 Task: Look for space in Paraipaba, Brazil from 10th June, 2023 to 25th June, 2023 for 4 adults in price range Rs.10000 to Rs.15000. Place can be private room with 4 bedrooms having 4 beds and 4 bathrooms. Property type can be house, flat, guest house, hotel. Amenities needed are: wifi, TV, free parkinig on premises, gym, breakfast. Booking option can be shelf check-in. Required host language is English.
Action: Mouse pressed left at (585, 130)
Screenshot: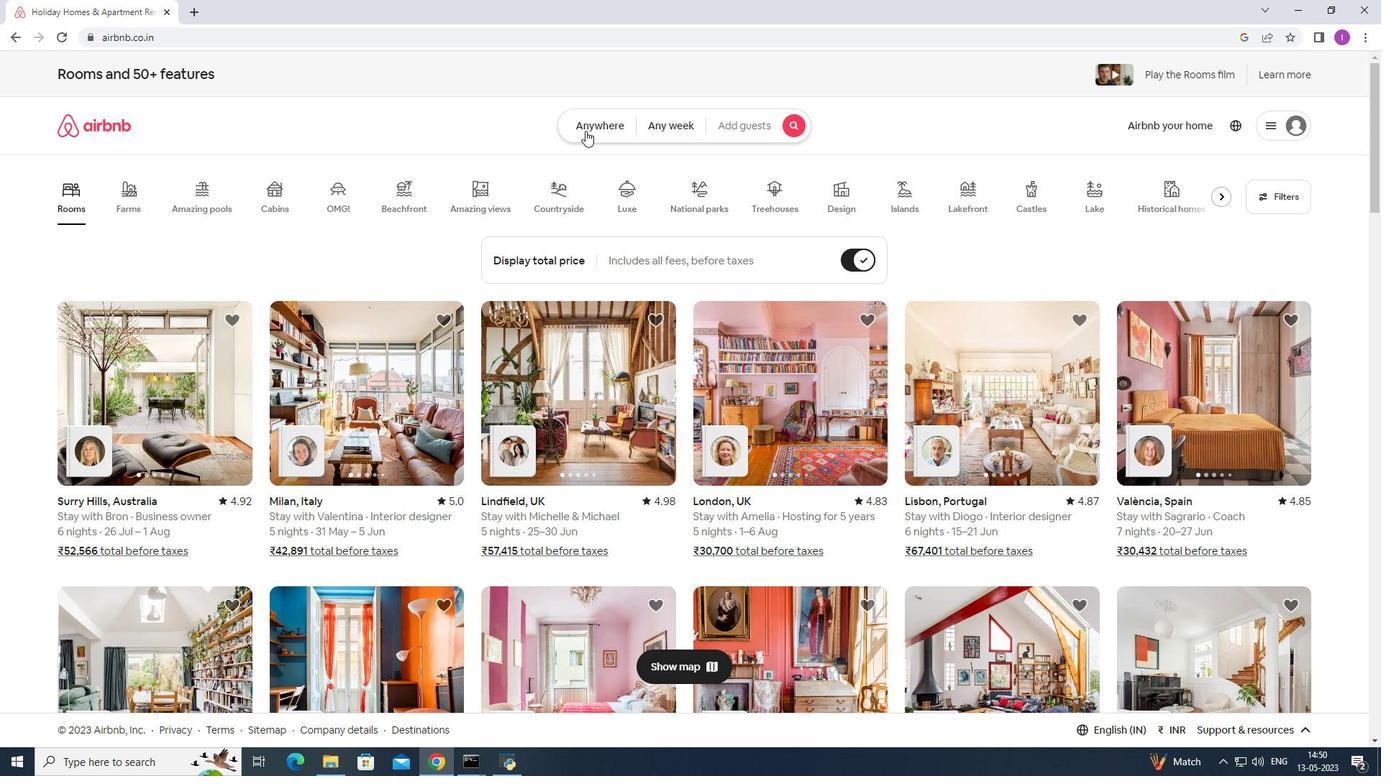 
Action: Mouse moved to (527, 167)
Screenshot: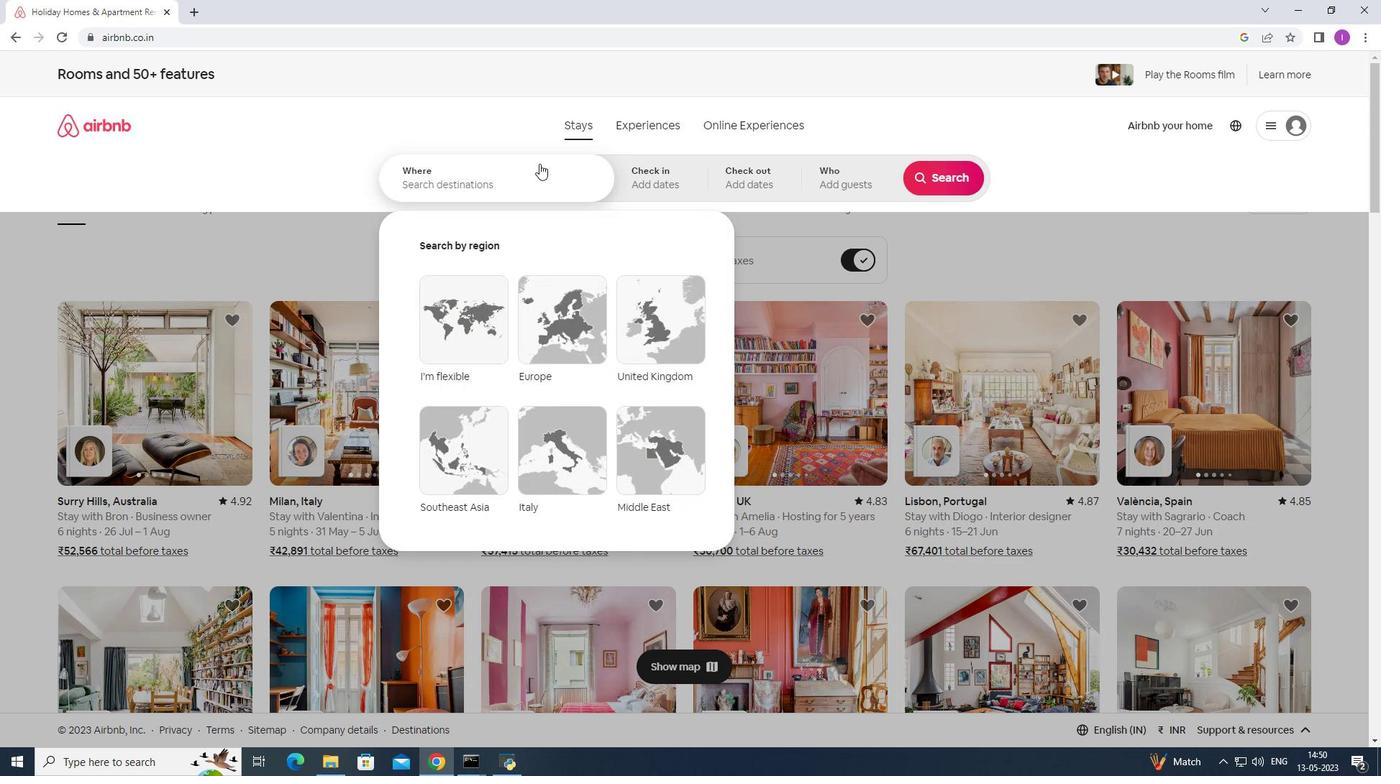 
Action: Mouse pressed left at (527, 167)
Screenshot: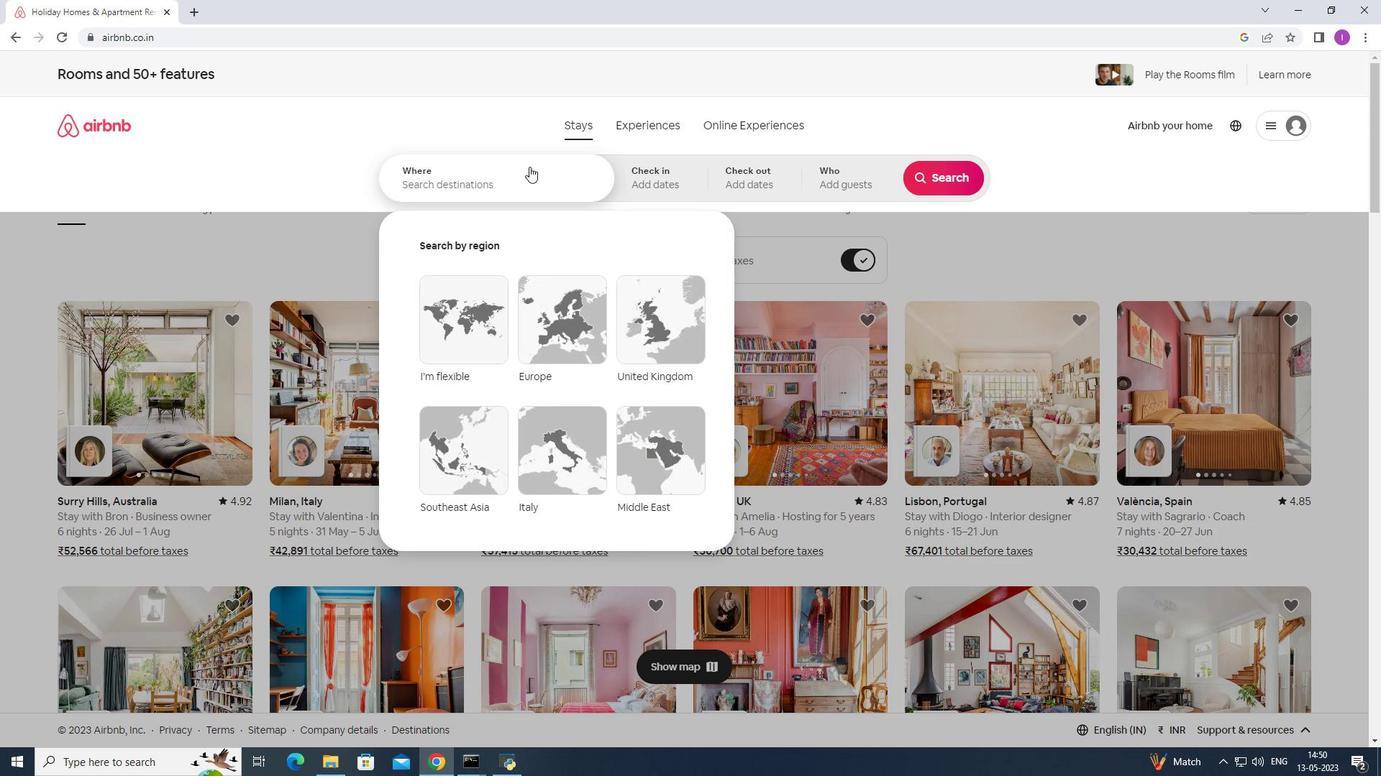 
Action: Key pressed <Key.shift>Parasipaba,<Key.shift><Key.shift><Key.shift><Key.shift><Key.shift>Brazil
Screenshot: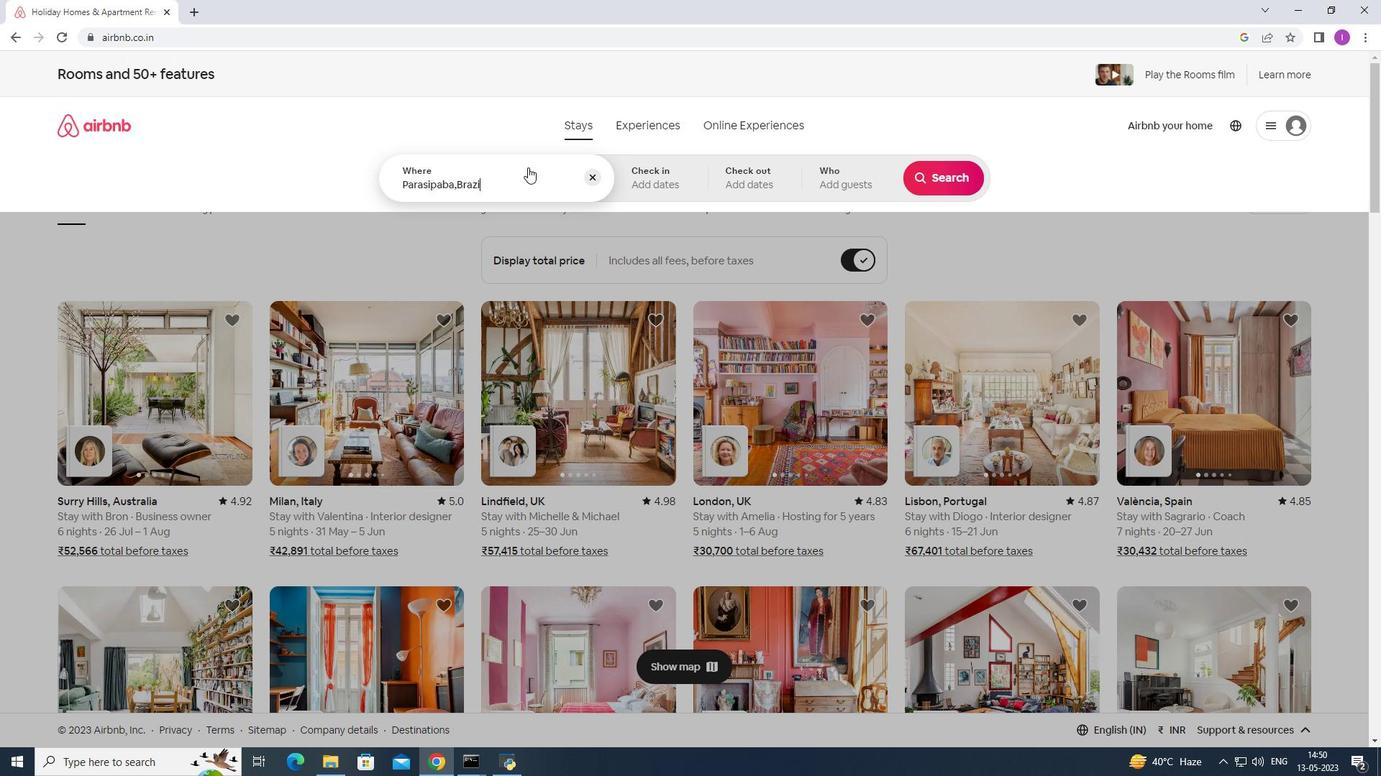 
Action: Mouse moved to (656, 189)
Screenshot: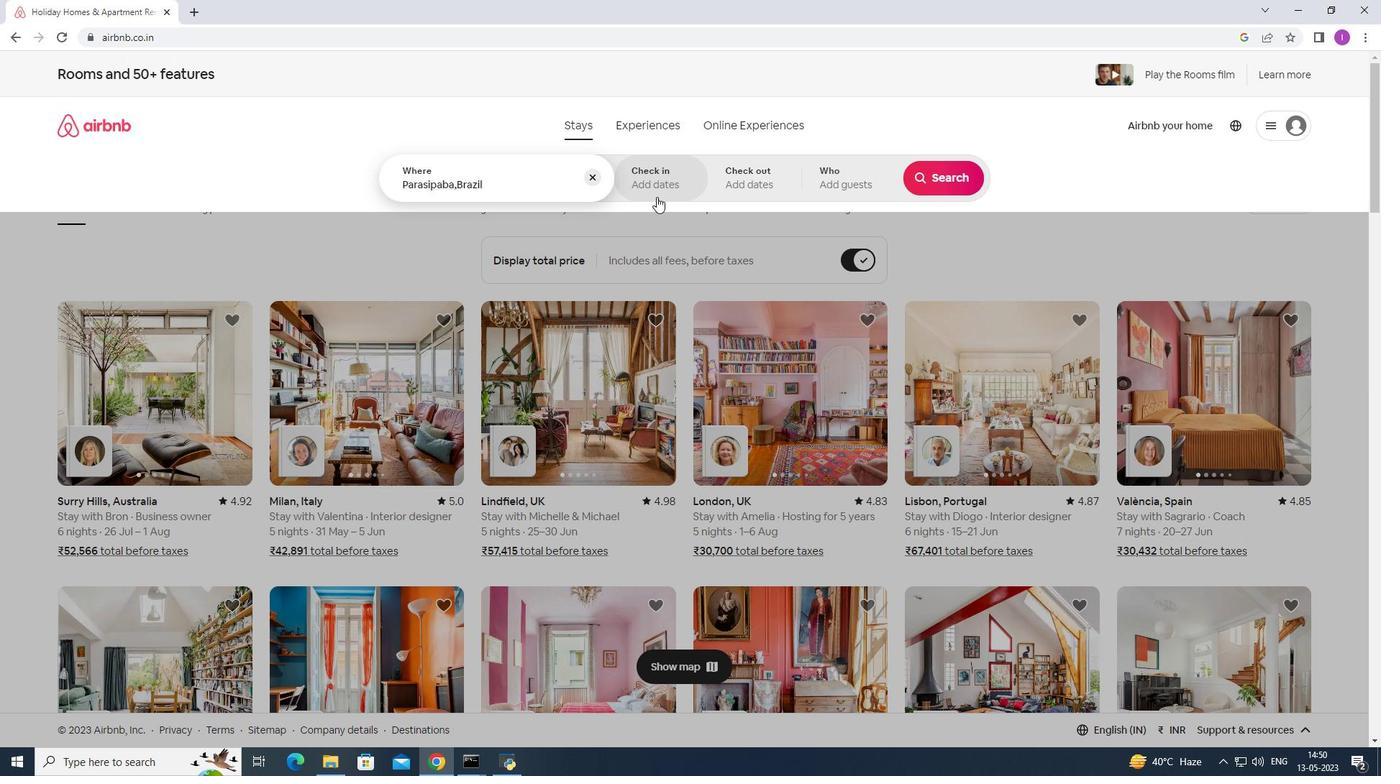 
Action: Mouse pressed left at (656, 189)
Screenshot: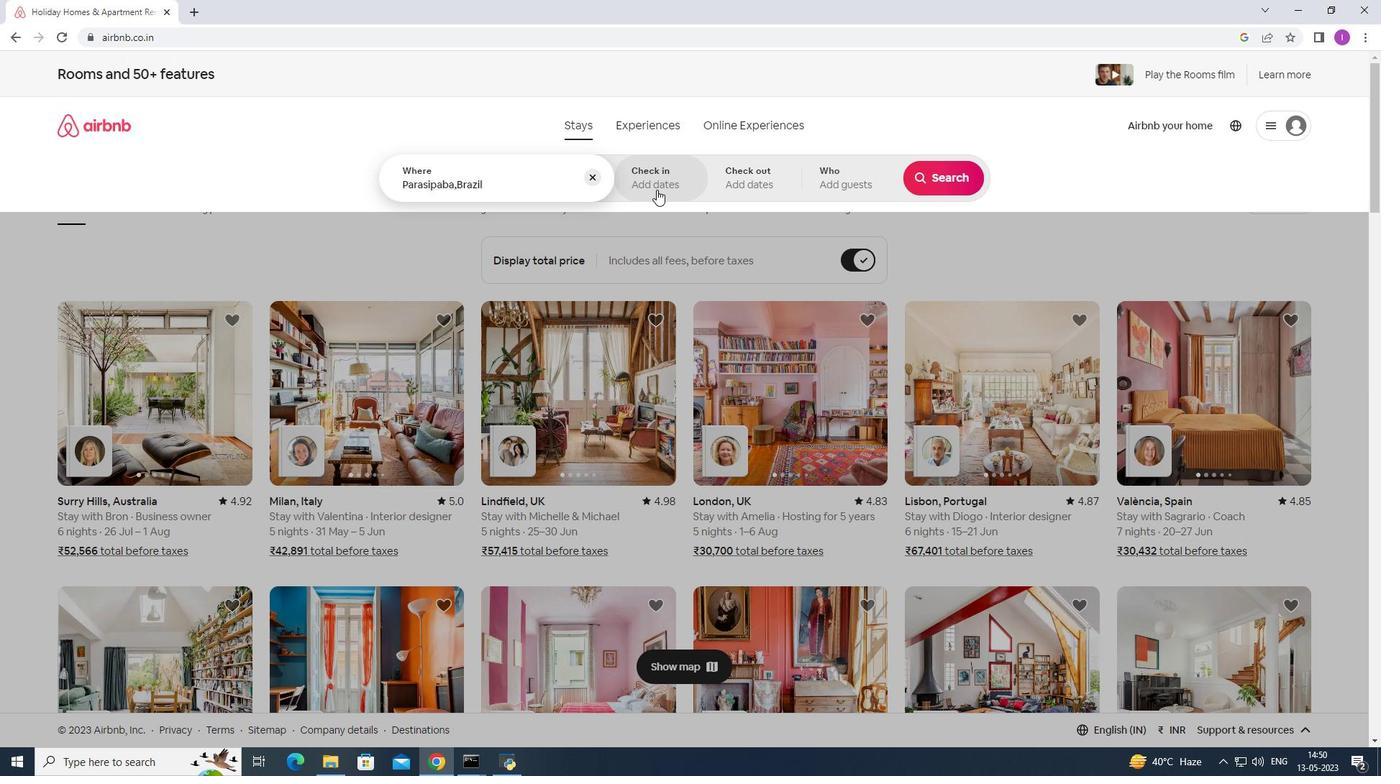 
Action: Mouse moved to (922, 381)
Screenshot: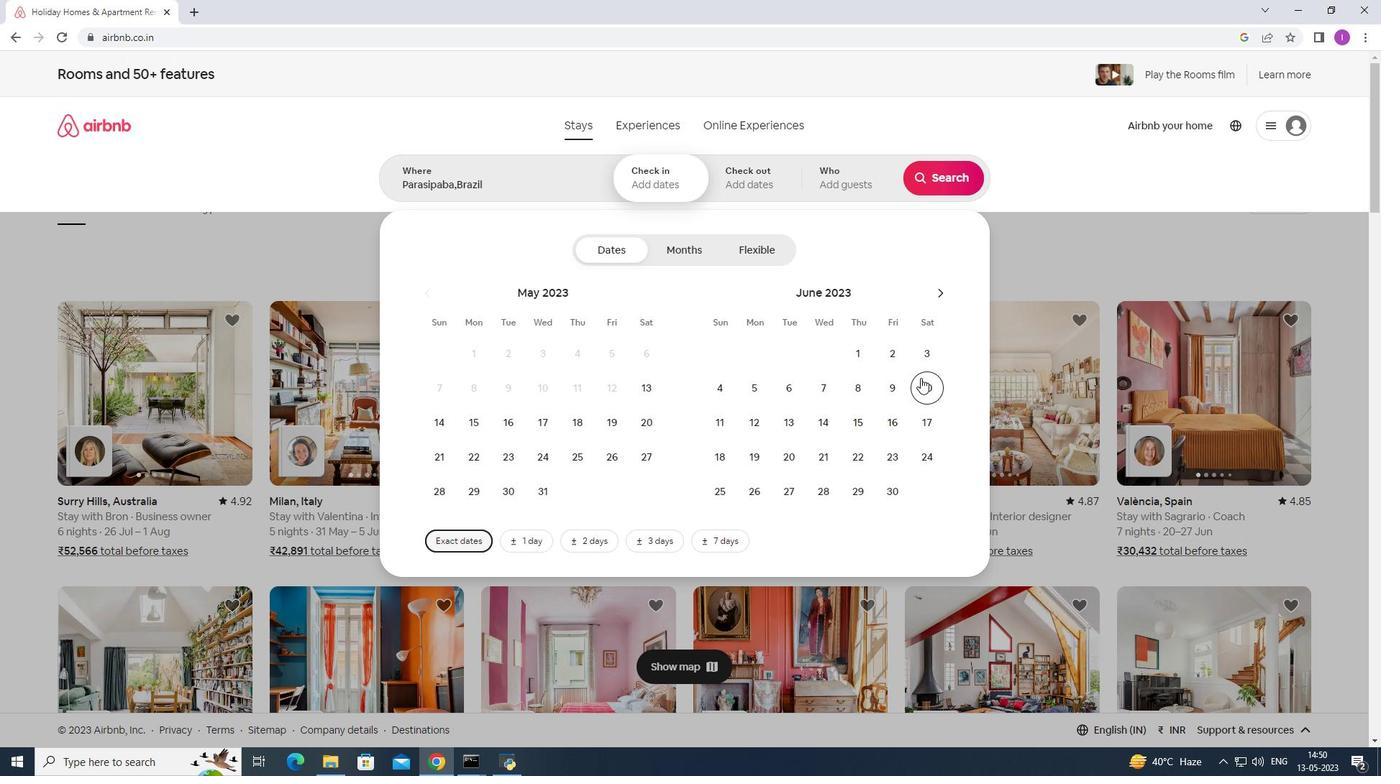 
Action: Mouse pressed left at (922, 381)
Screenshot: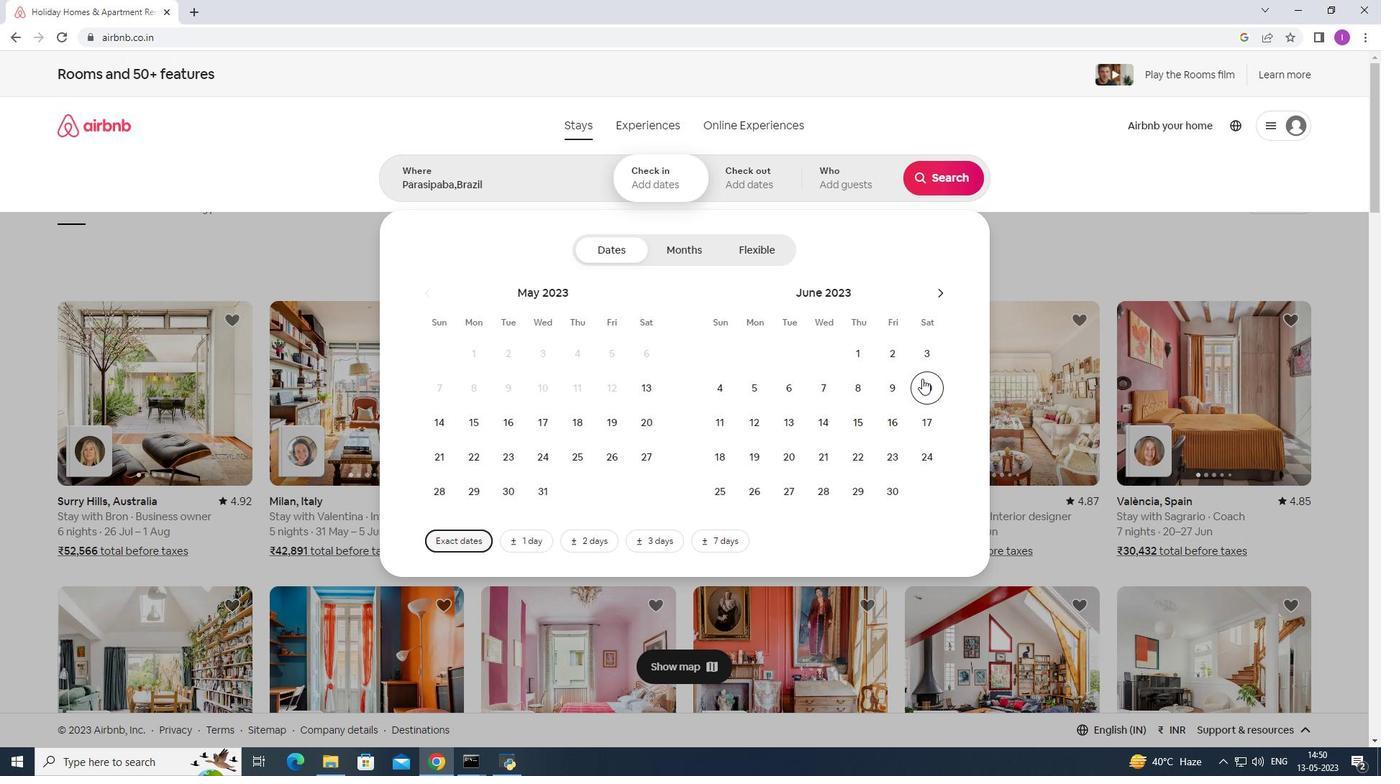 
Action: Mouse moved to (727, 495)
Screenshot: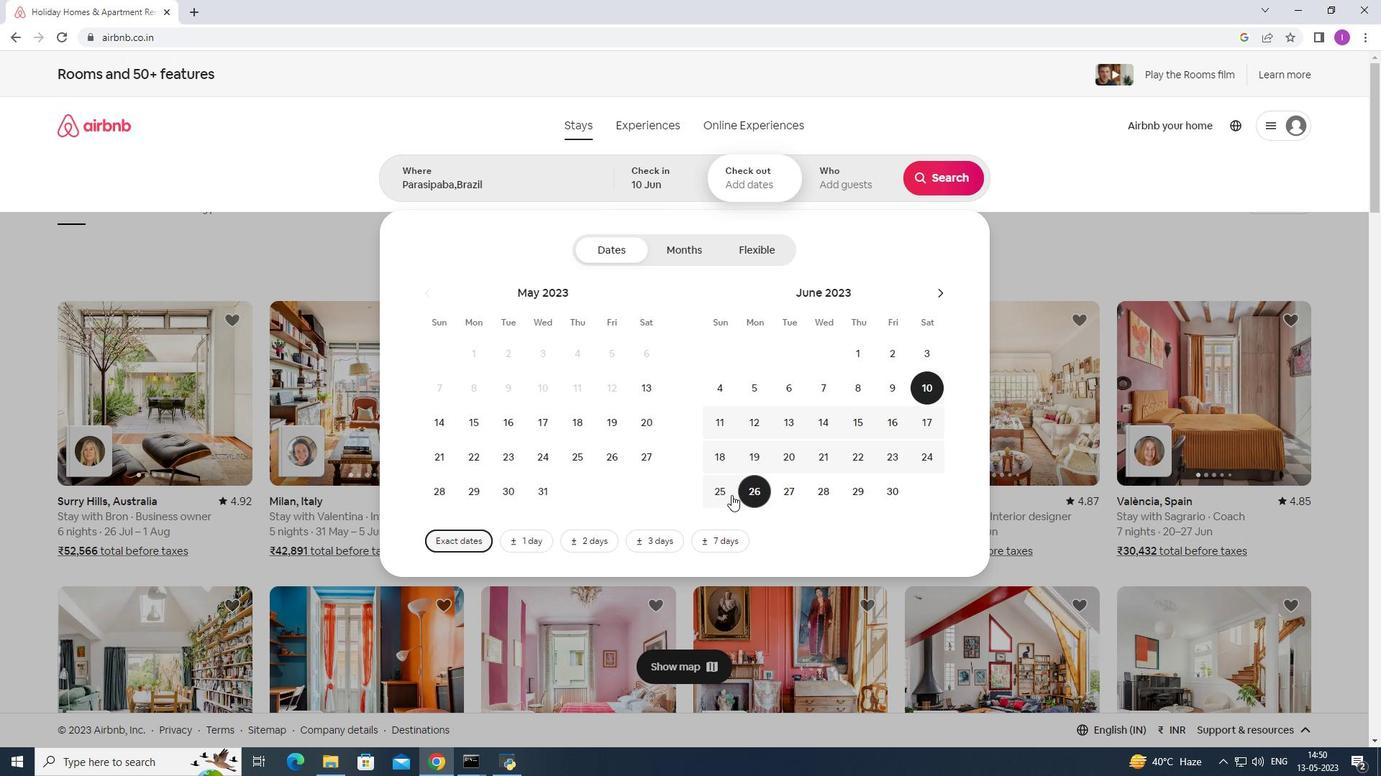 
Action: Mouse pressed left at (727, 495)
Screenshot: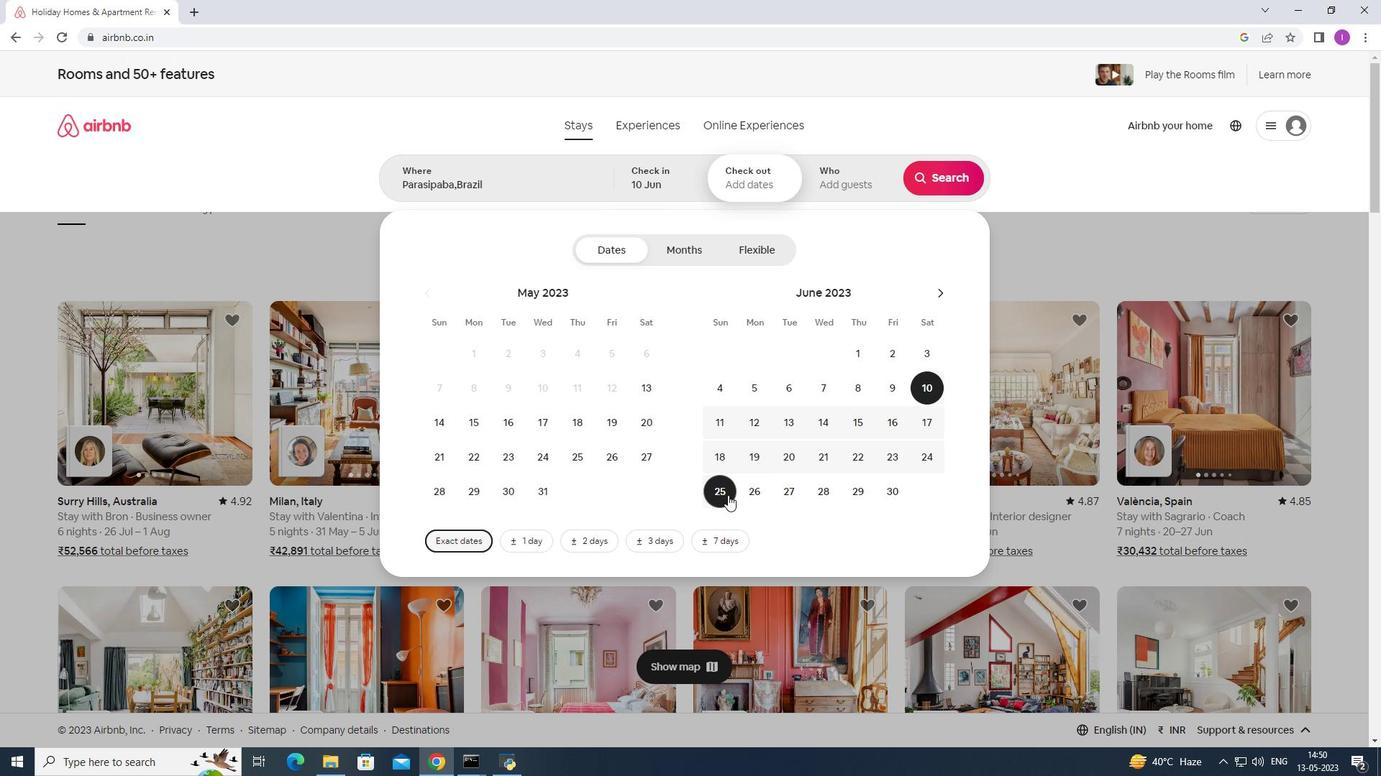 
Action: Mouse moved to (849, 189)
Screenshot: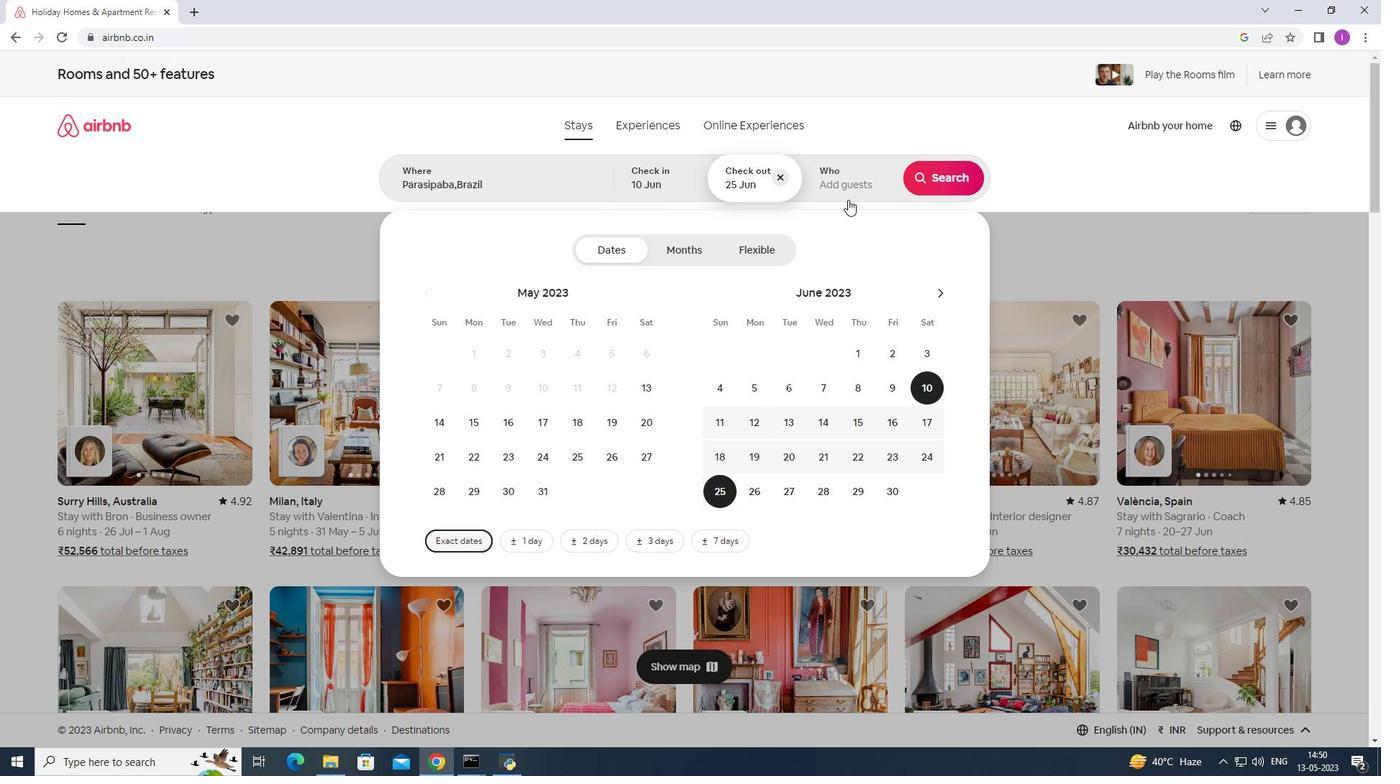 
Action: Mouse pressed left at (849, 189)
Screenshot: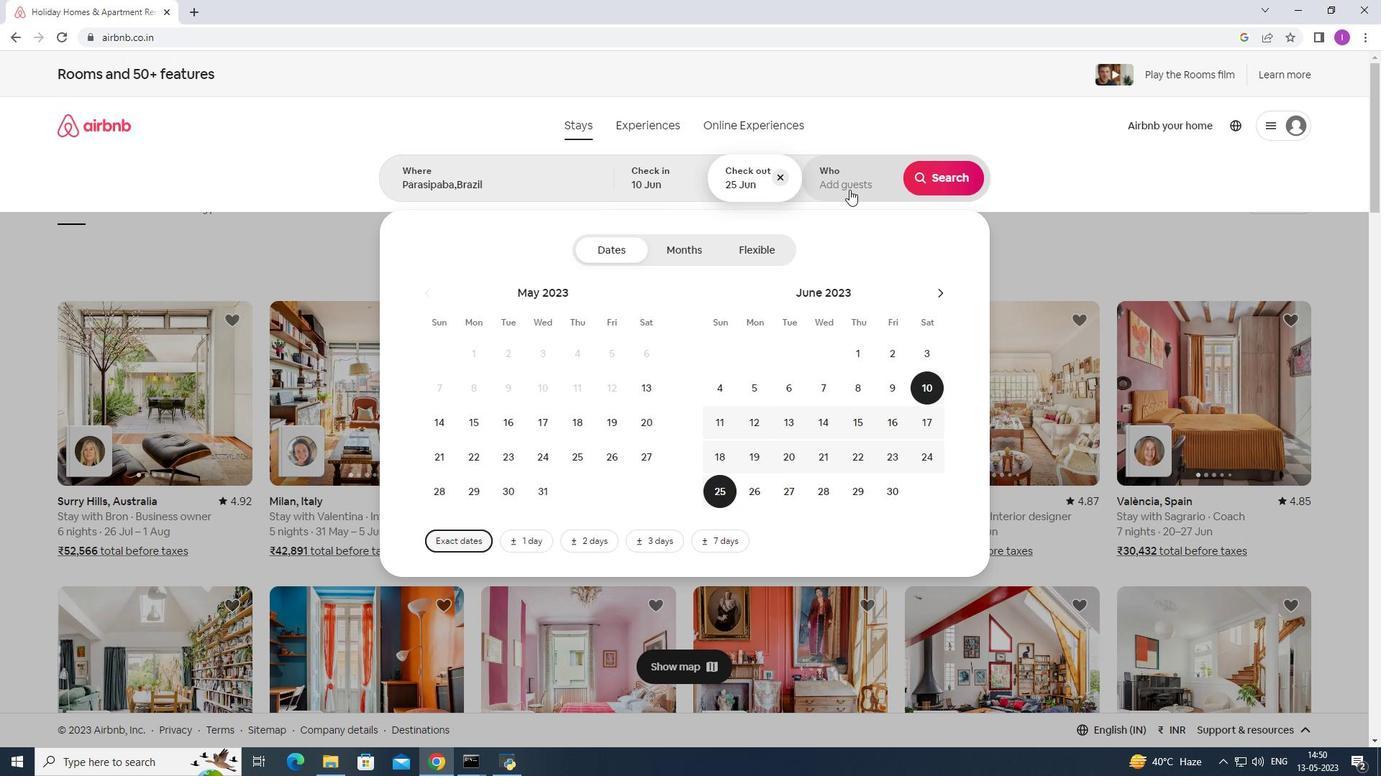 
Action: Mouse moved to (944, 254)
Screenshot: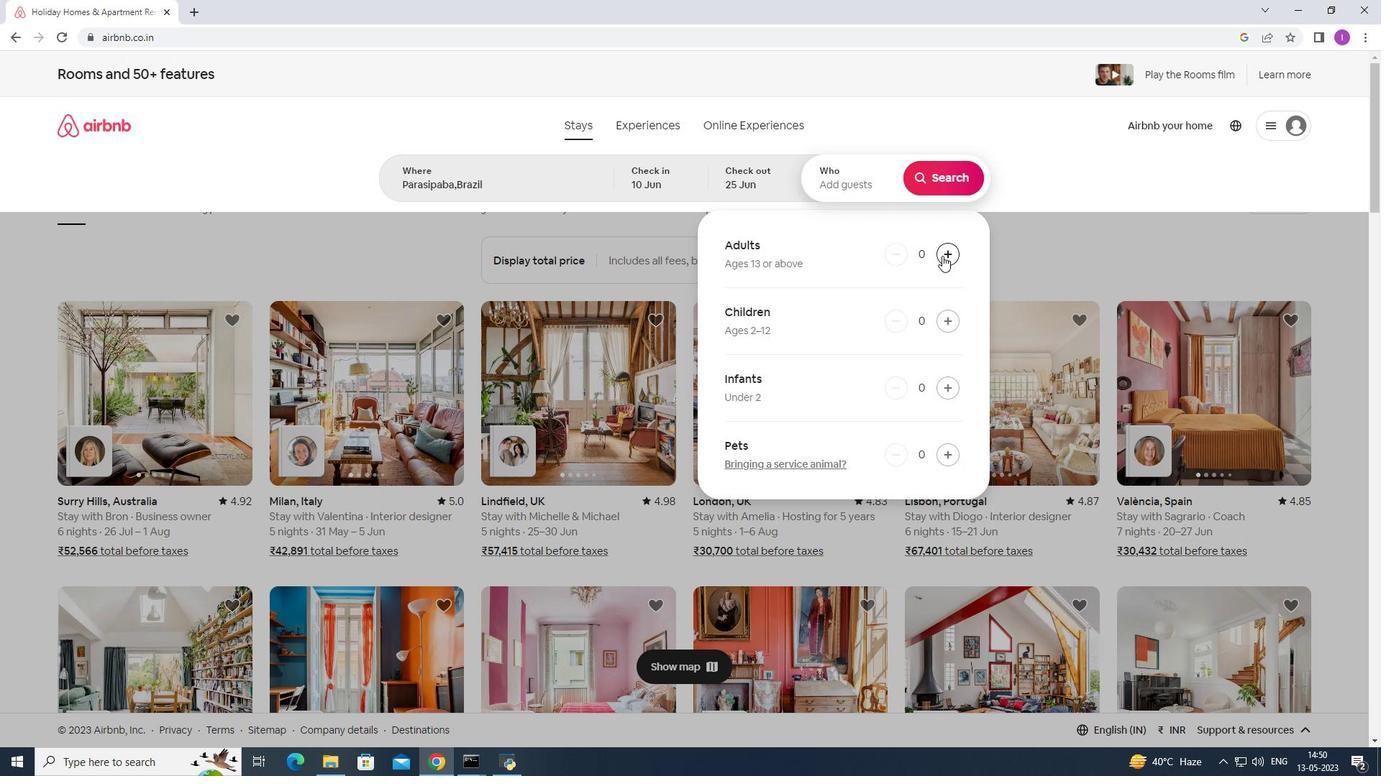 
Action: Mouse pressed left at (944, 254)
Screenshot: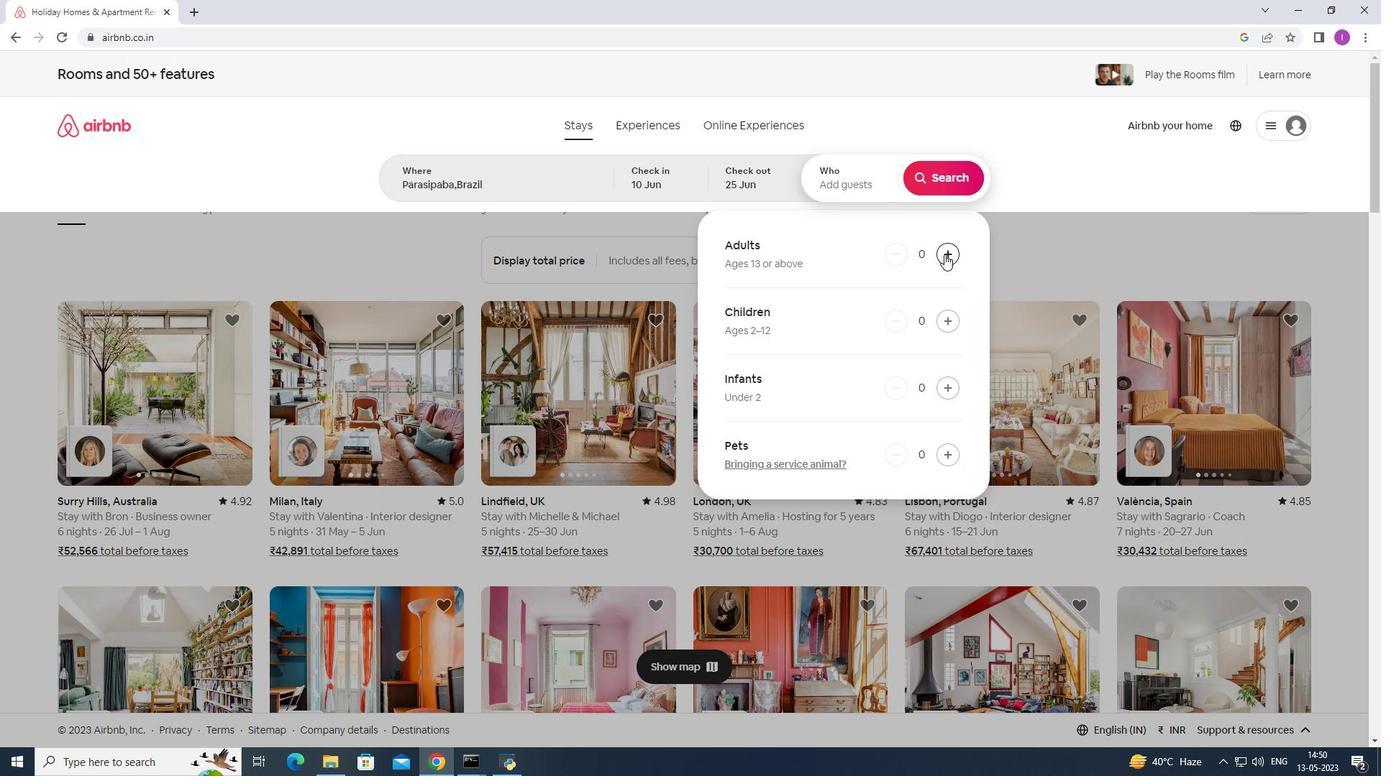 
Action: Mouse pressed left at (944, 254)
Screenshot: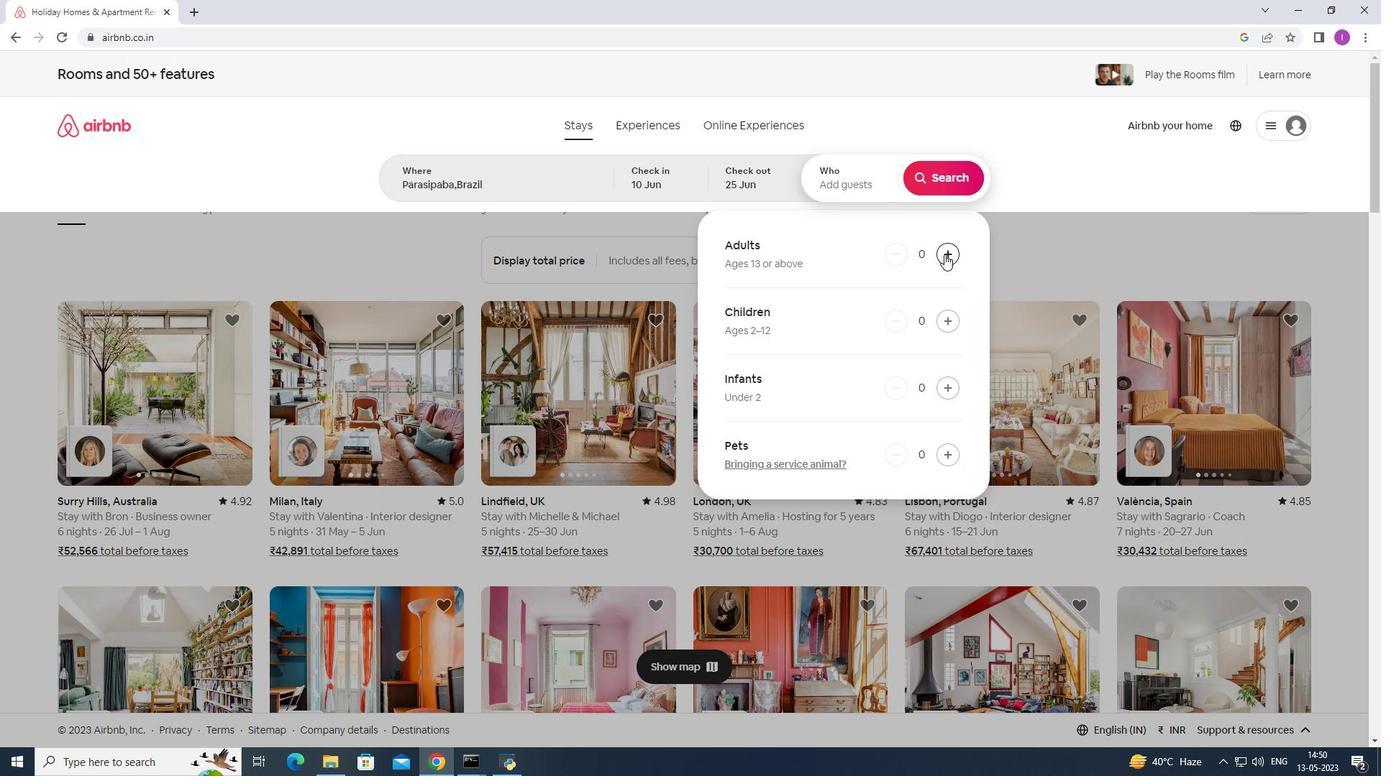
Action: Mouse pressed left at (944, 254)
Screenshot: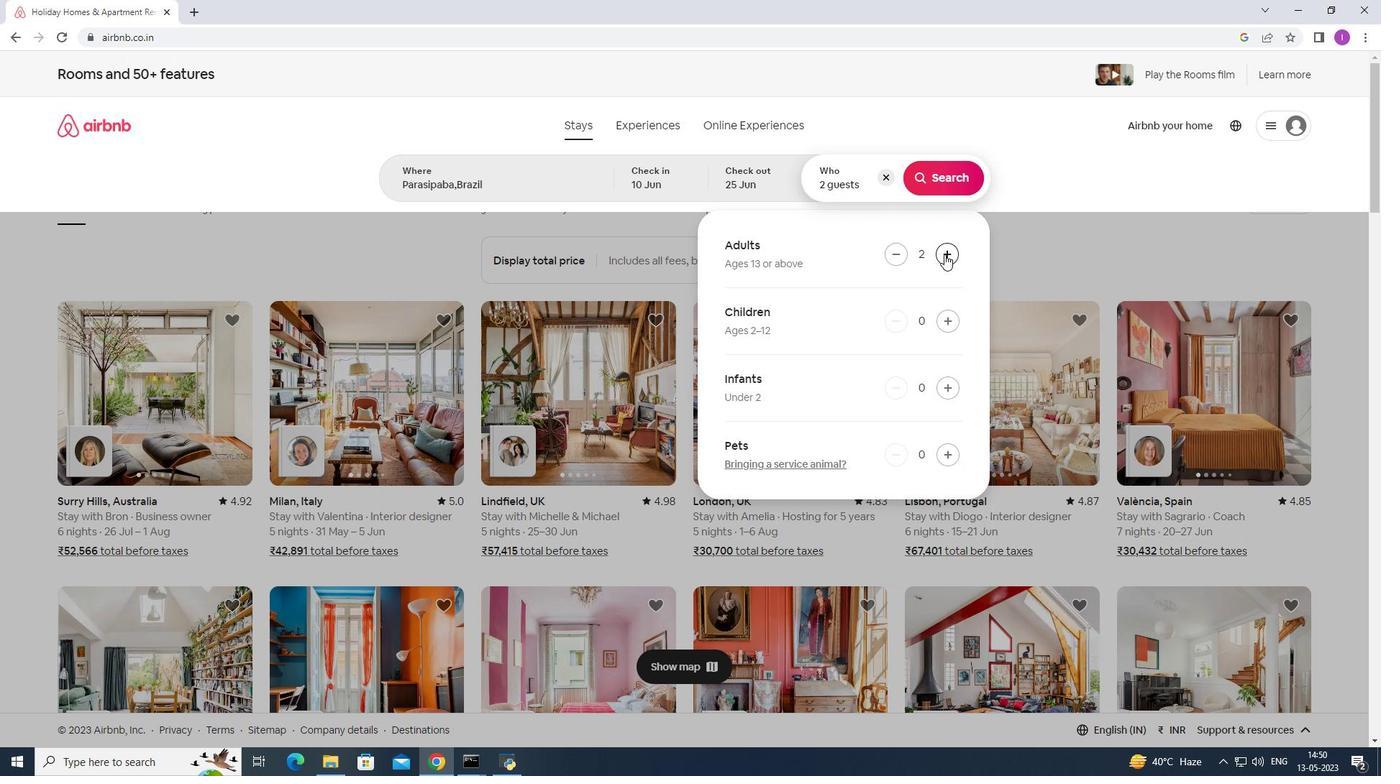 
Action: Mouse moved to (944, 254)
Screenshot: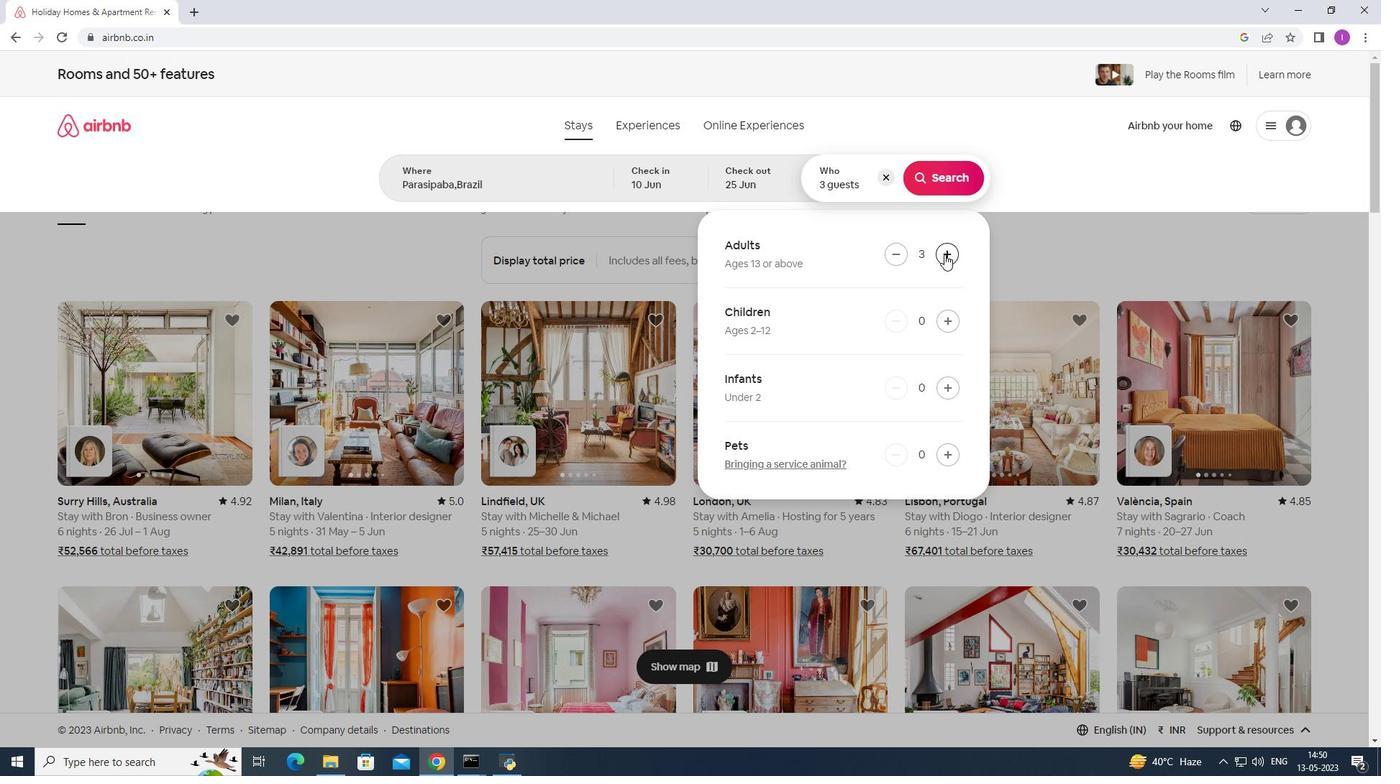 
Action: Mouse pressed left at (944, 254)
Screenshot: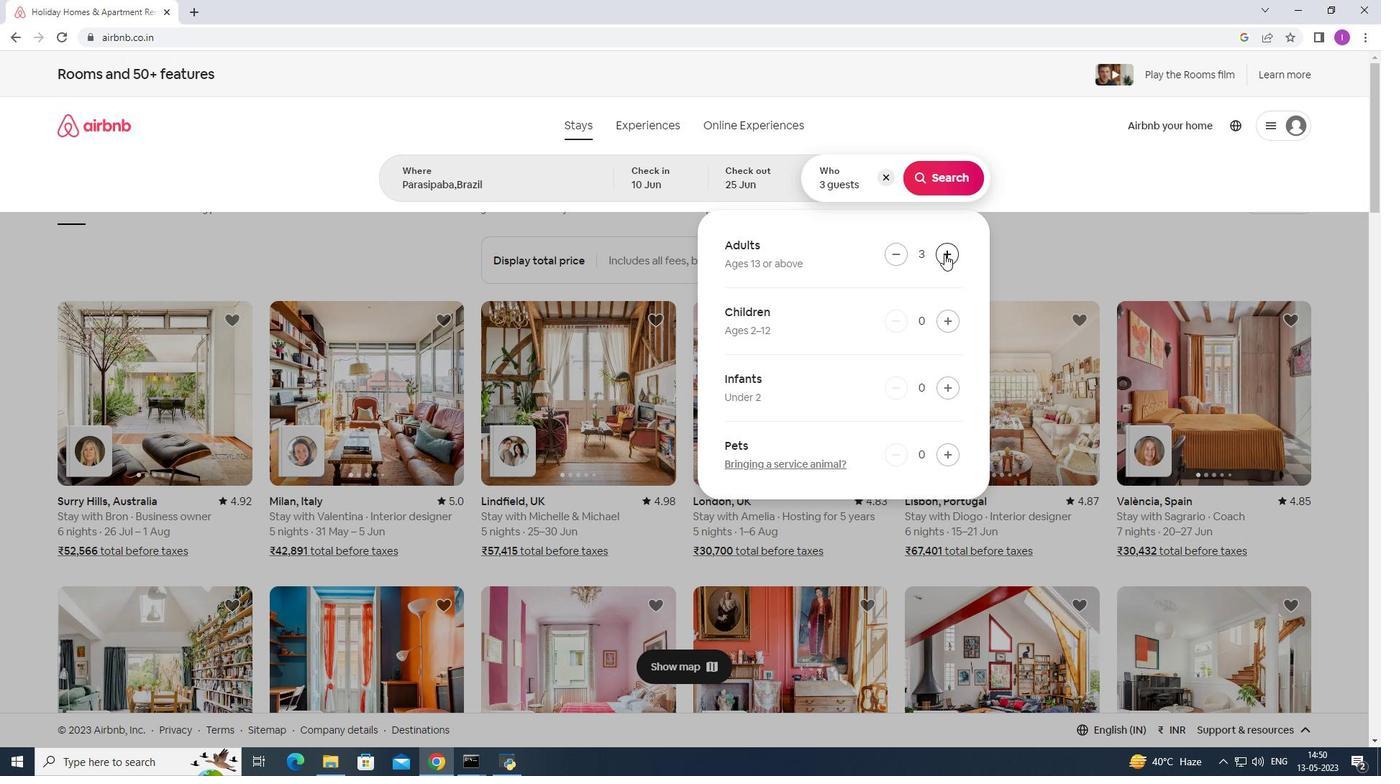 
Action: Mouse moved to (939, 183)
Screenshot: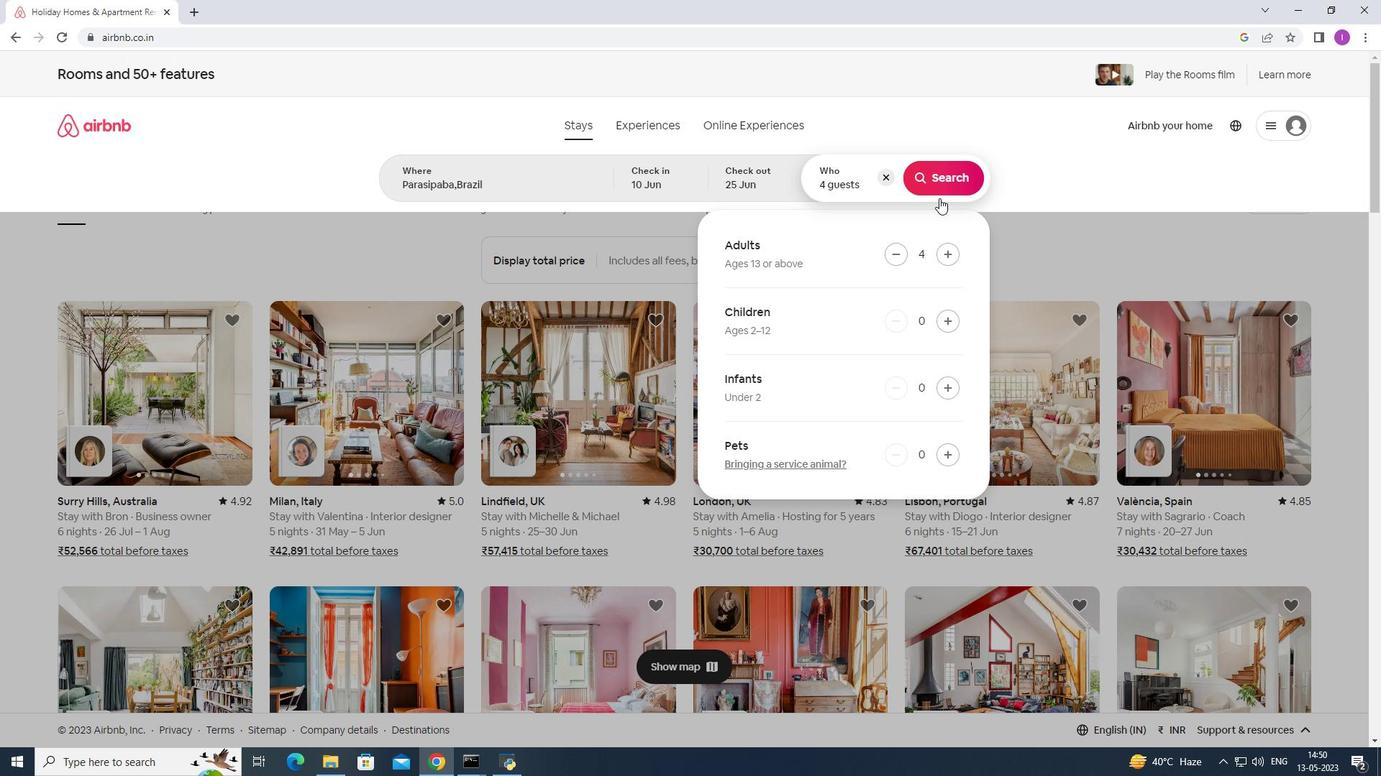 
Action: Mouse pressed left at (939, 183)
Screenshot: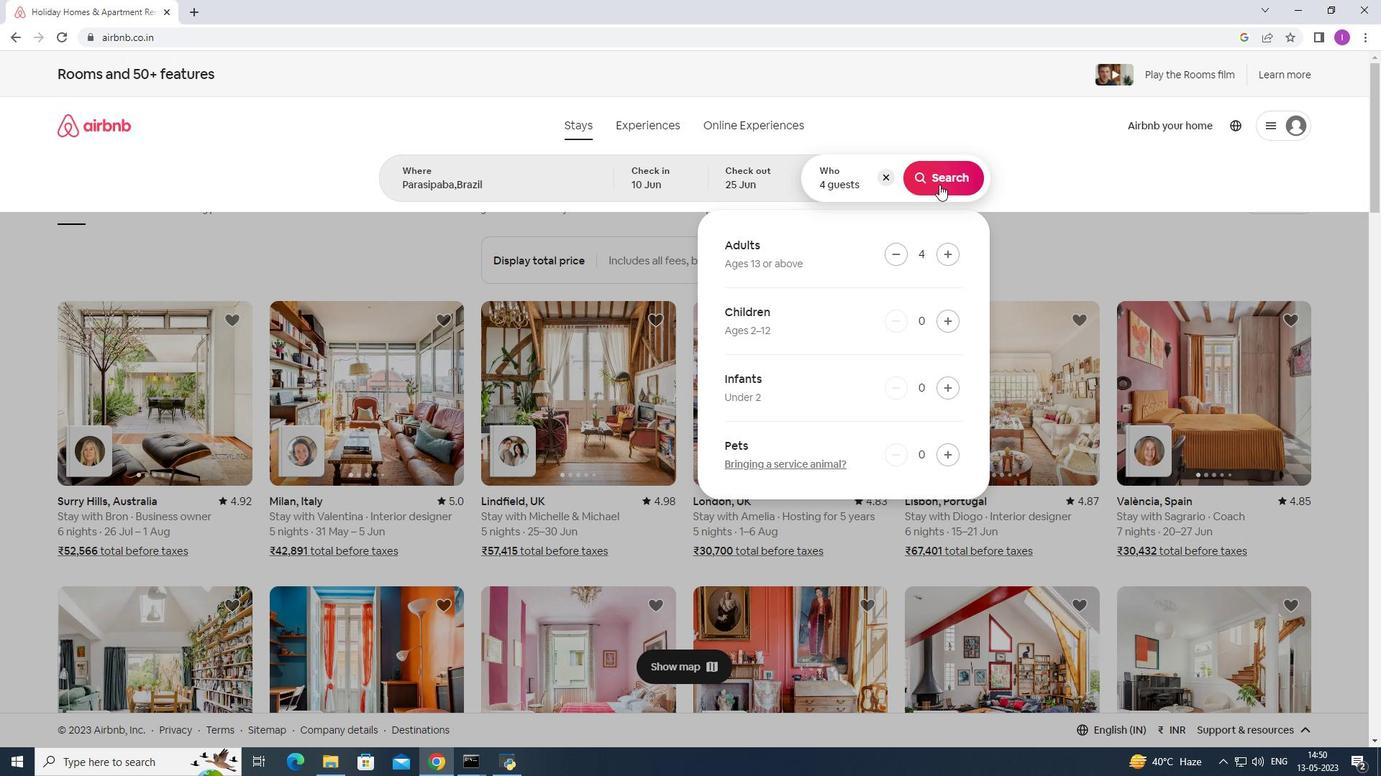 
Action: Mouse moved to (1315, 132)
Screenshot: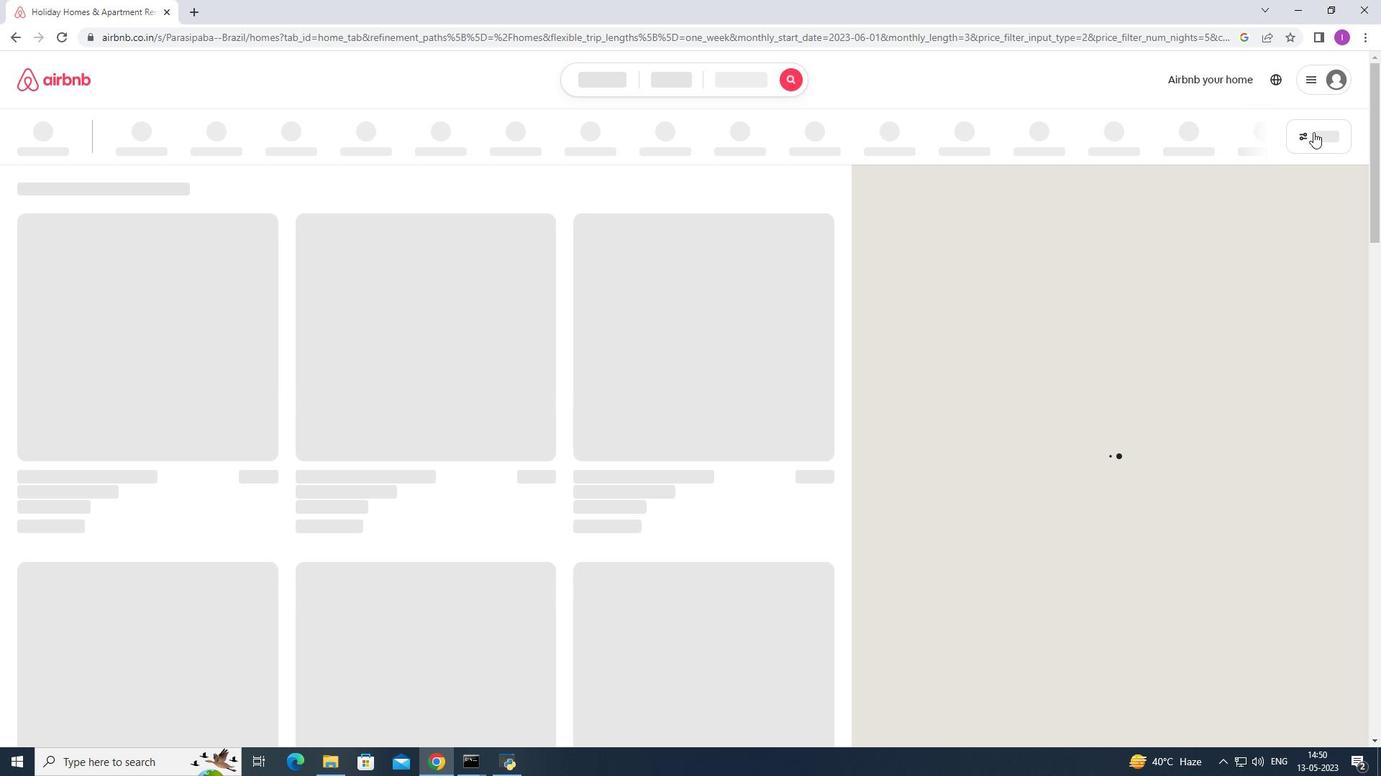 
Action: Mouse pressed left at (1315, 132)
Screenshot: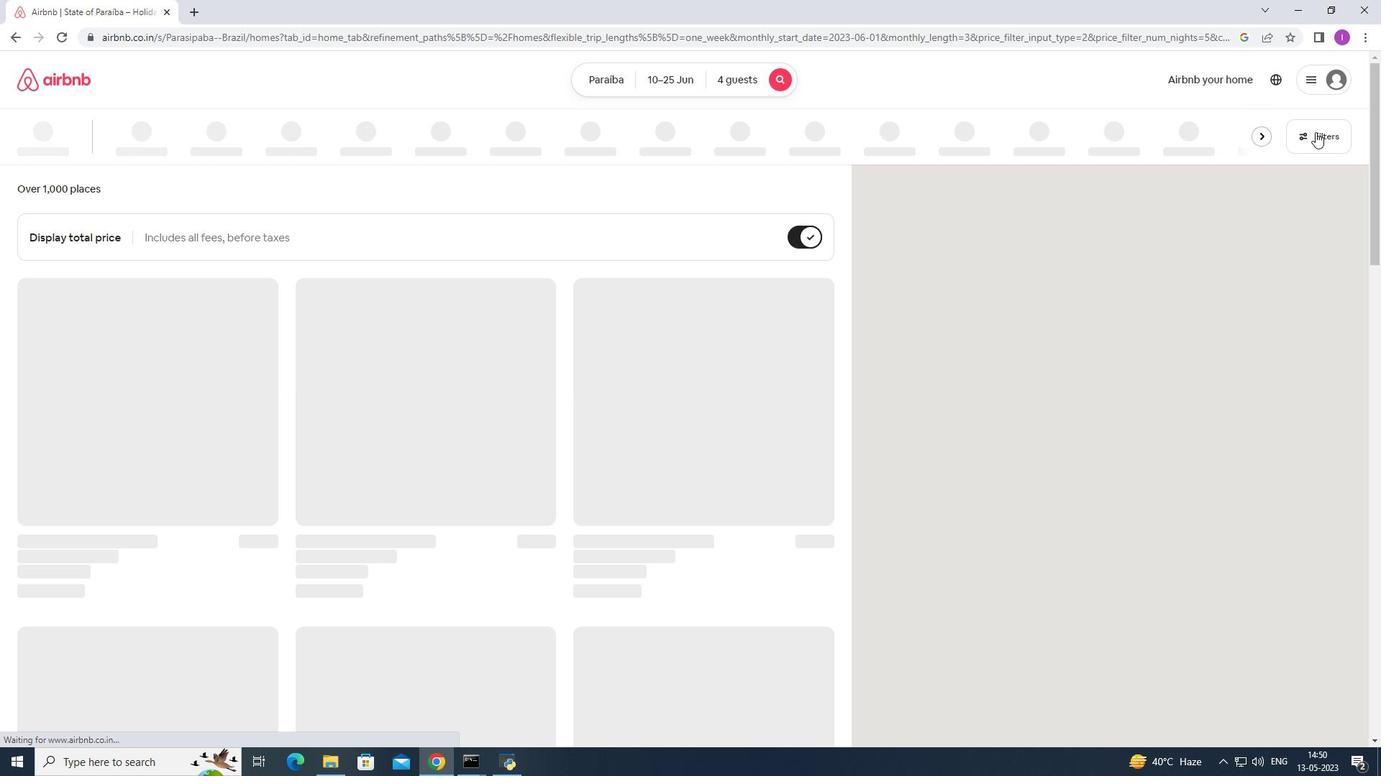 
Action: Mouse moved to (779, 492)
Screenshot: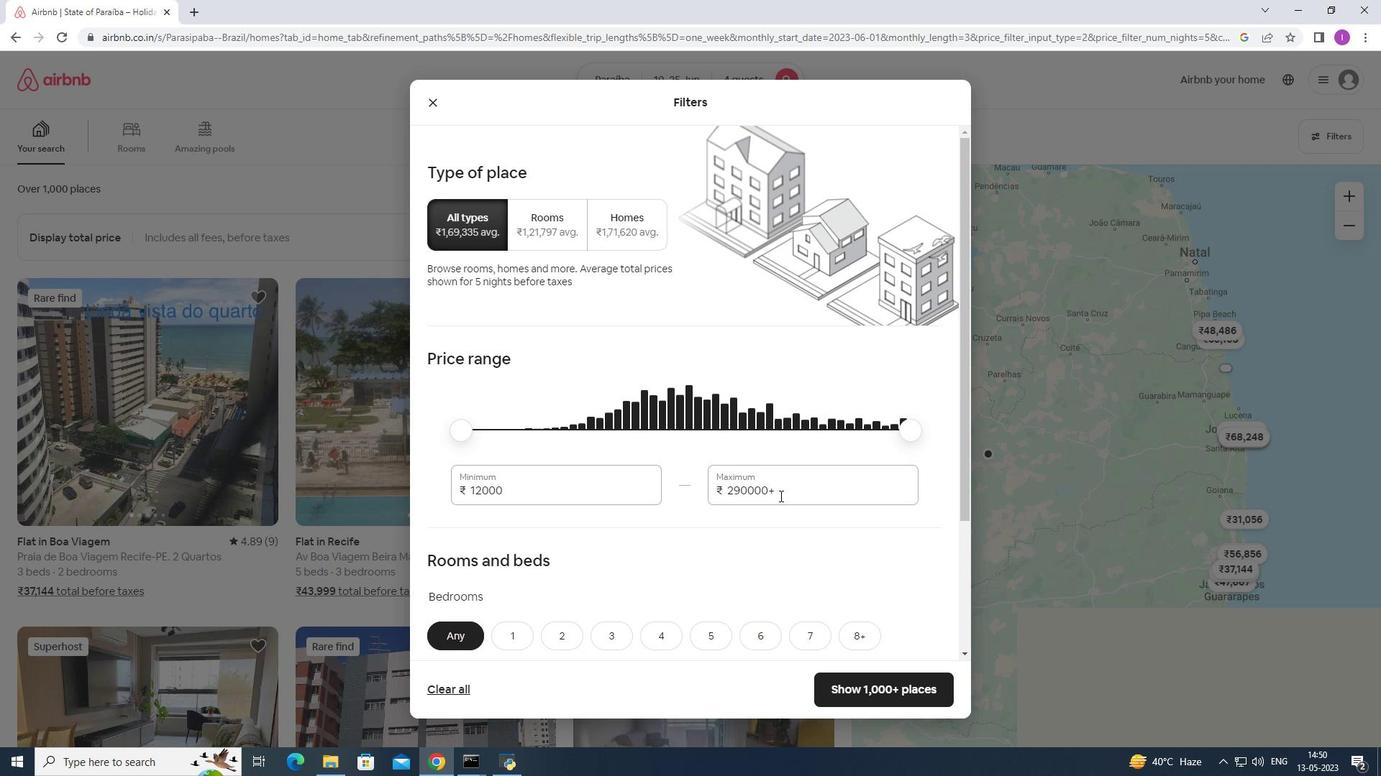 
Action: Mouse pressed left at (779, 492)
Screenshot: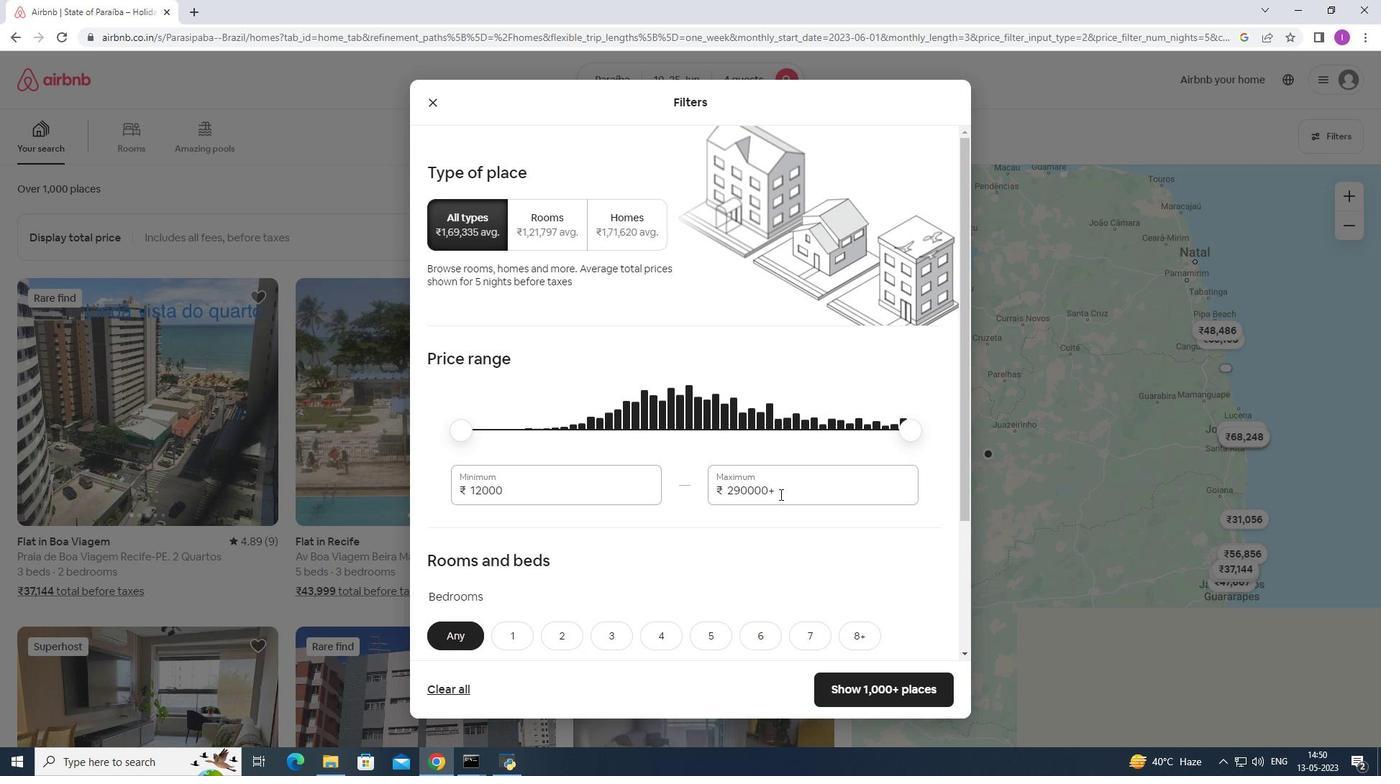 
Action: Mouse moved to (721, 501)
Screenshot: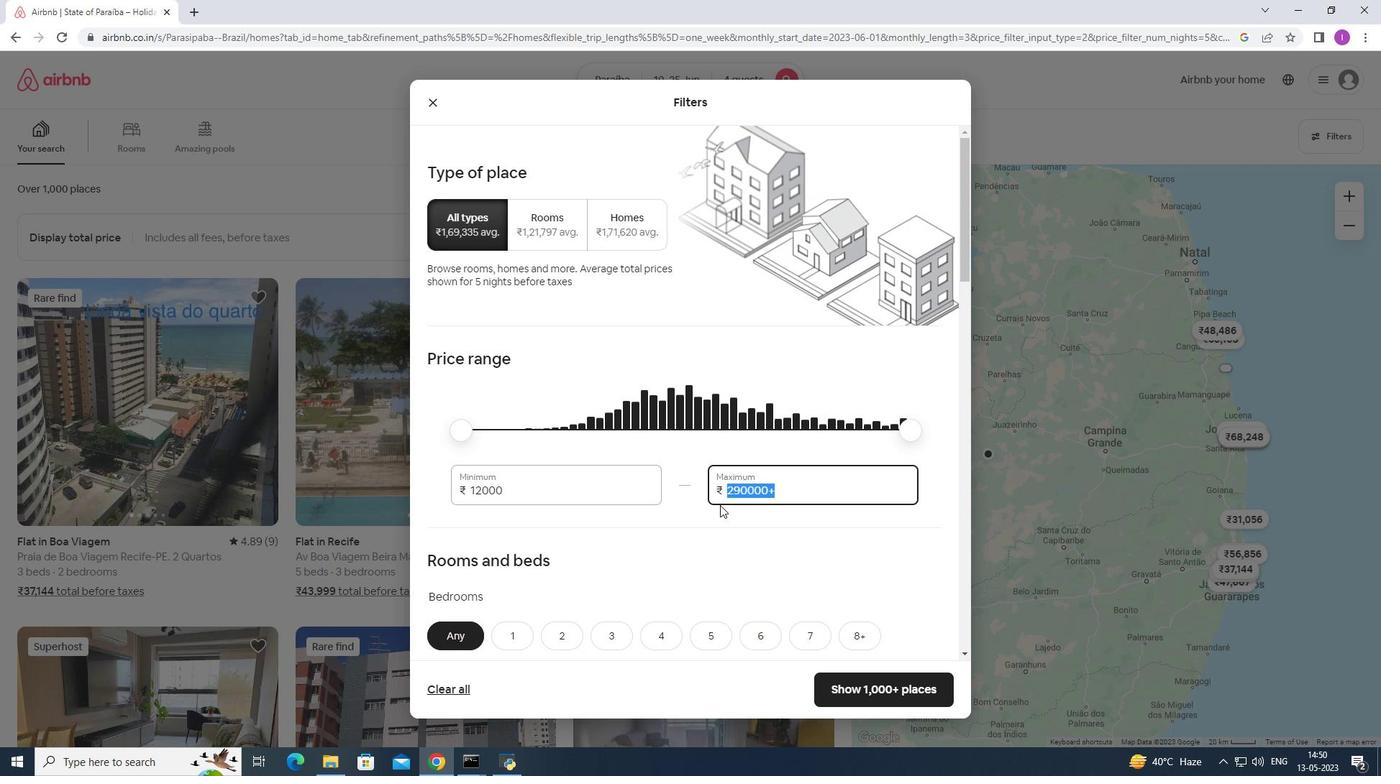 
Action: Key pressed 1
Screenshot: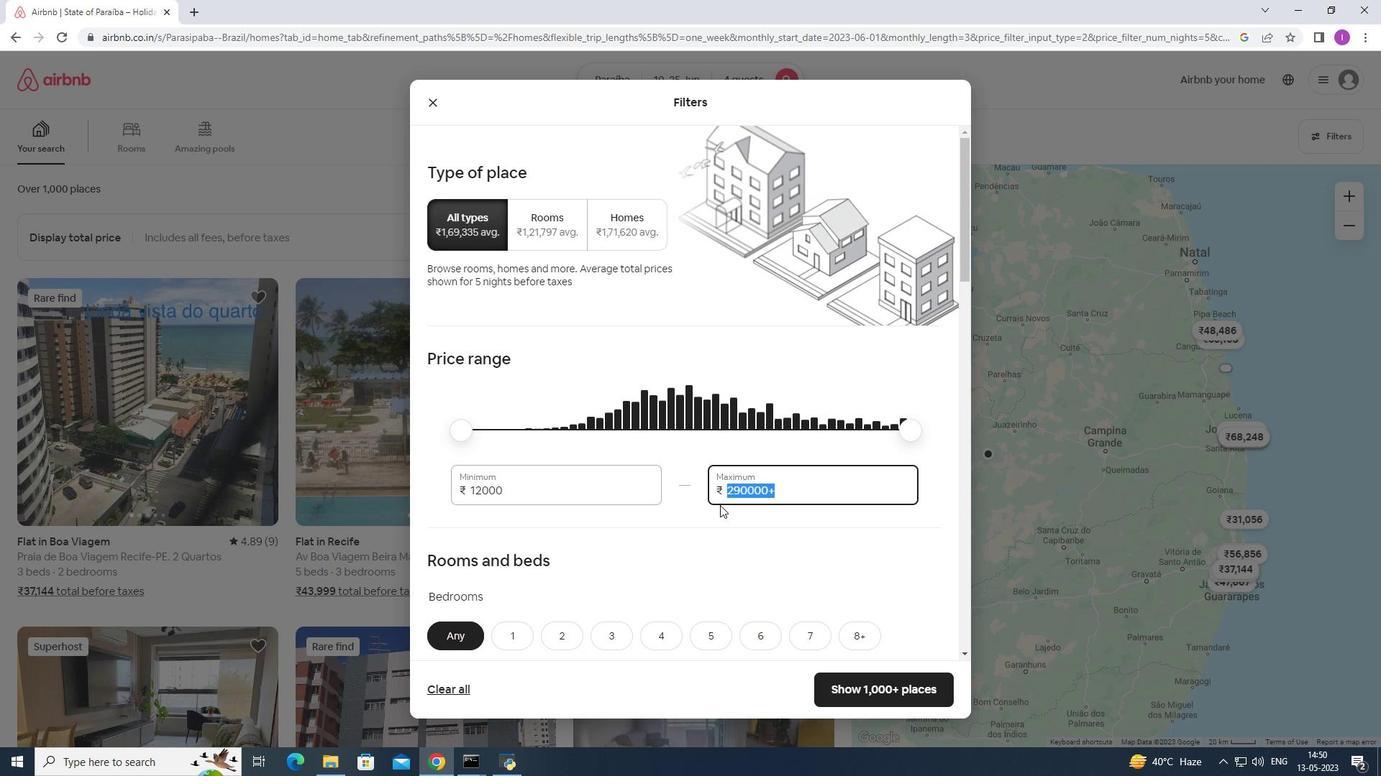 
Action: Mouse moved to (722, 499)
Screenshot: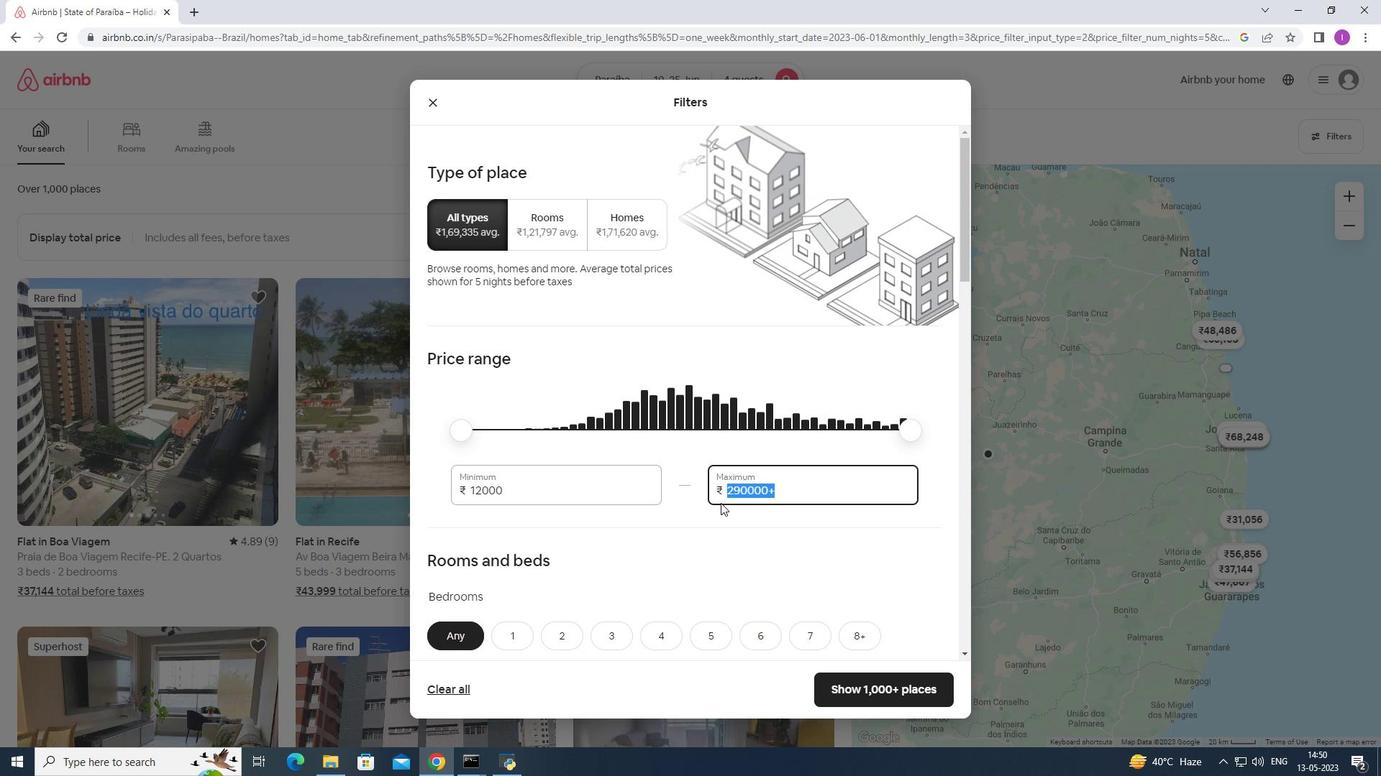 
Action: Key pressed 5000
Screenshot: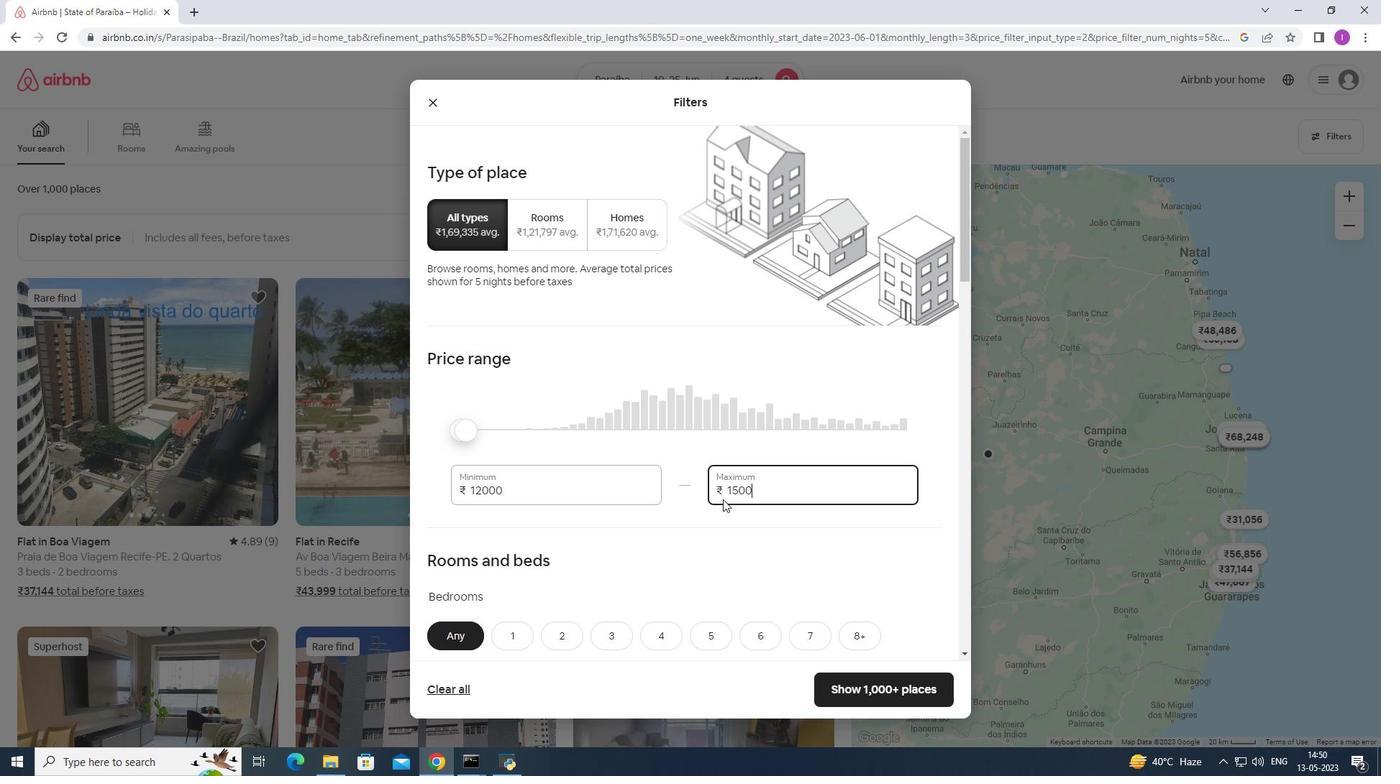 
Action: Mouse moved to (531, 491)
Screenshot: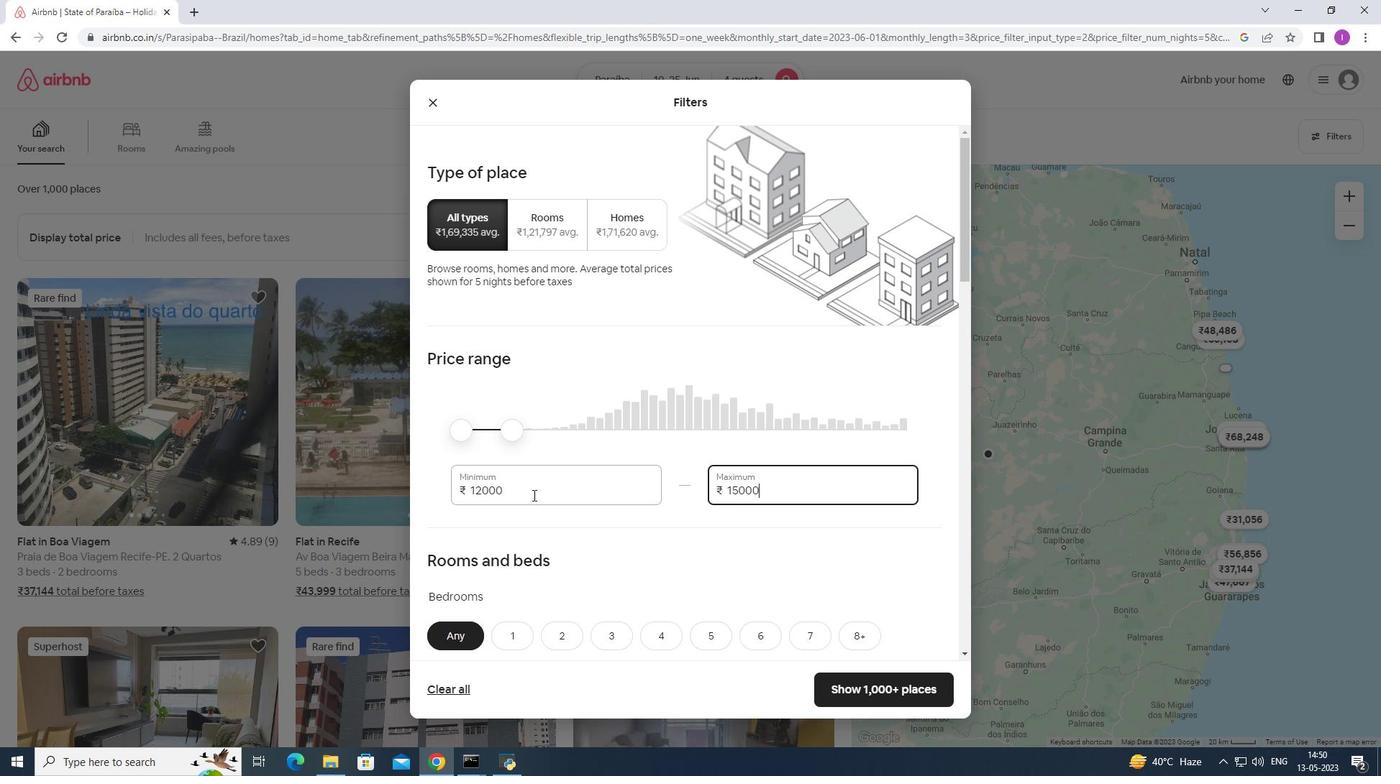 
Action: Mouse pressed left at (531, 491)
Screenshot: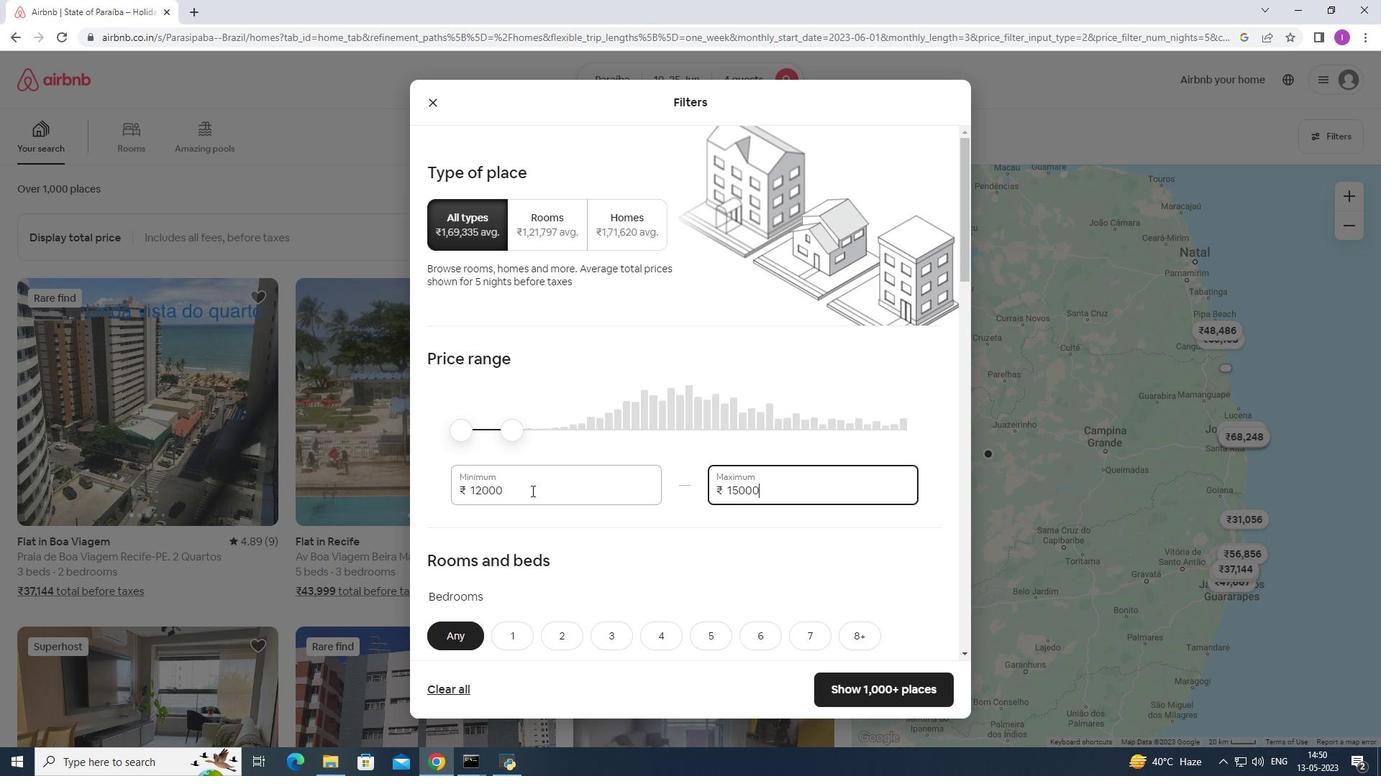 
Action: Mouse moved to (666, 512)
Screenshot: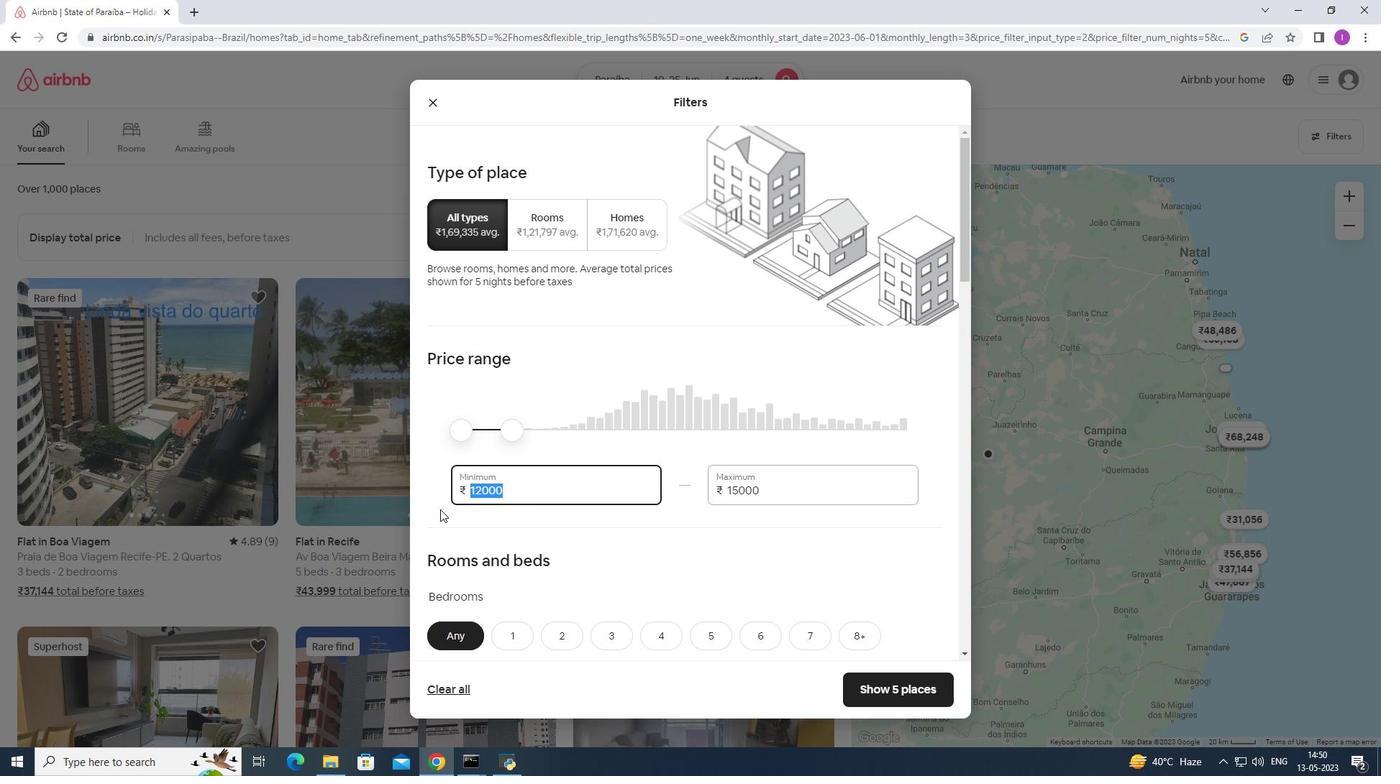 
Action: Key pressed 10000
Screenshot: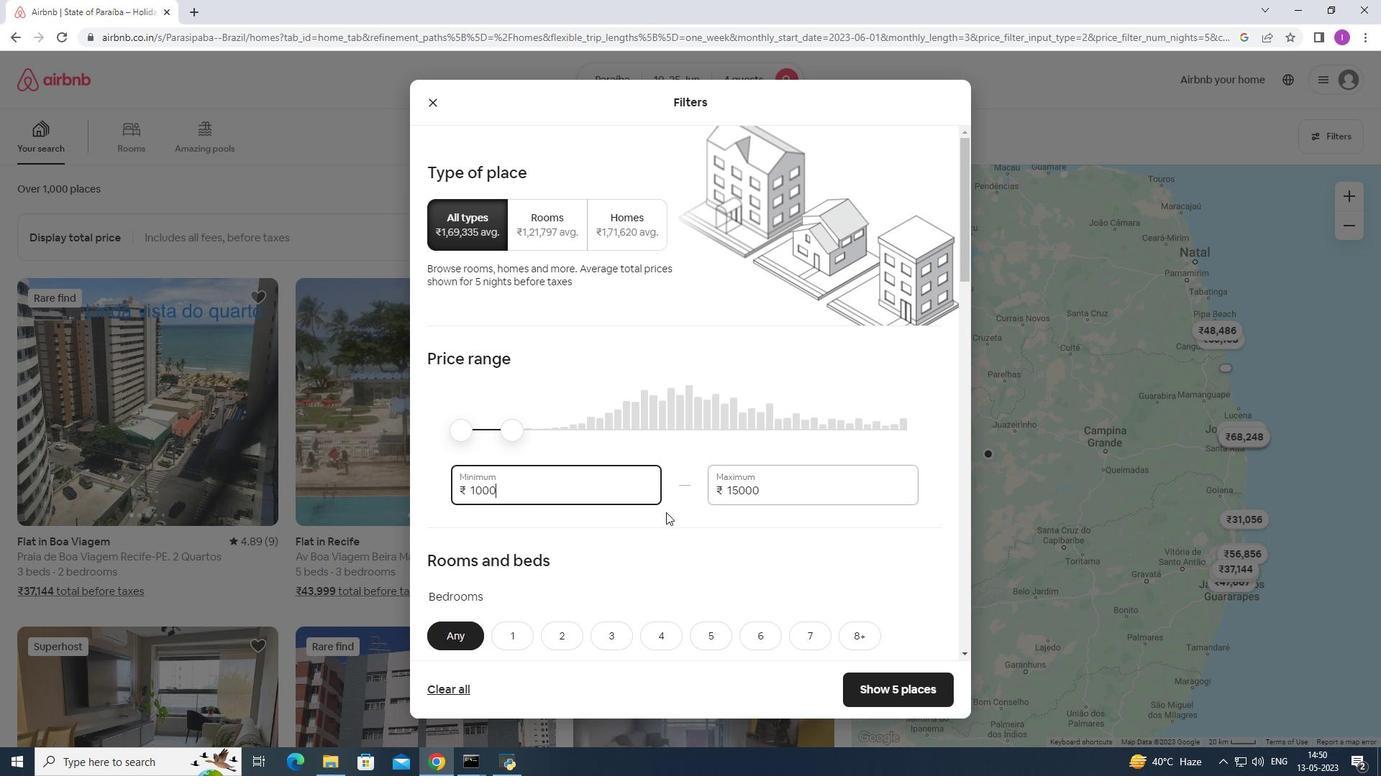 
Action: Mouse moved to (657, 545)
Screenshot: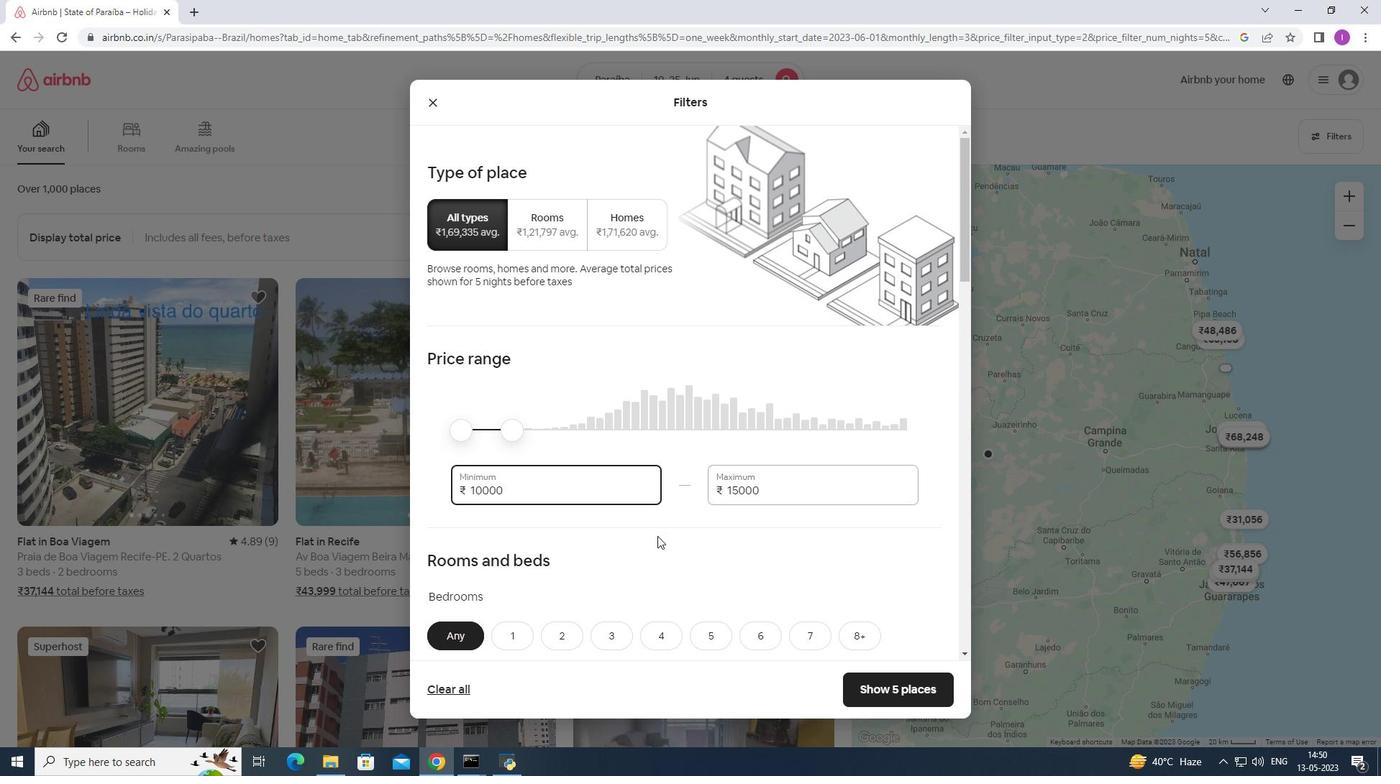 
Action: Mouse scrolled (657, 545) with delta (0, 0)
Screenshot: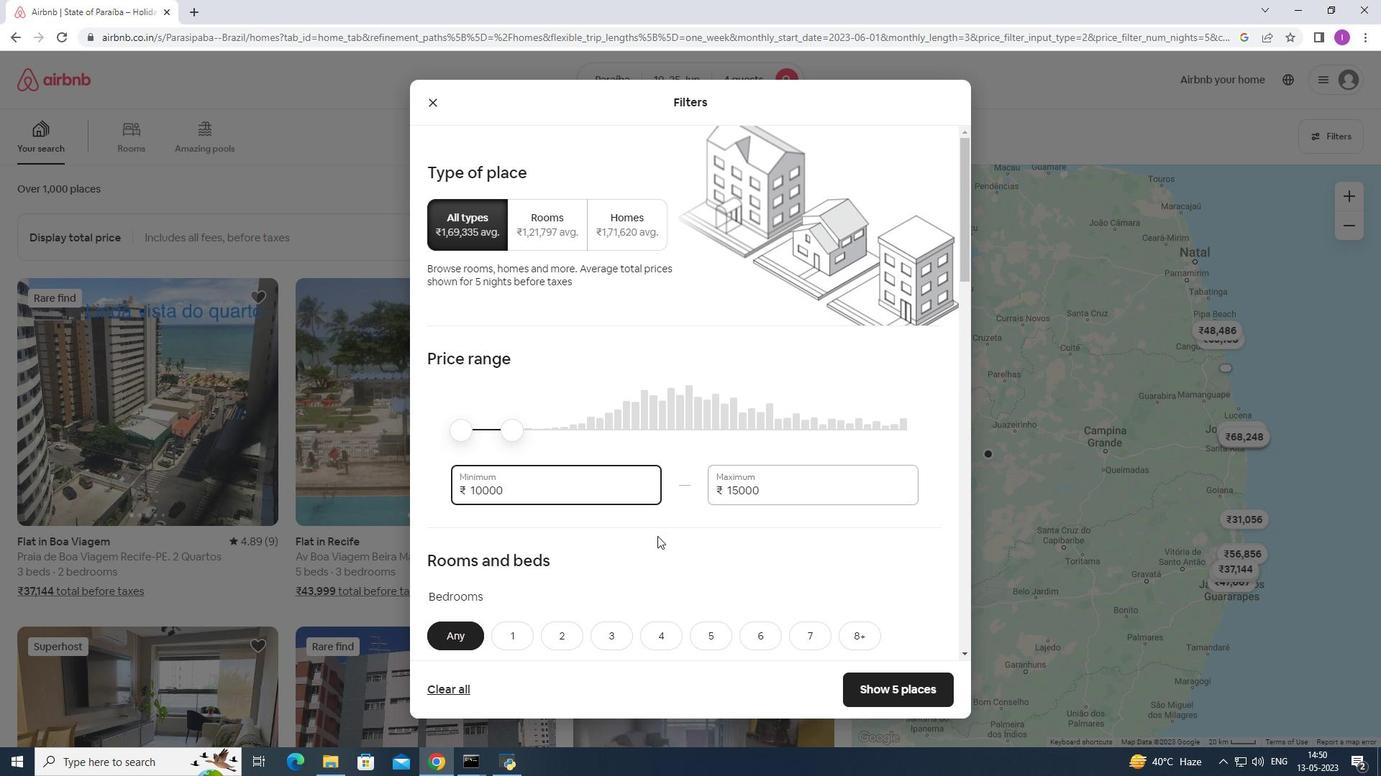 
Action: Mouse moved to (657, 546)
Screenshot: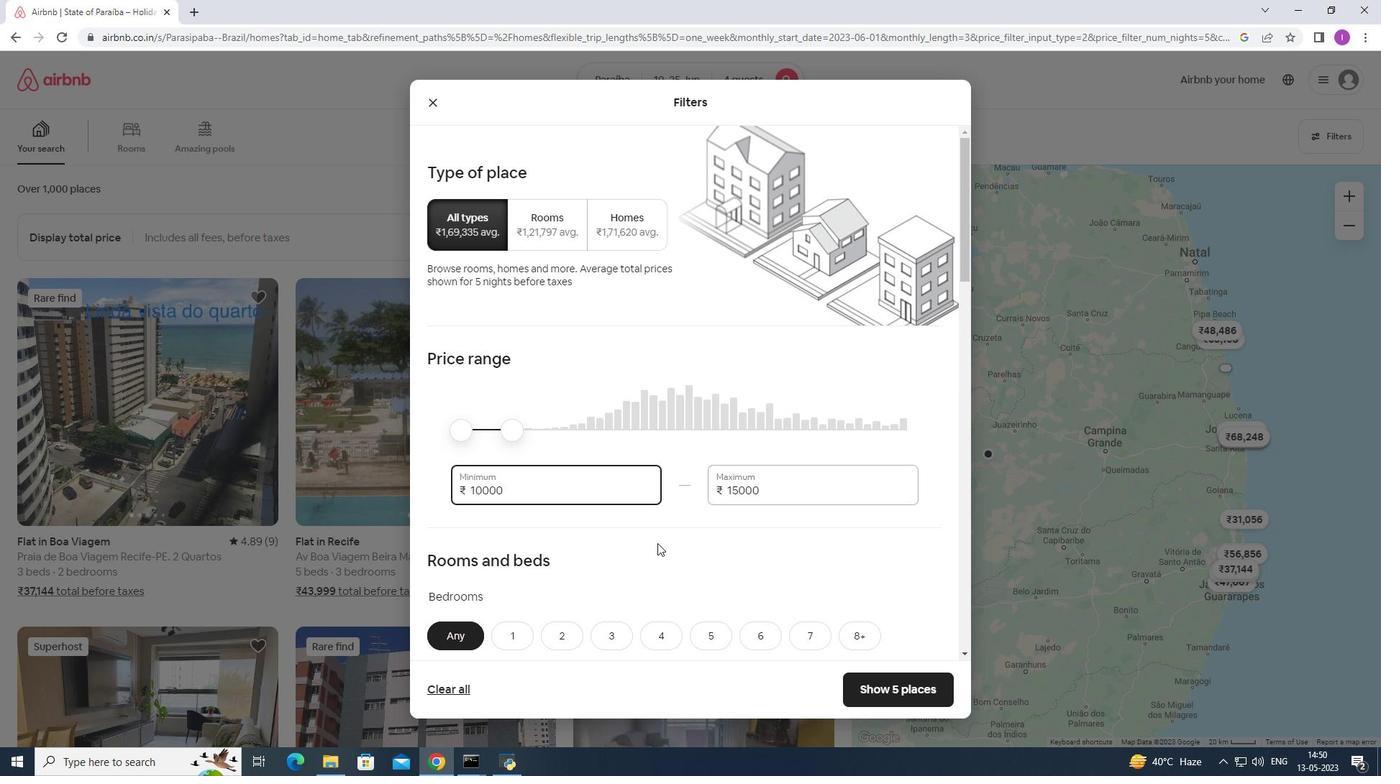 
Action: Mouse scrolled (657, 545) with delta (0, 0)
Screenshot: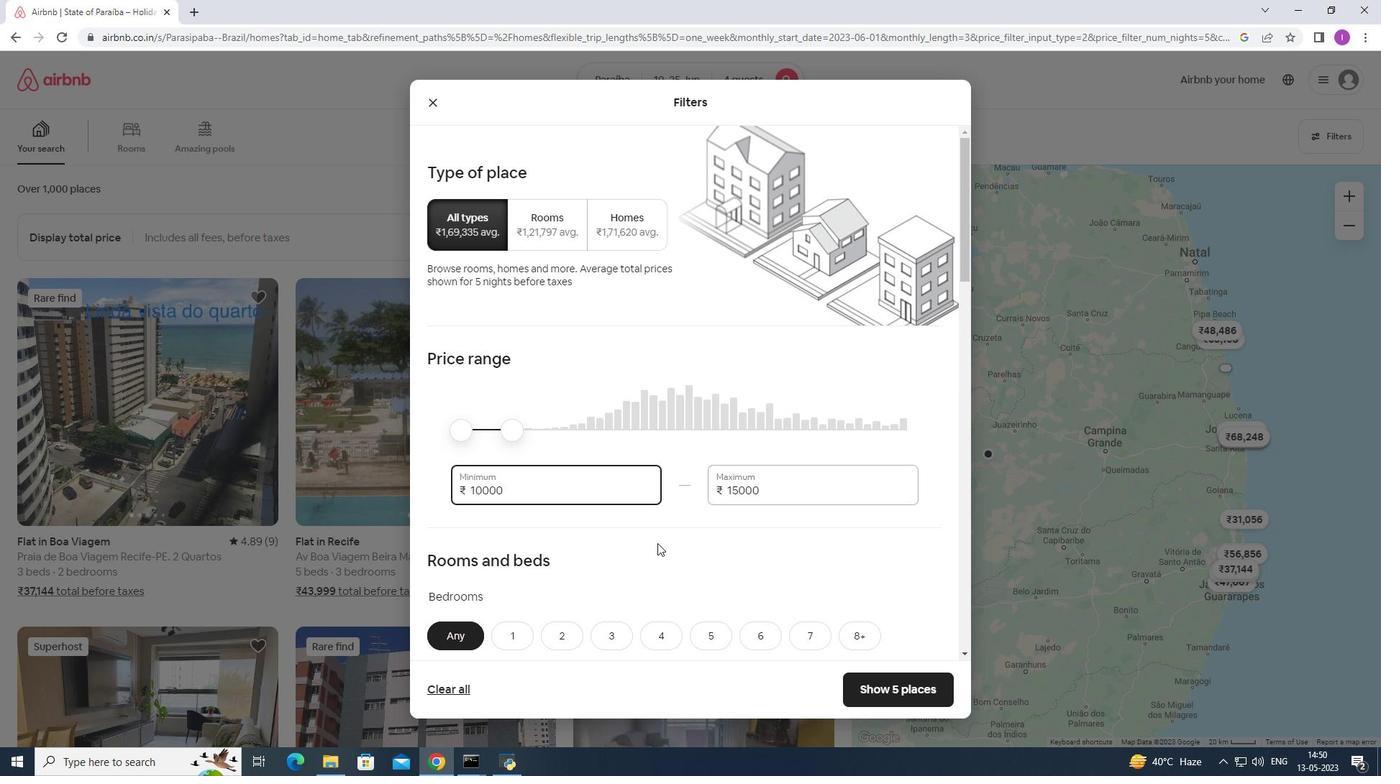 
Action: Mouse scrolled (657, 545) with delta (0, 0)
Screenshot: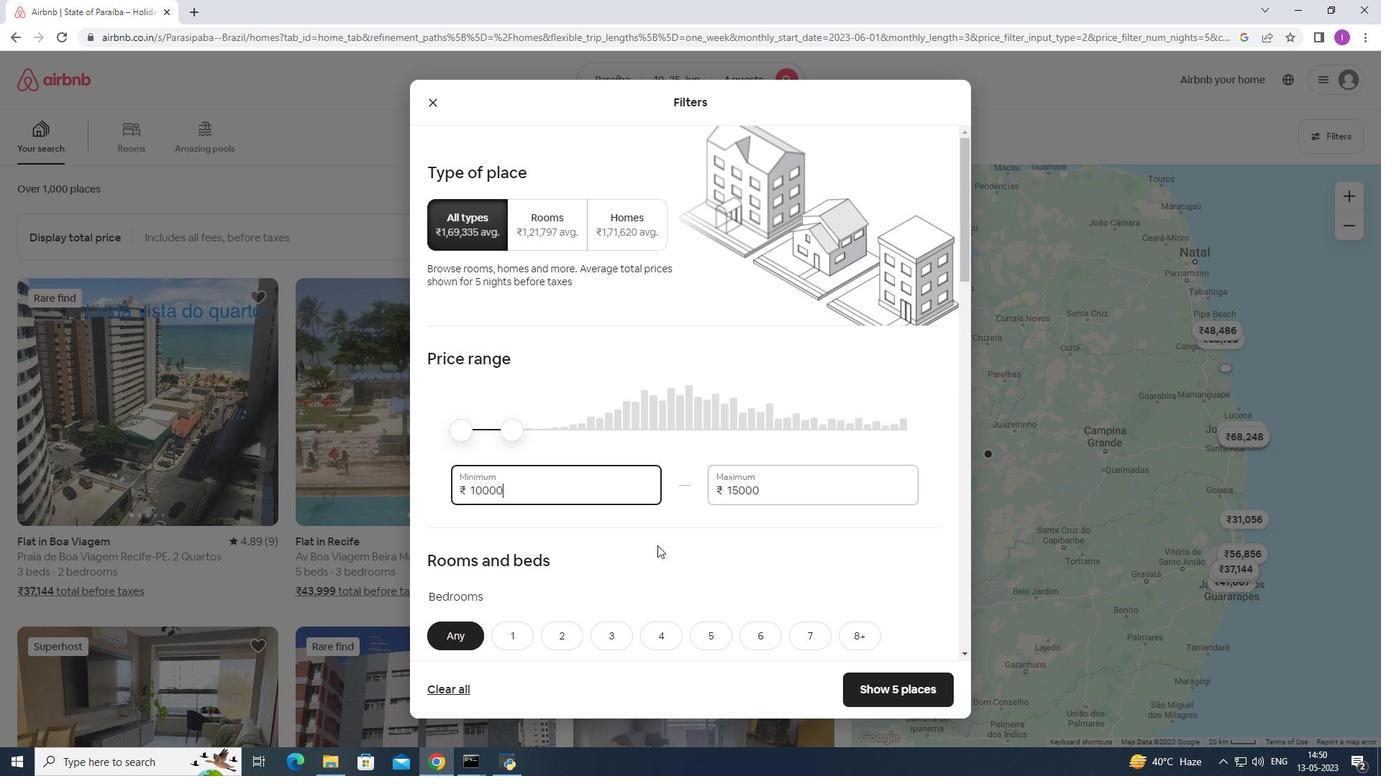 
Action: Mouse moved to (655, 413)
Screenshot: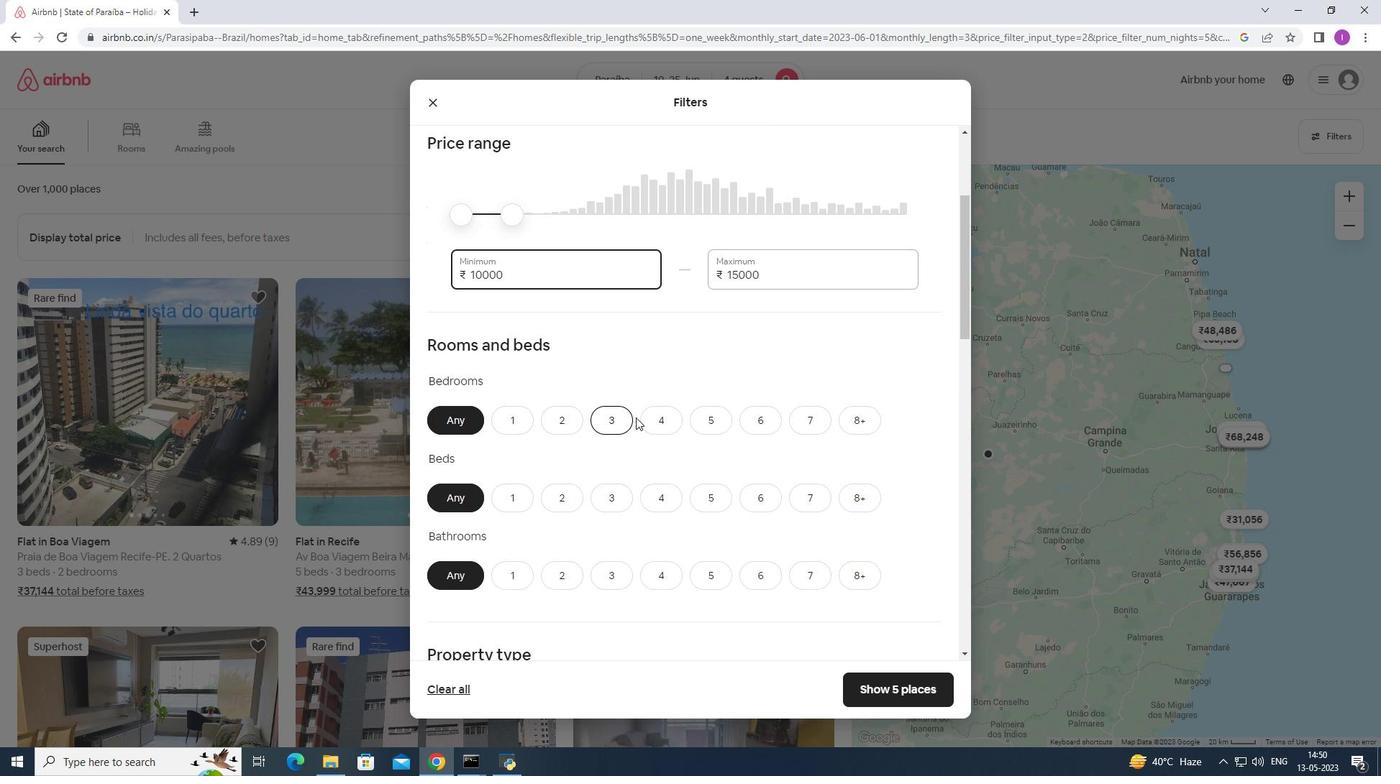 
Action: Mouse pressed left at (655, 413)
Screenshot: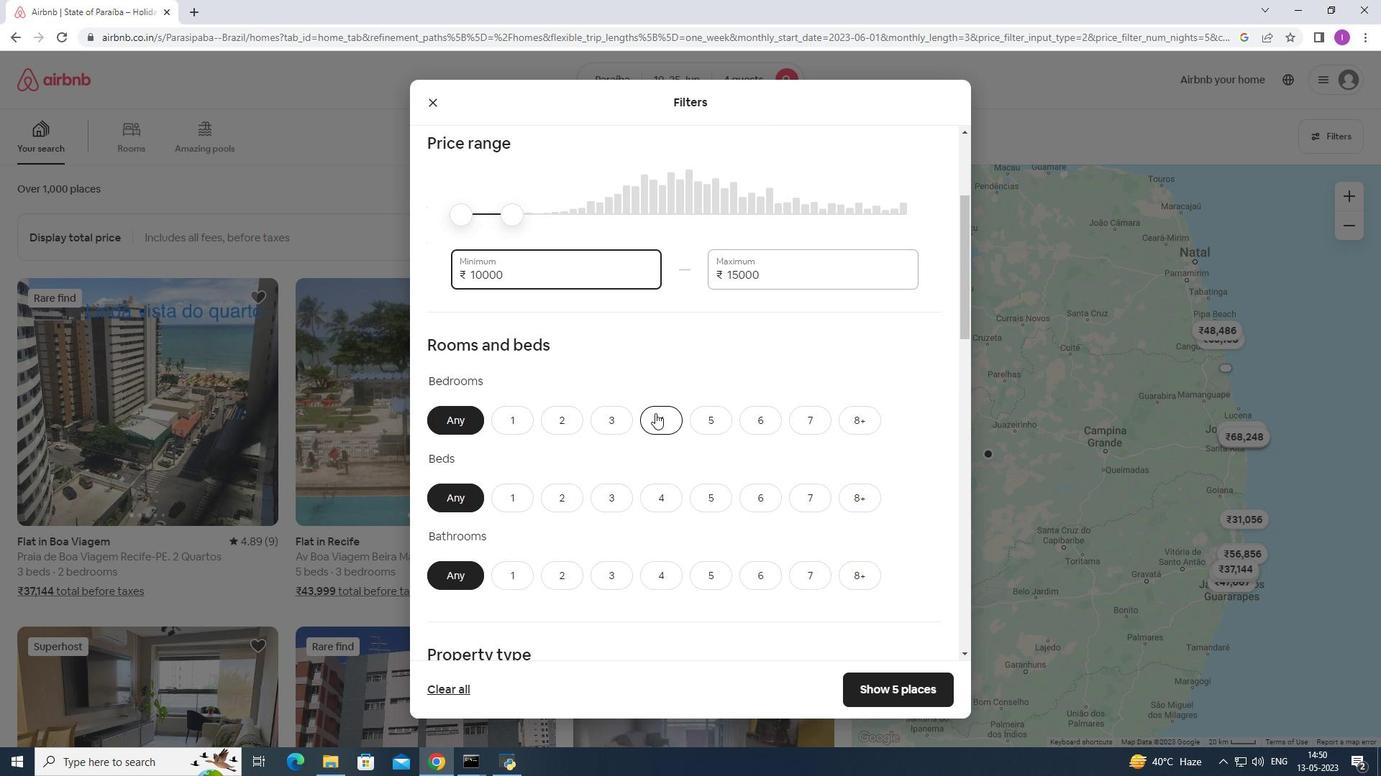 
Action: Mouse moved to (667, 502)
Screenshot: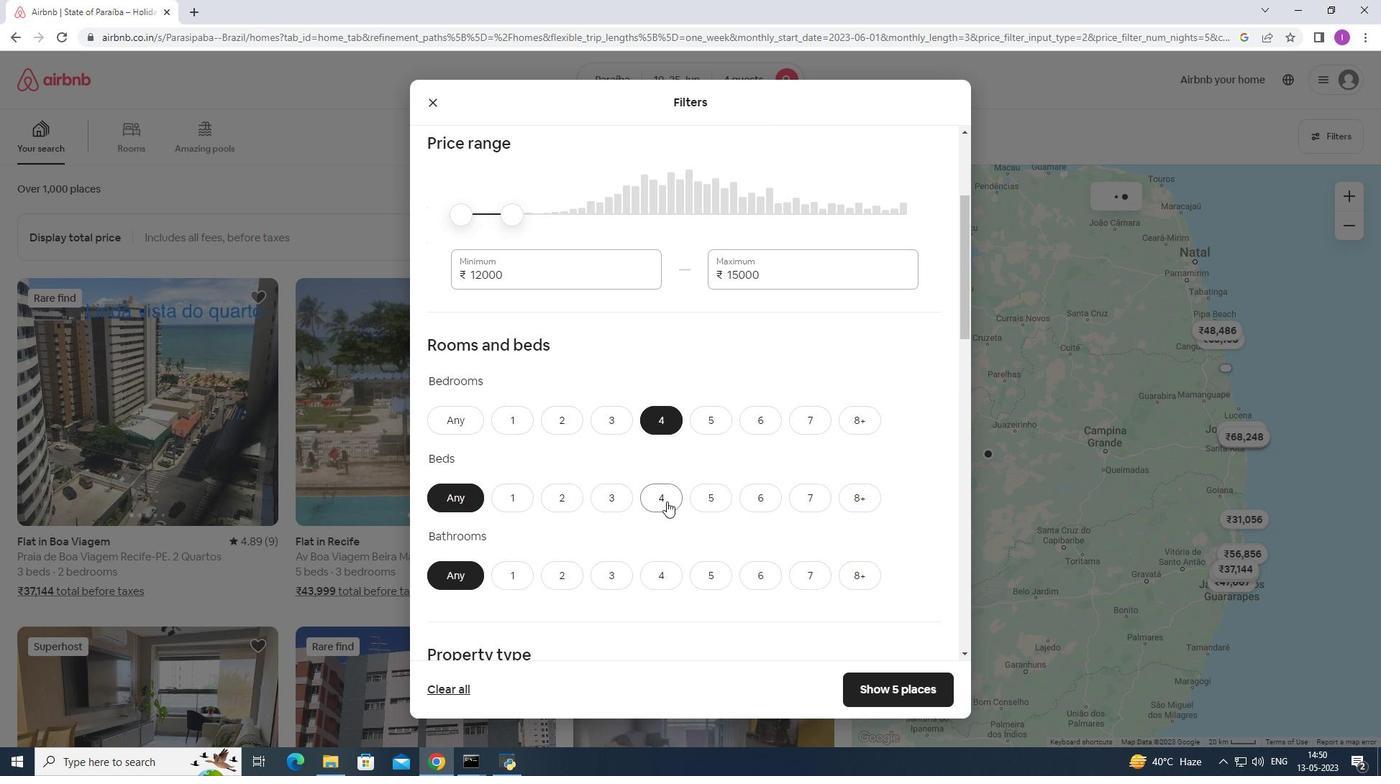 
Action: Mouse pressed left at (667, 502)
Screenshot: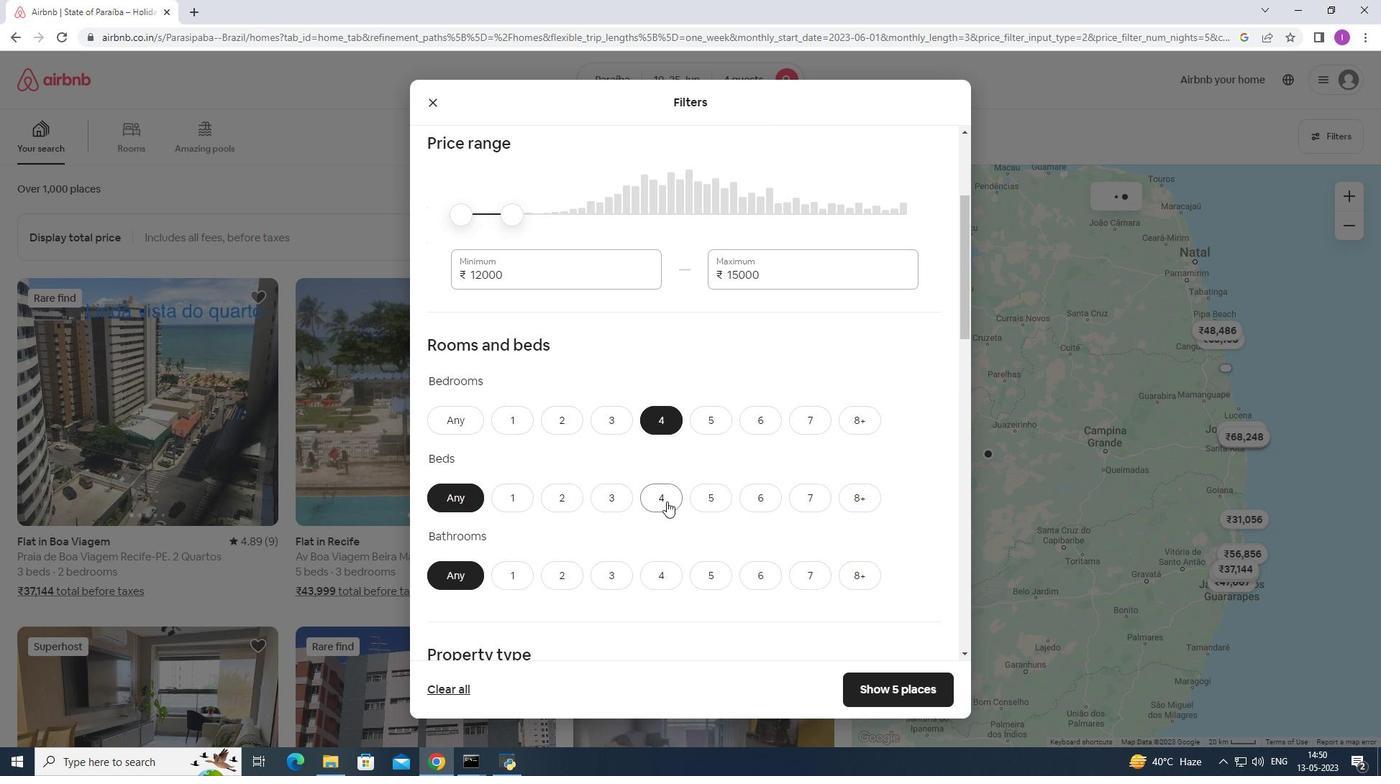 
Action: Mouse moved to (669, 583)
Screenshot: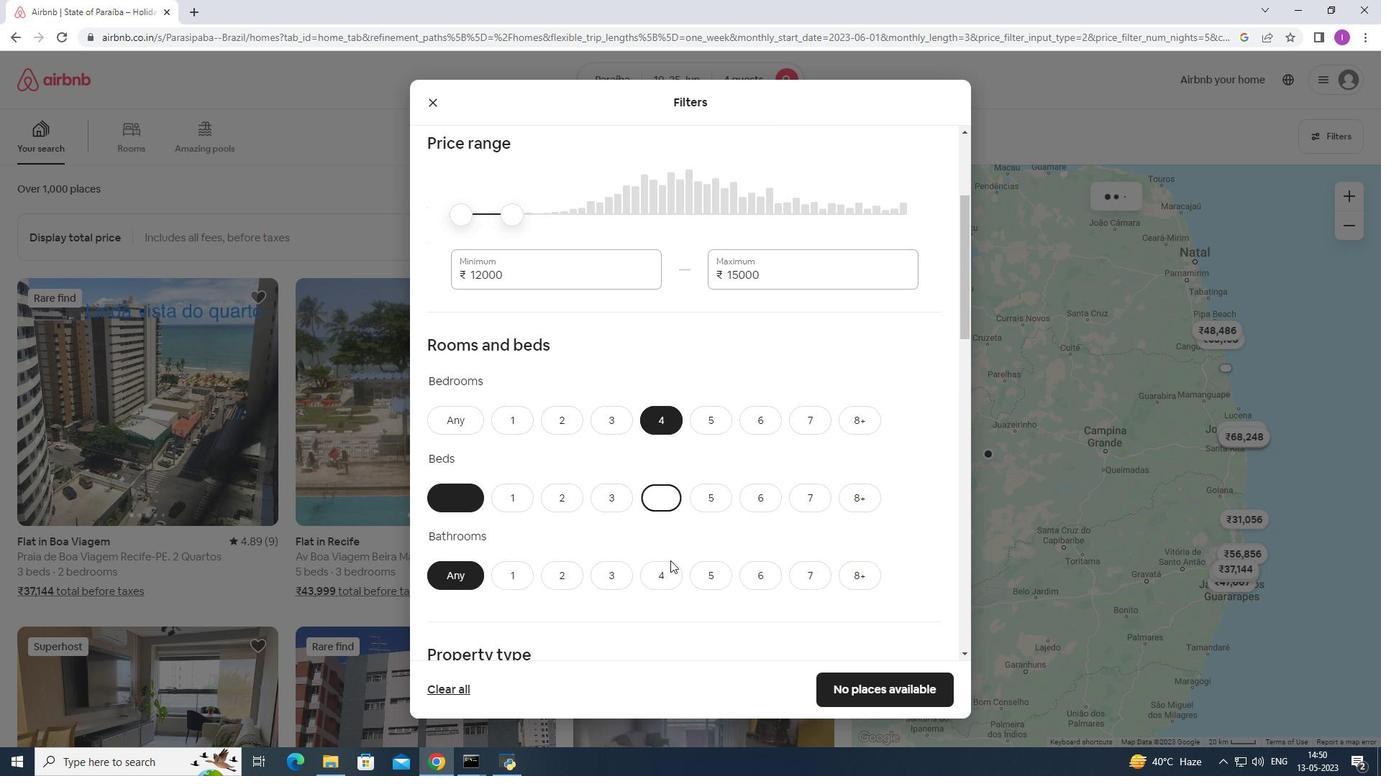 
Action: Mouse pressed left at (669, 583)
Screenshot: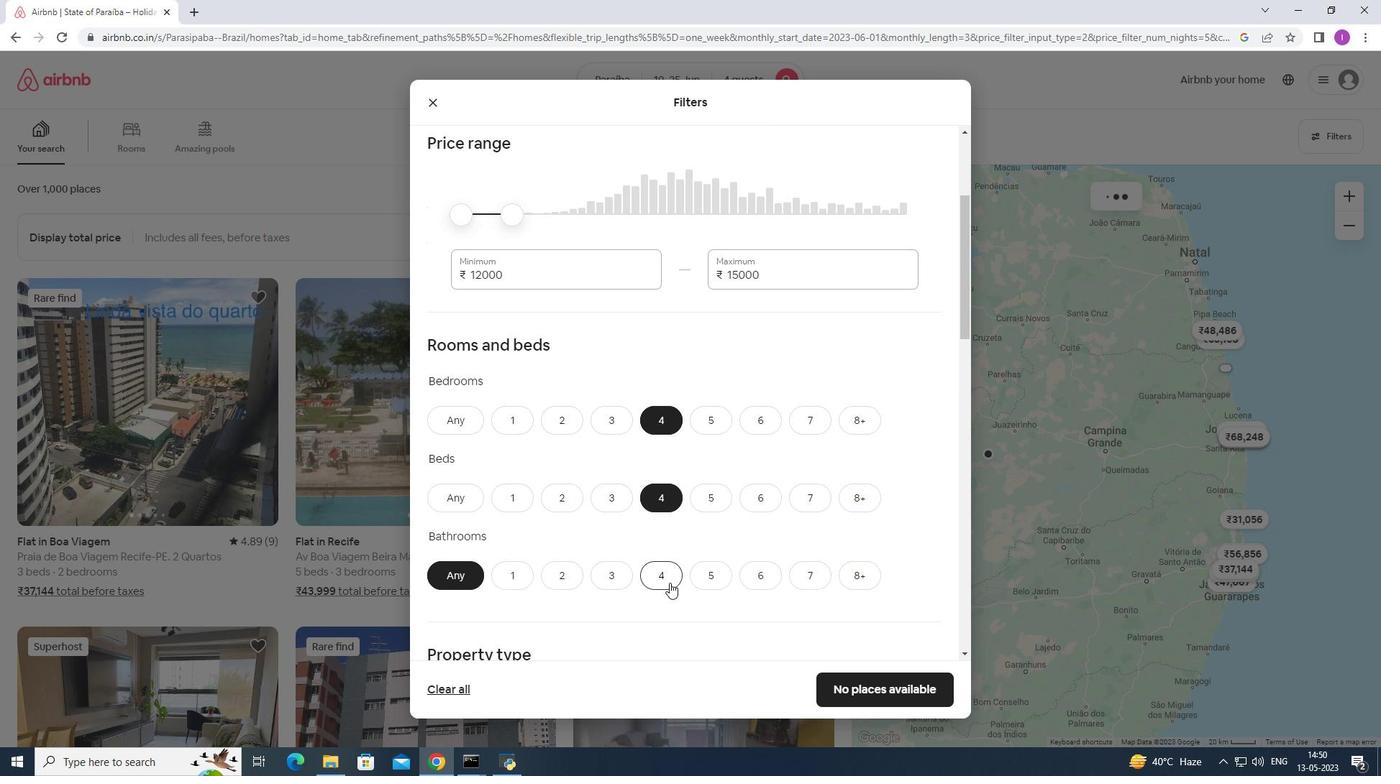
Action: Mouse moved to (609, 452)
Screenshot: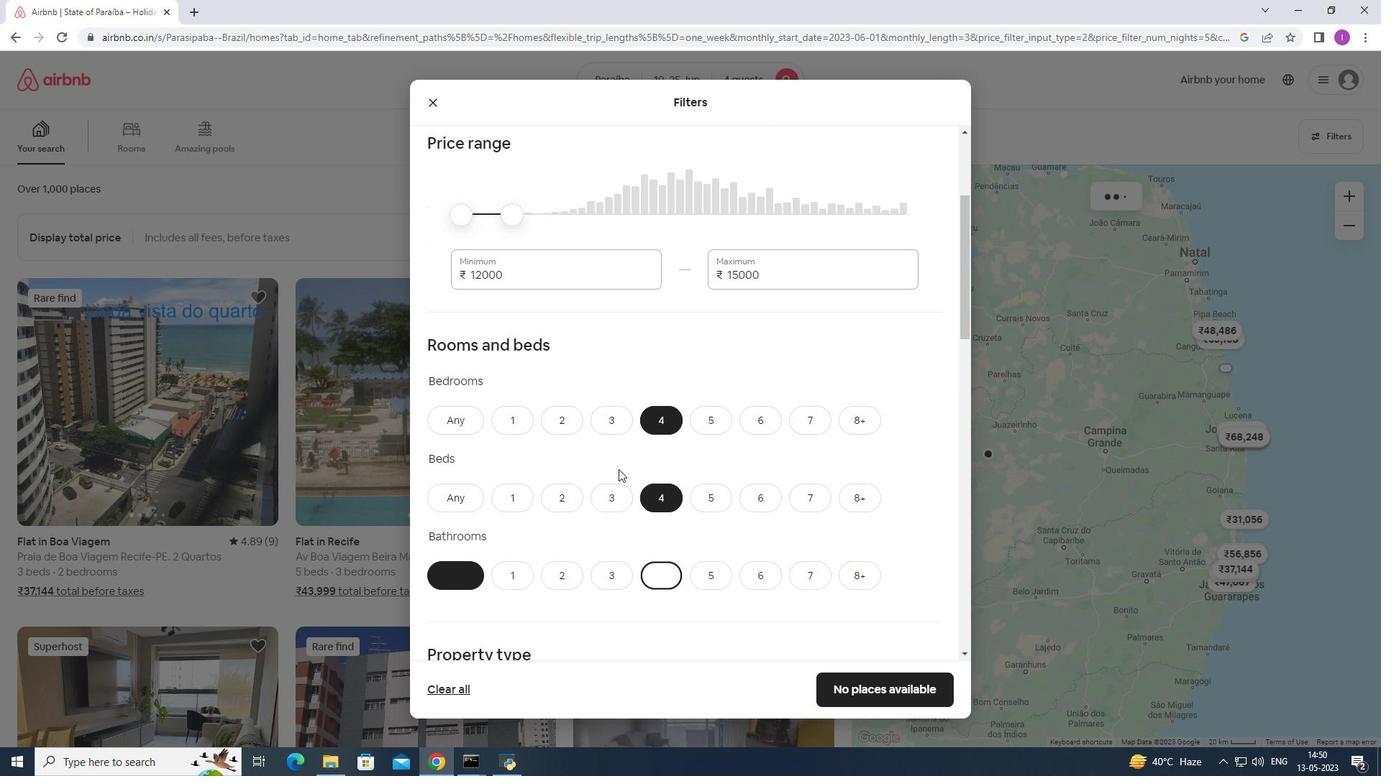 
Action: Mouse scrolled (609, 451) with delta (0, 0)
Screenshot: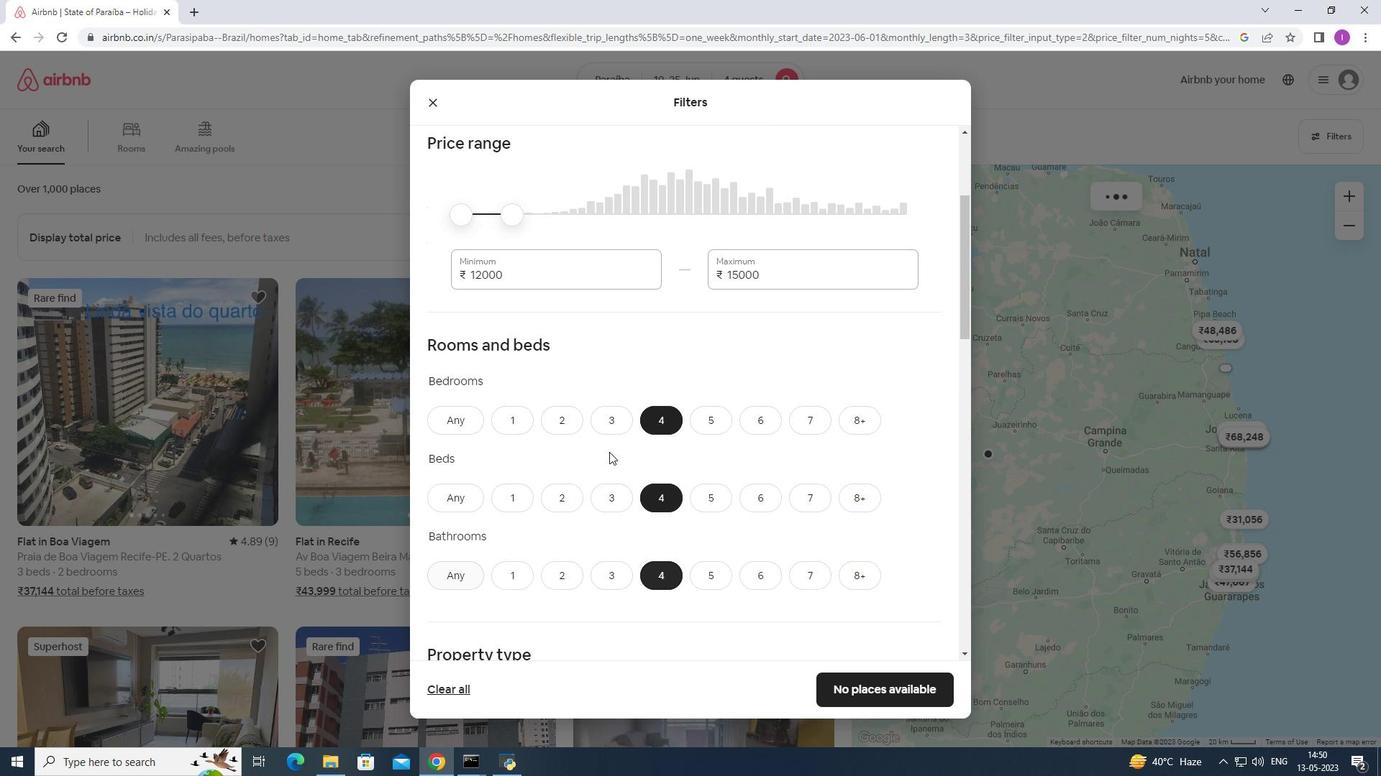 
Action: Mouse scrolled (609, 451) with delta (0, 0)
Screenshot: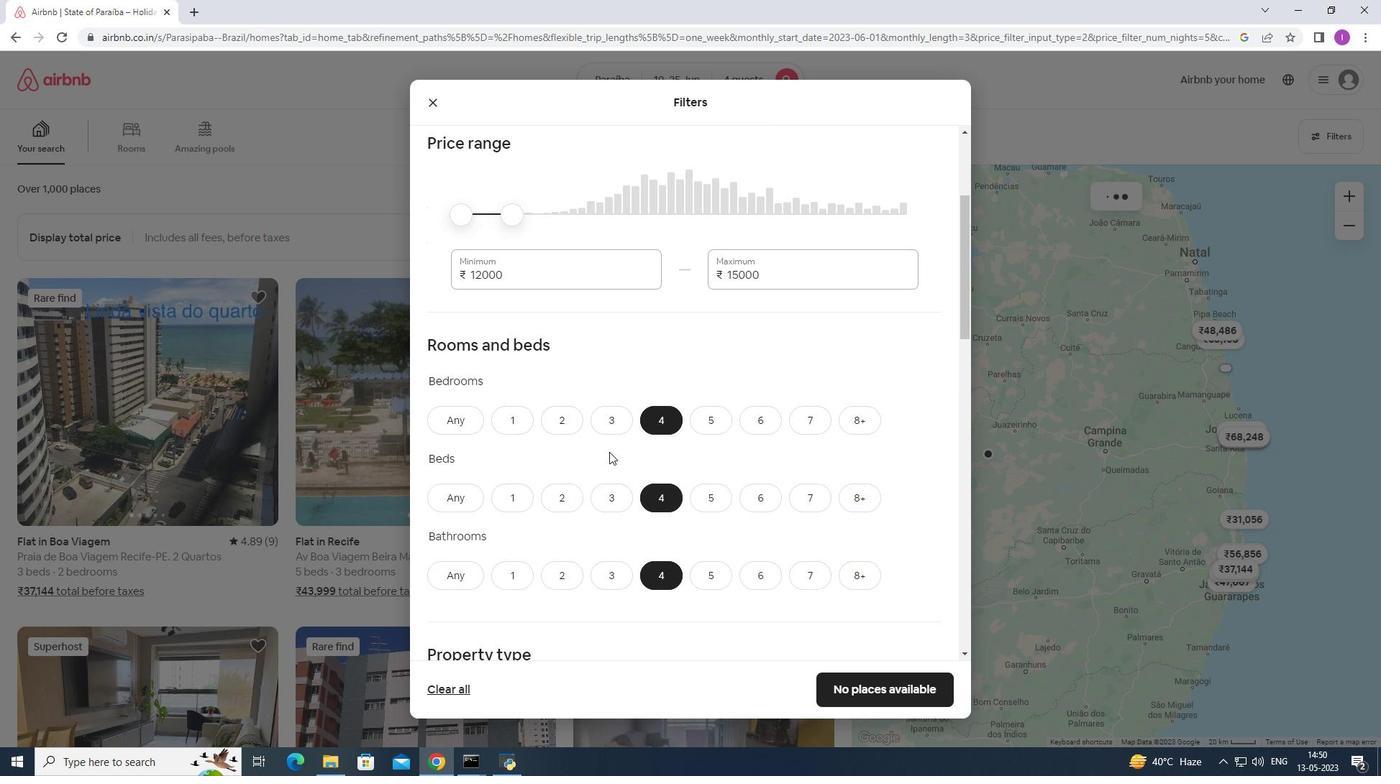 
Action: Mouse moved to (609, 451)
Screenshot: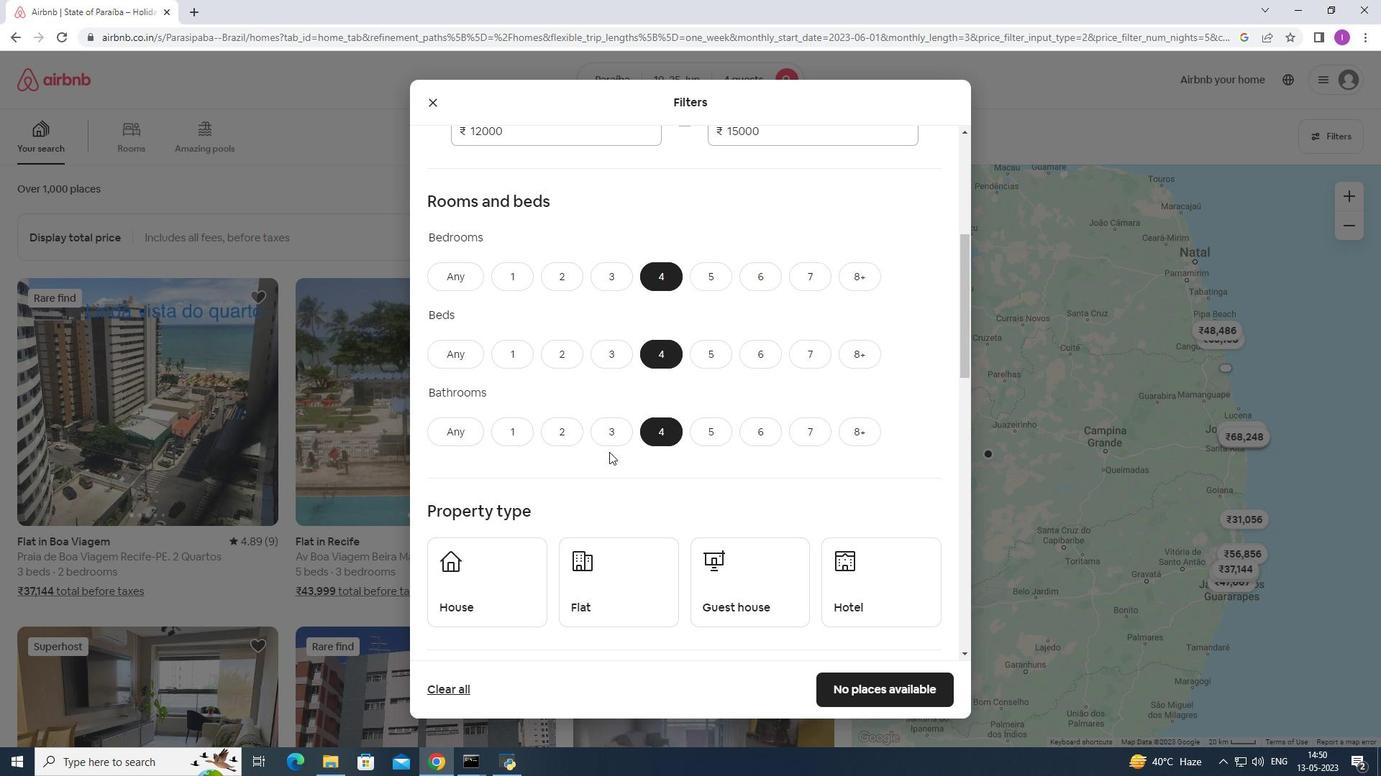 
Action: Mouse scrolled (609, 450) with delta (0, 0)
Screenshot: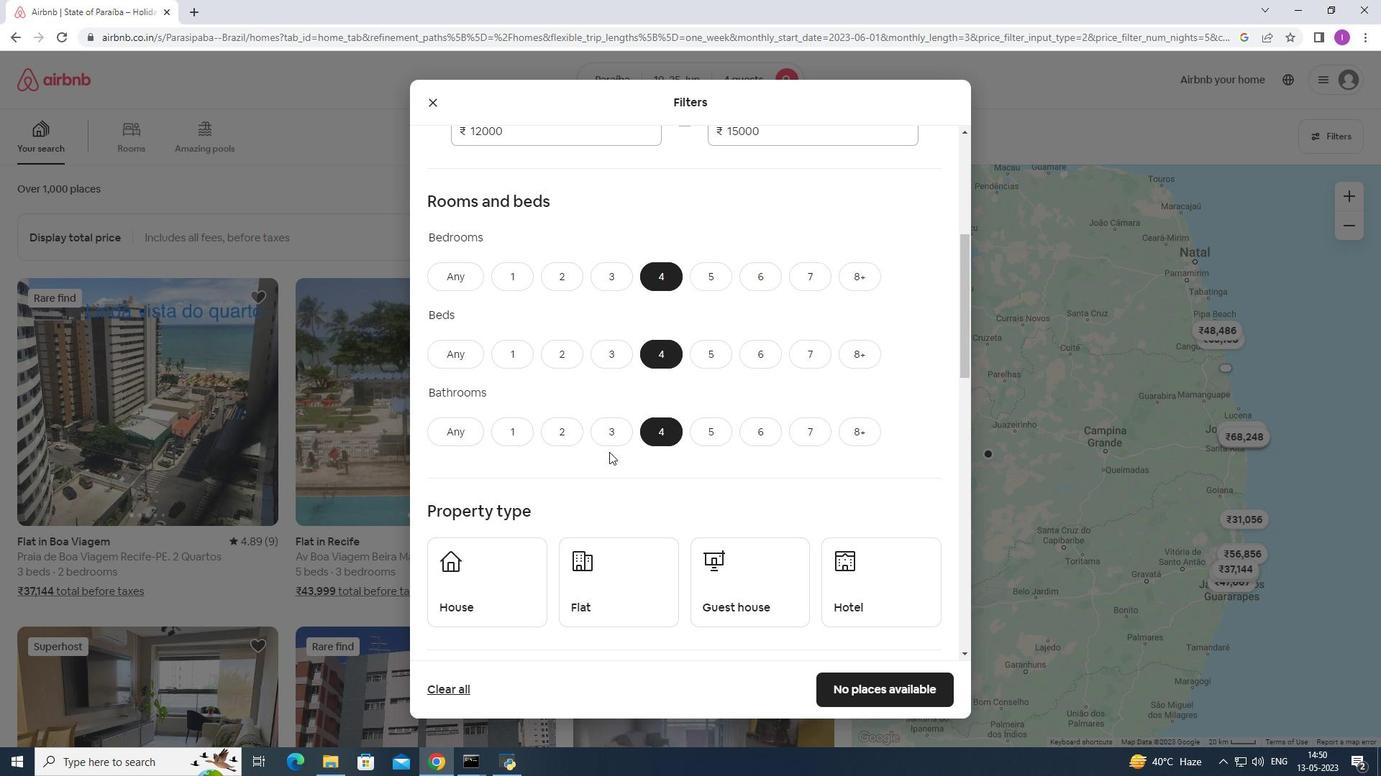 
Action: Mouse scrolled (609, 450) with delta (0, 0)
Screenshot: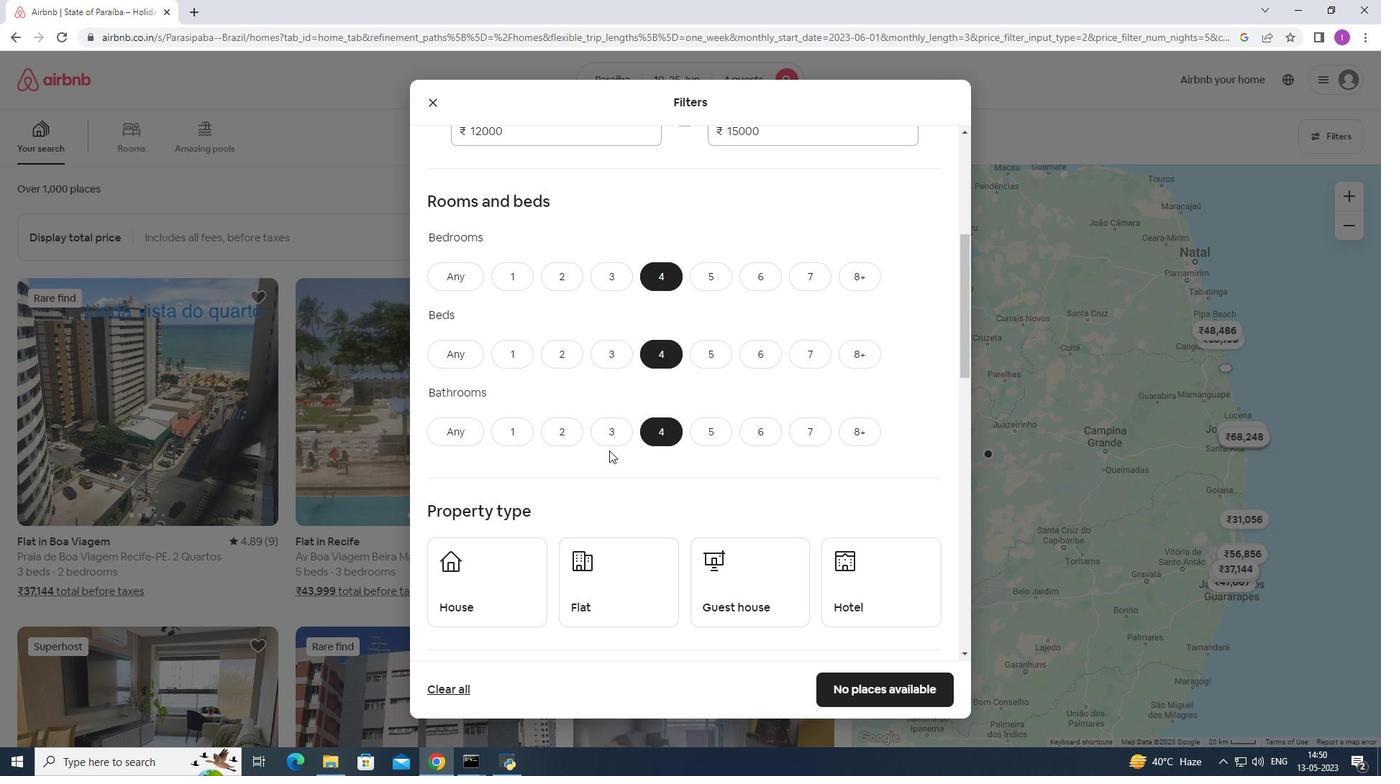 
Action: Mouse moved to (512, 447)
Screenshot: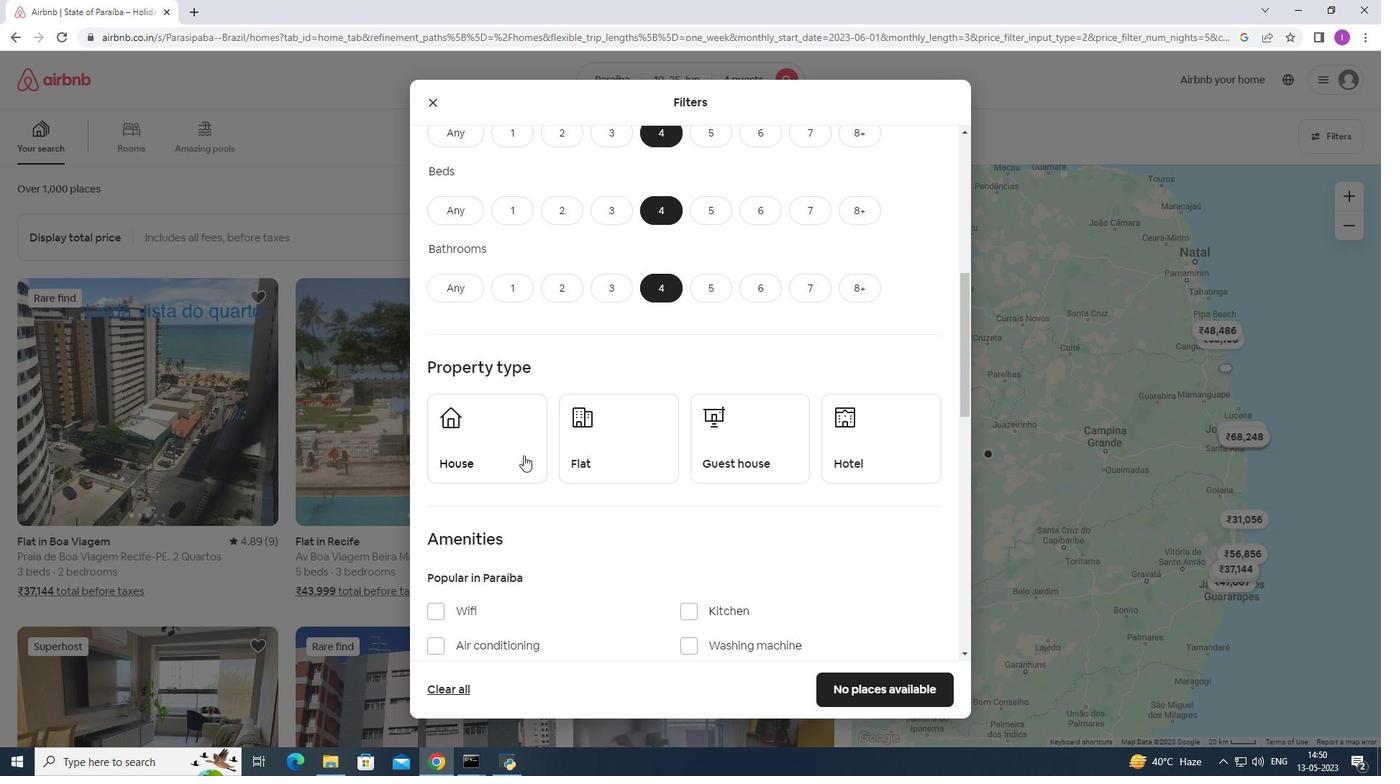 
Action: Mouse pressed left at (512, 447)
Screenshot: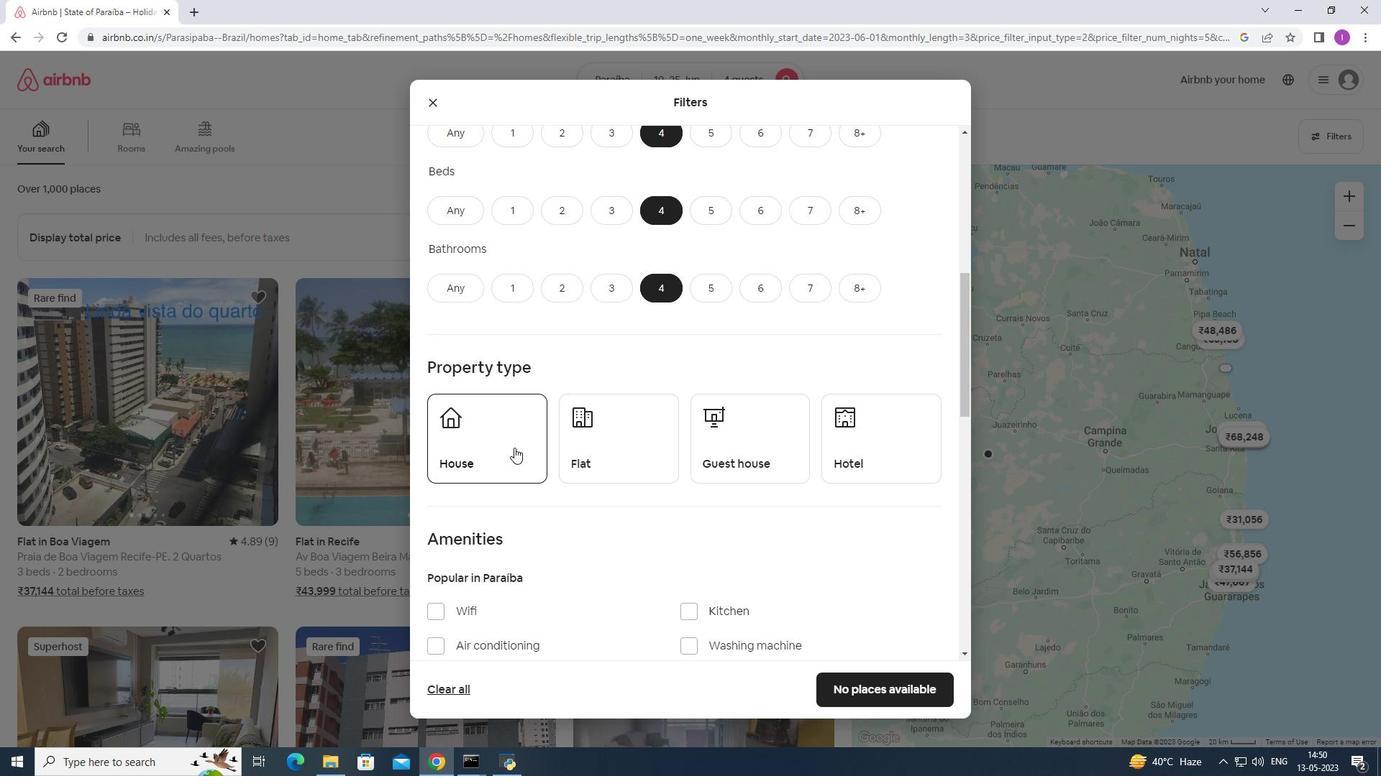 
Action: Mouse moved to (639, 466)
Screenshot: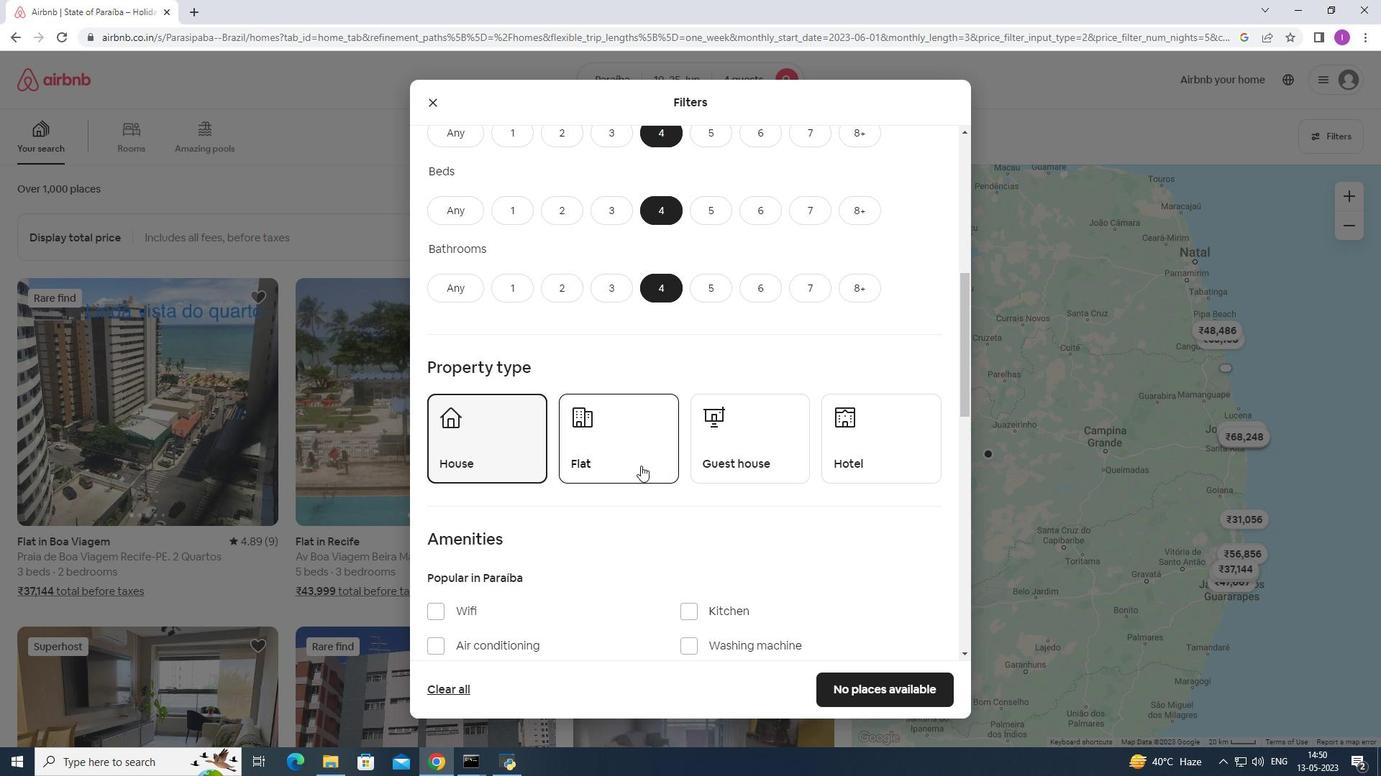 
Action: Mouse pressed left at (639, 466)
Screenshot: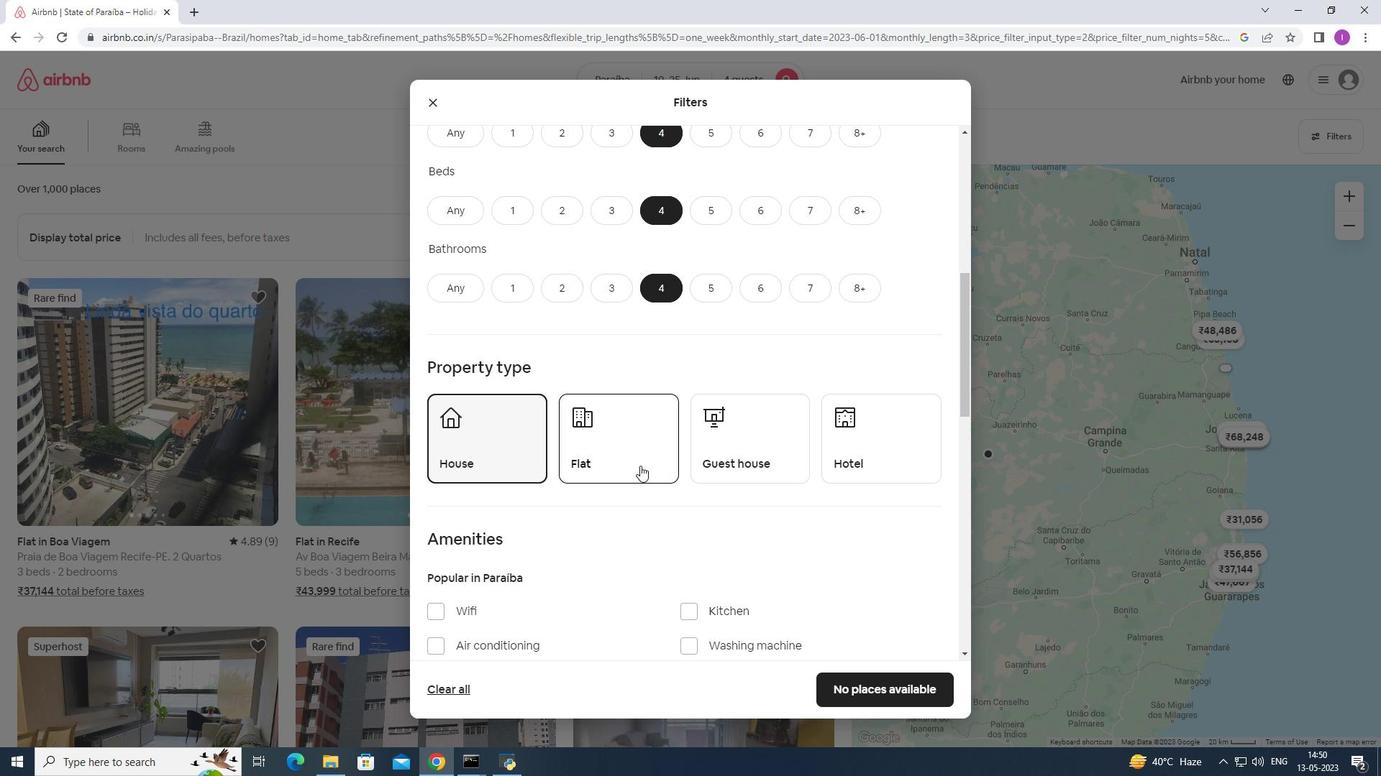 
Action: Mouse moved to (712, 453)
Screenshot: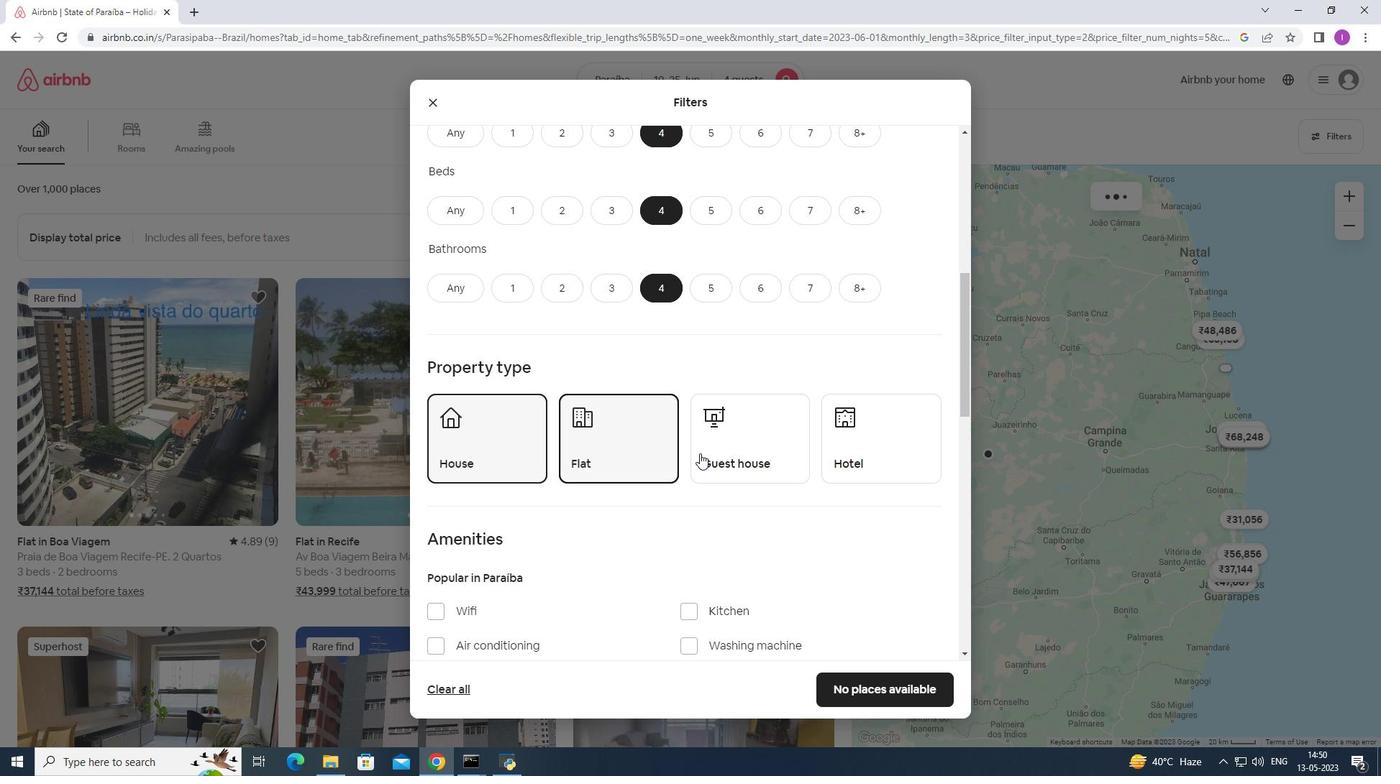 
Action: Mouse pressed left at (712, 453)
Screenshot: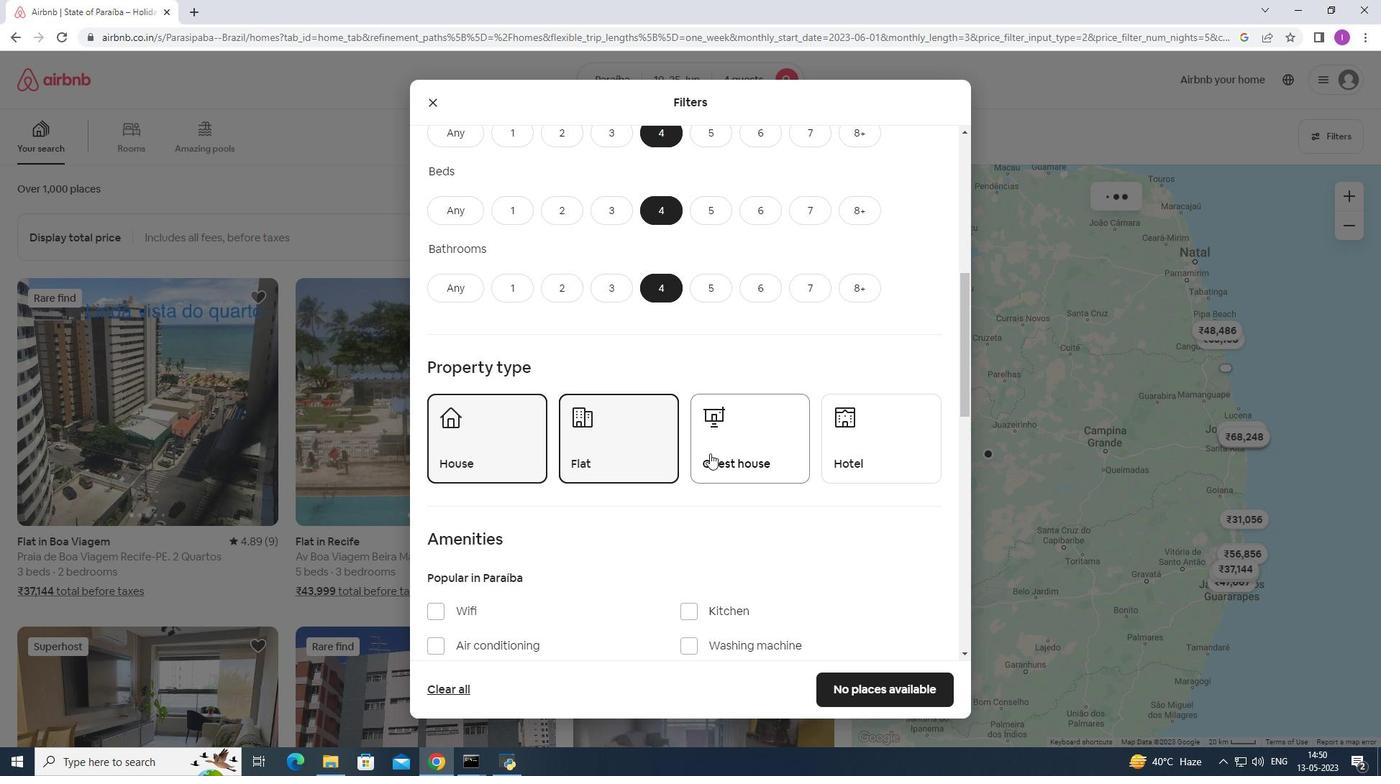 
Action: Mouse moved to (720, 451)
Screenshot: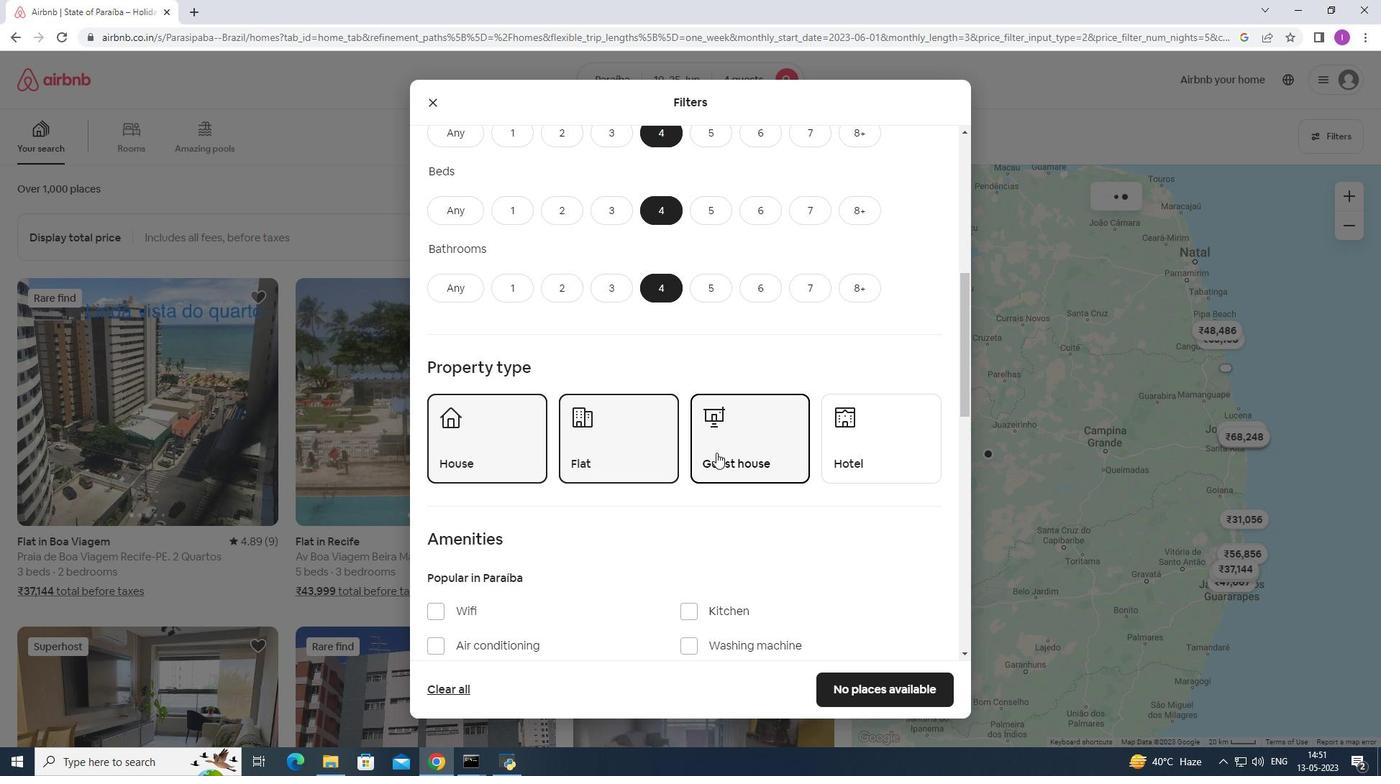 
Action: Mouse scrolled (720, 450) with delta (0, 0)
Screenshot: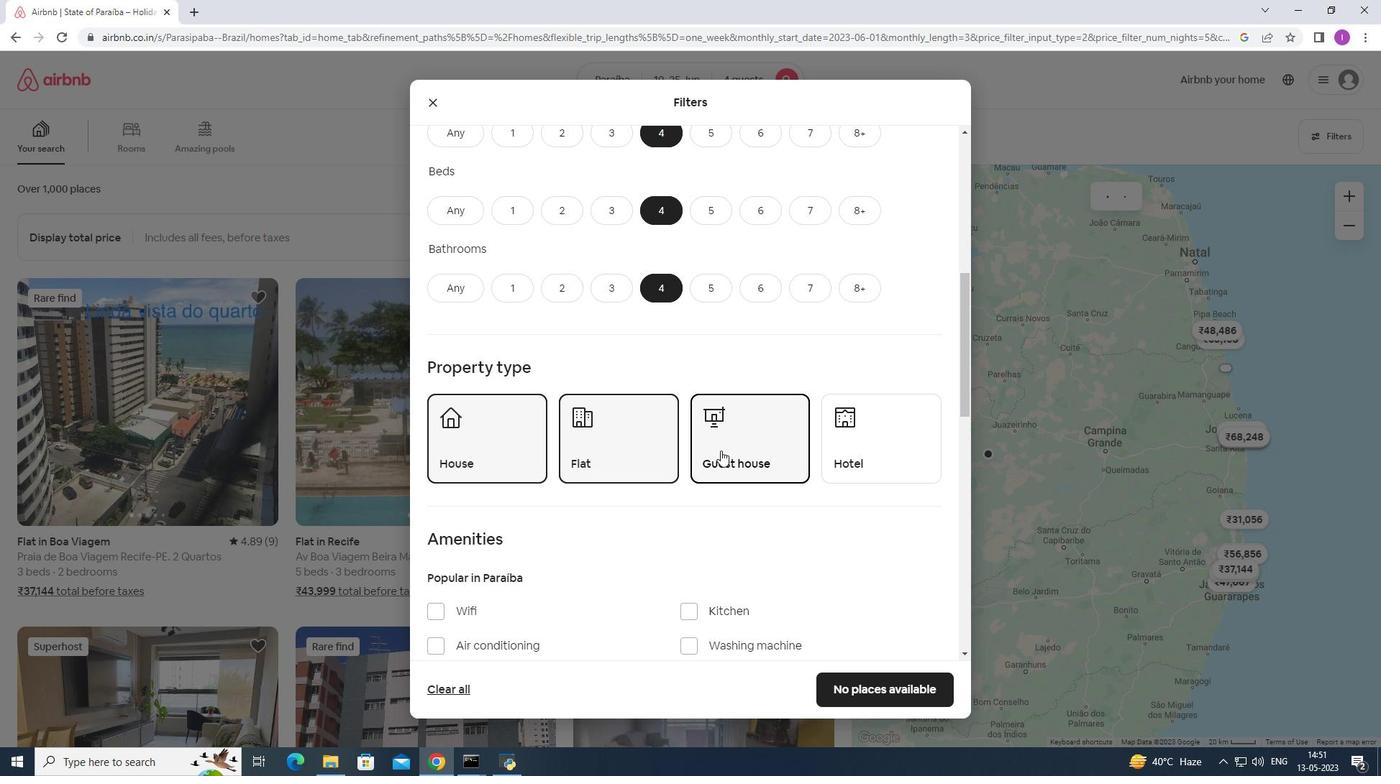 
Action: Mouse scrolled (720, 450) with delta (0, 0)
Screenshot: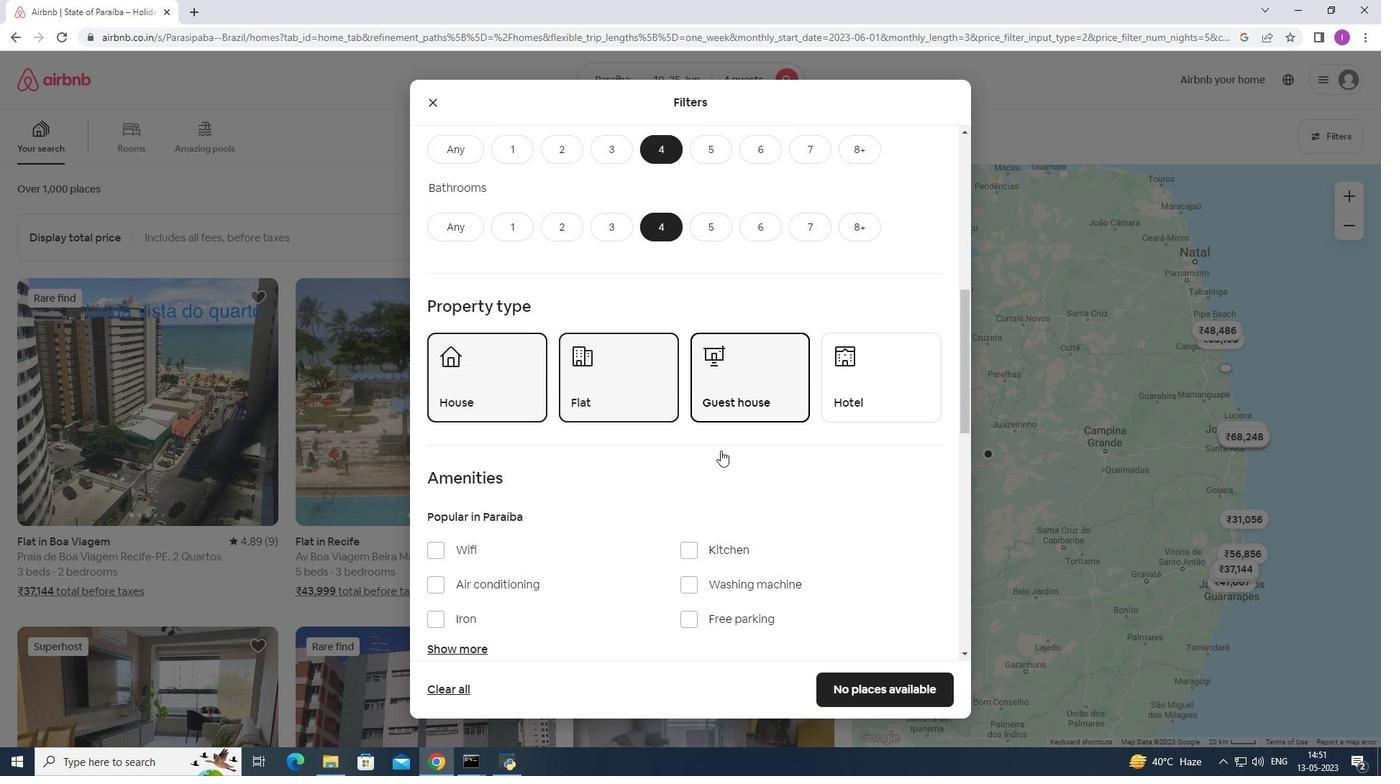 
Action: Mouse moved to (841, 306)
Screenshot: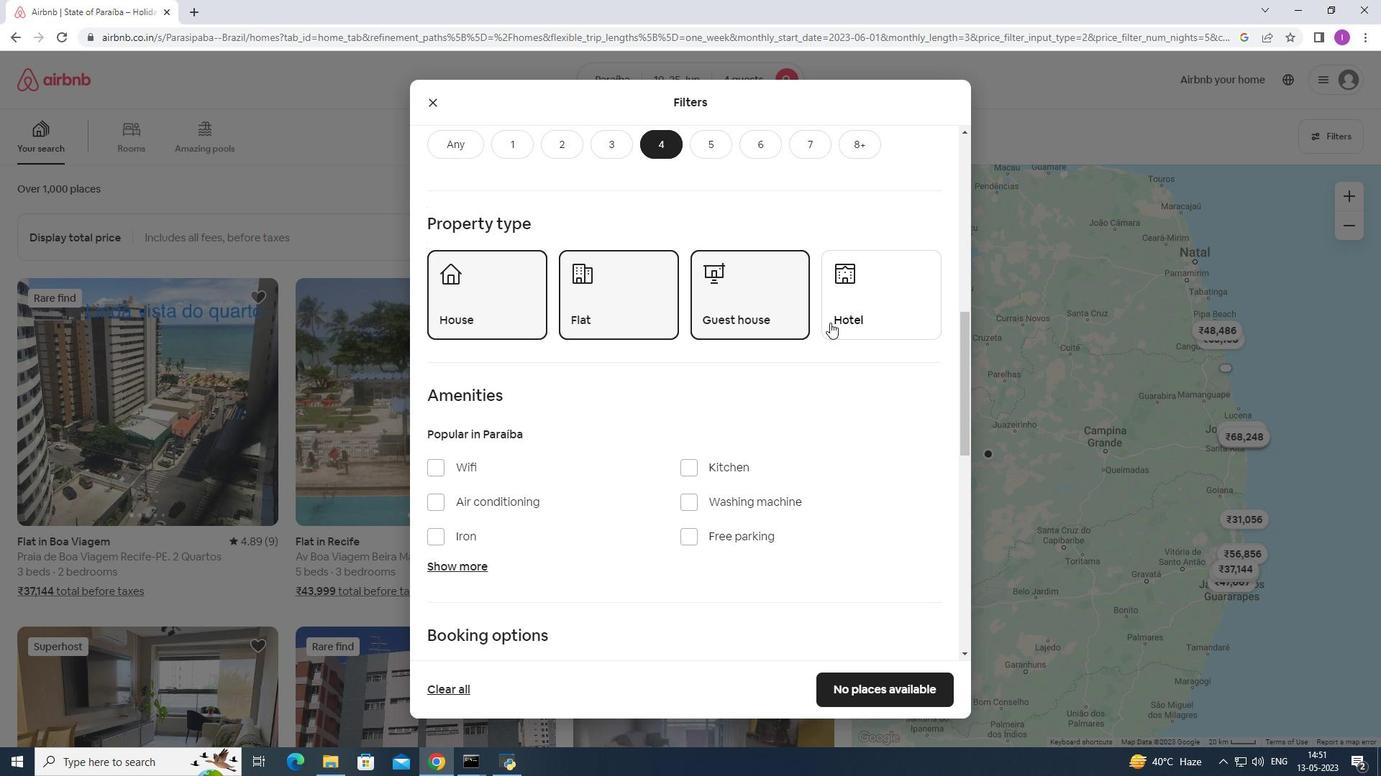 
Action: Mouse pressed left at (841, 306)
Screenshot: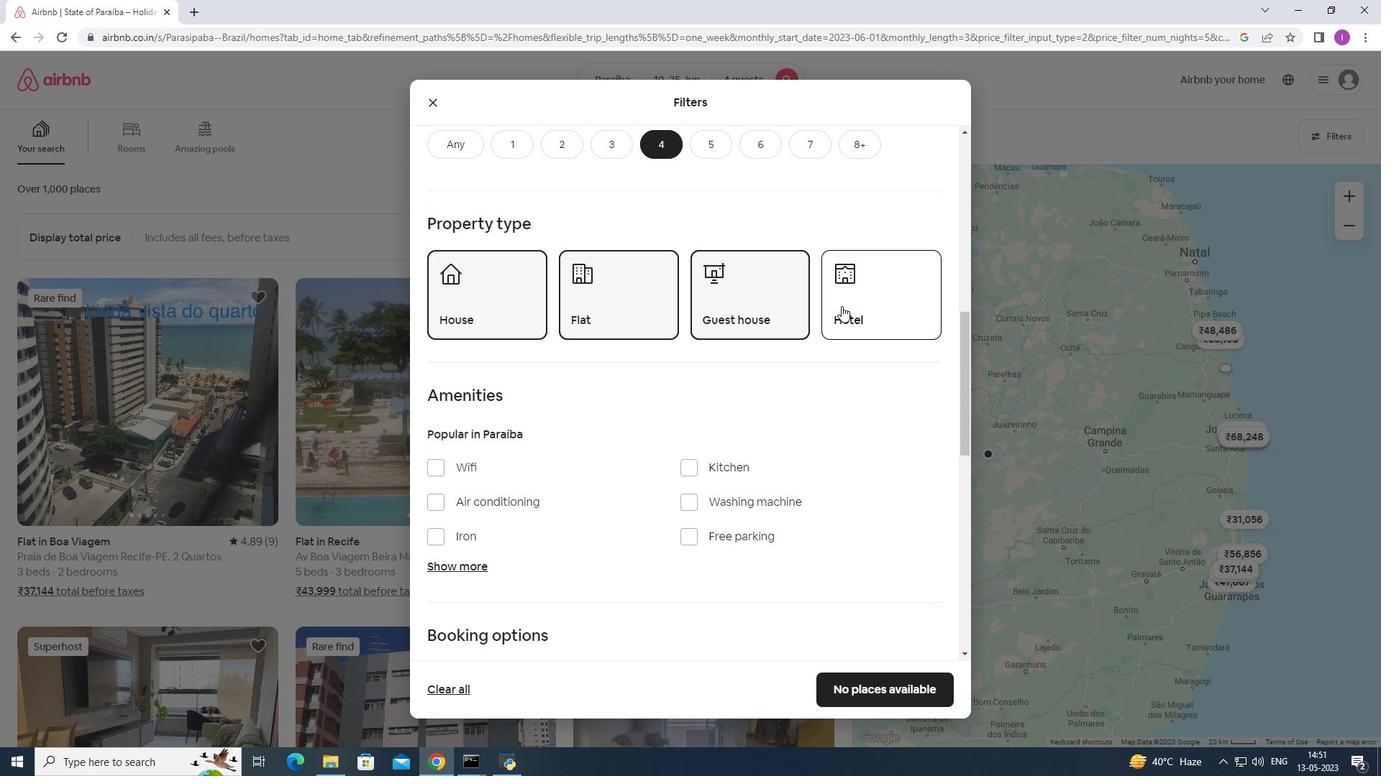 
Action: Mouse moved to (582, 460)
Screenshot: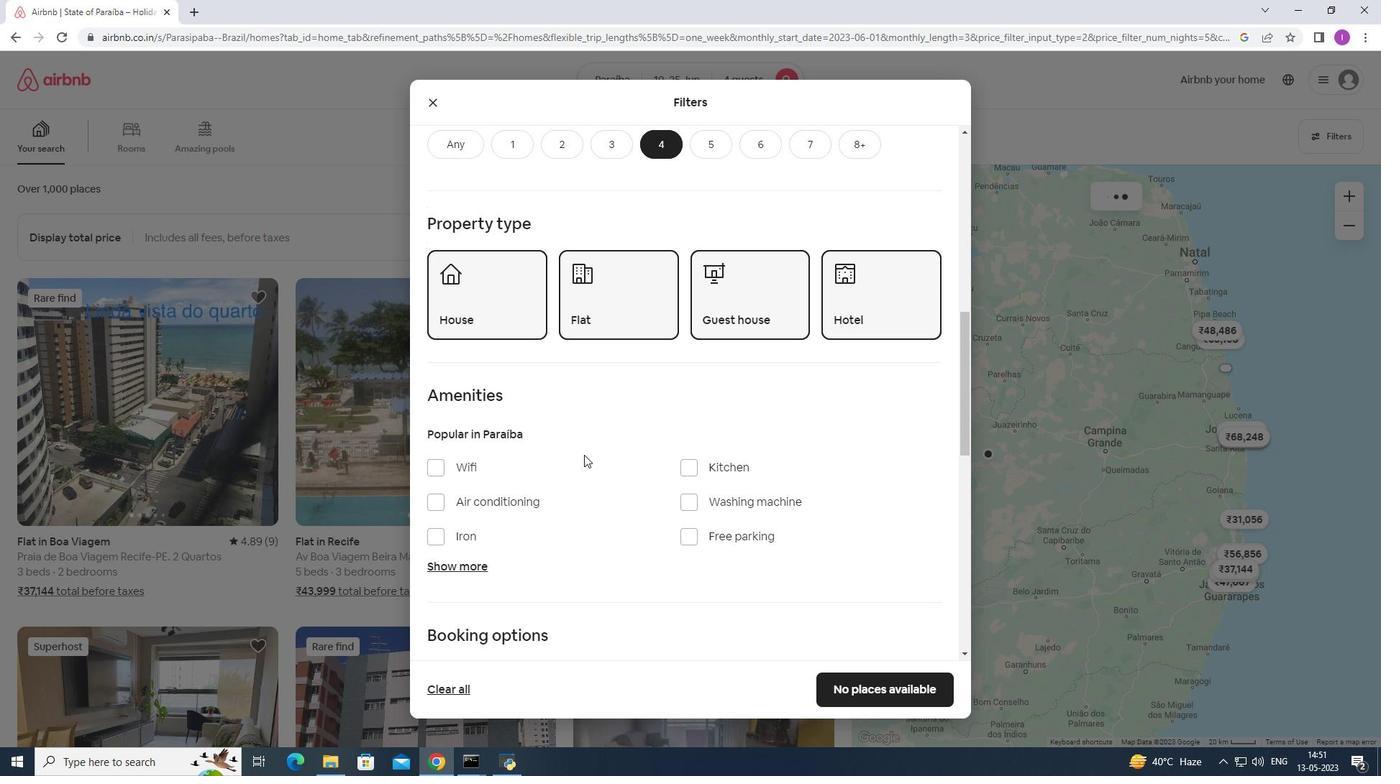 
Action: Mouse scrolled (582, 459) with delta (0, 0)
Screenshot: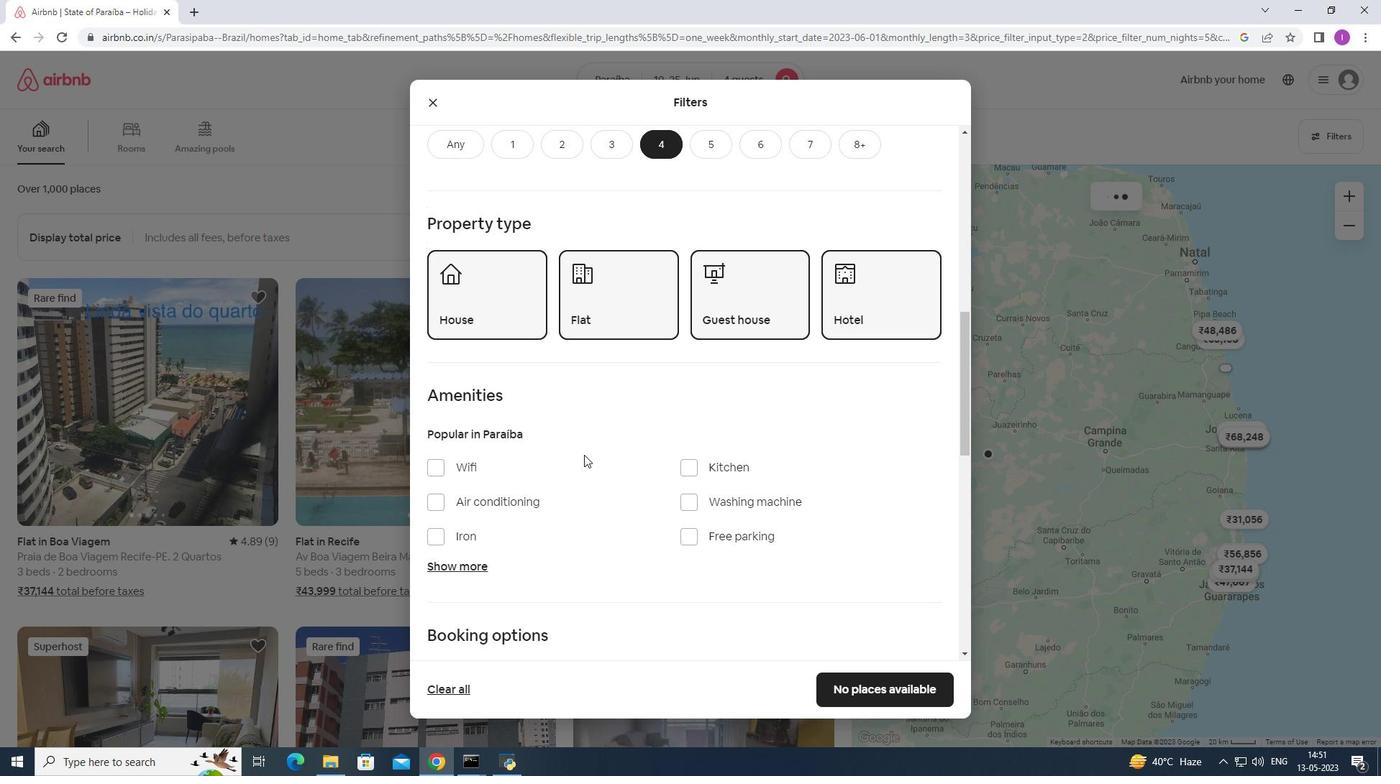 
Action: Mouse scrolled (582, 459) with delta (0, 0)
Screenshot: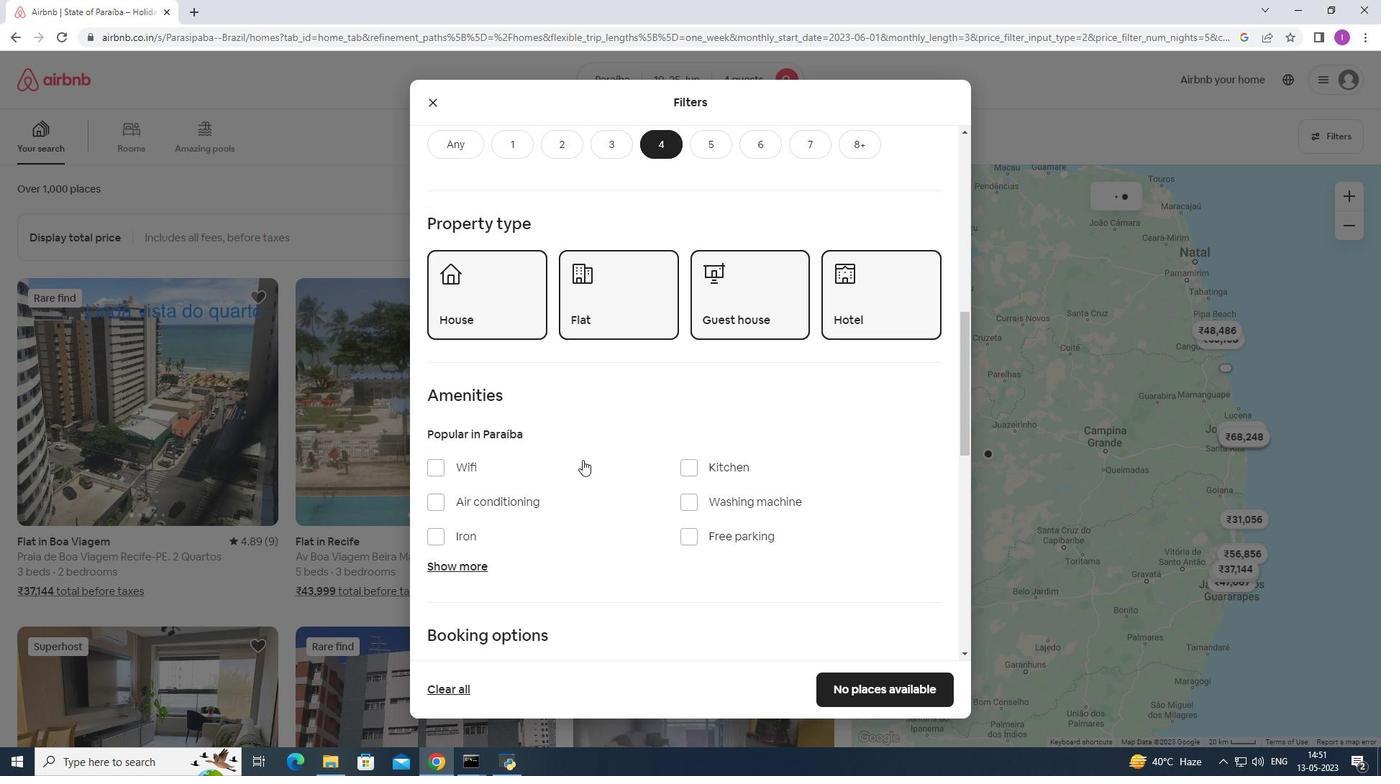
Action: Mouse scrolled (582, 459) with delta (0, 0)
Screenshot: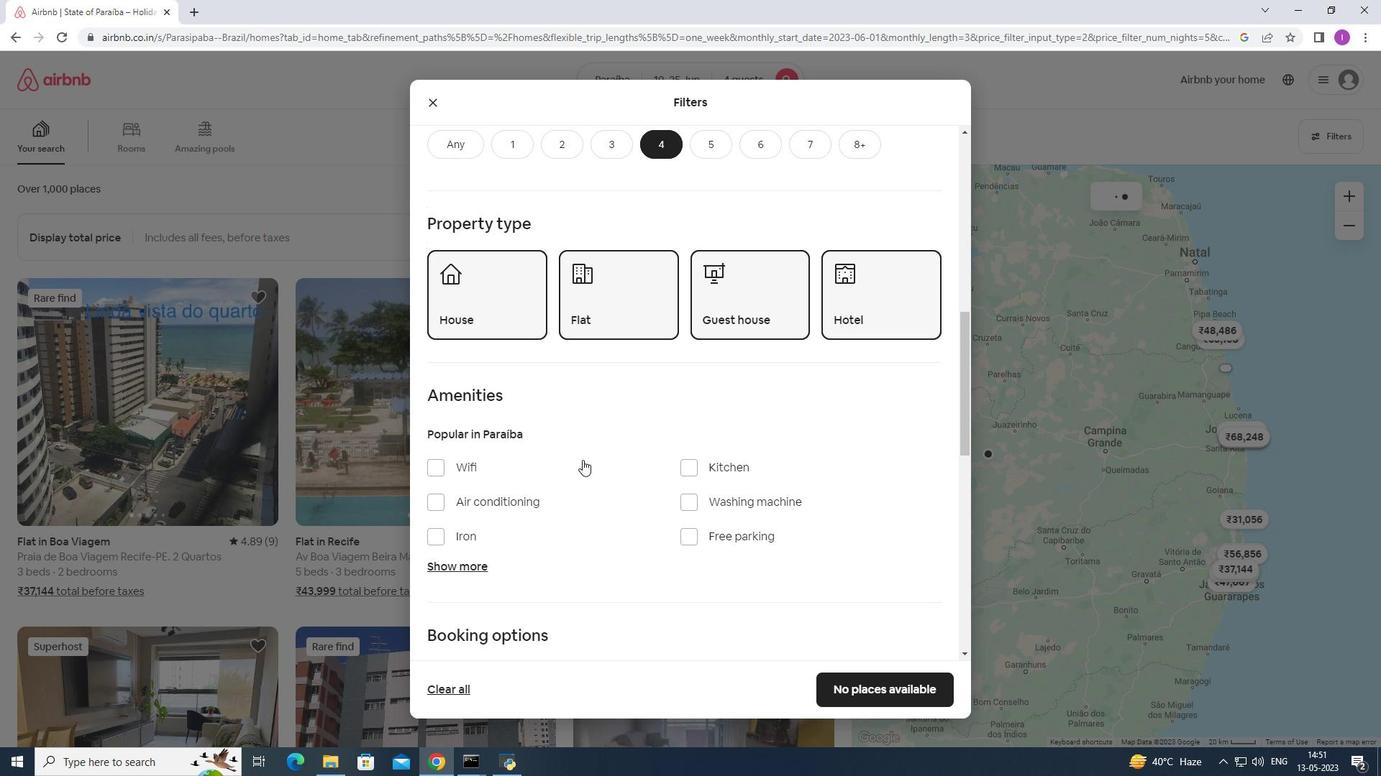 
Action: Mouse moved to (440, 248)
Screenshot: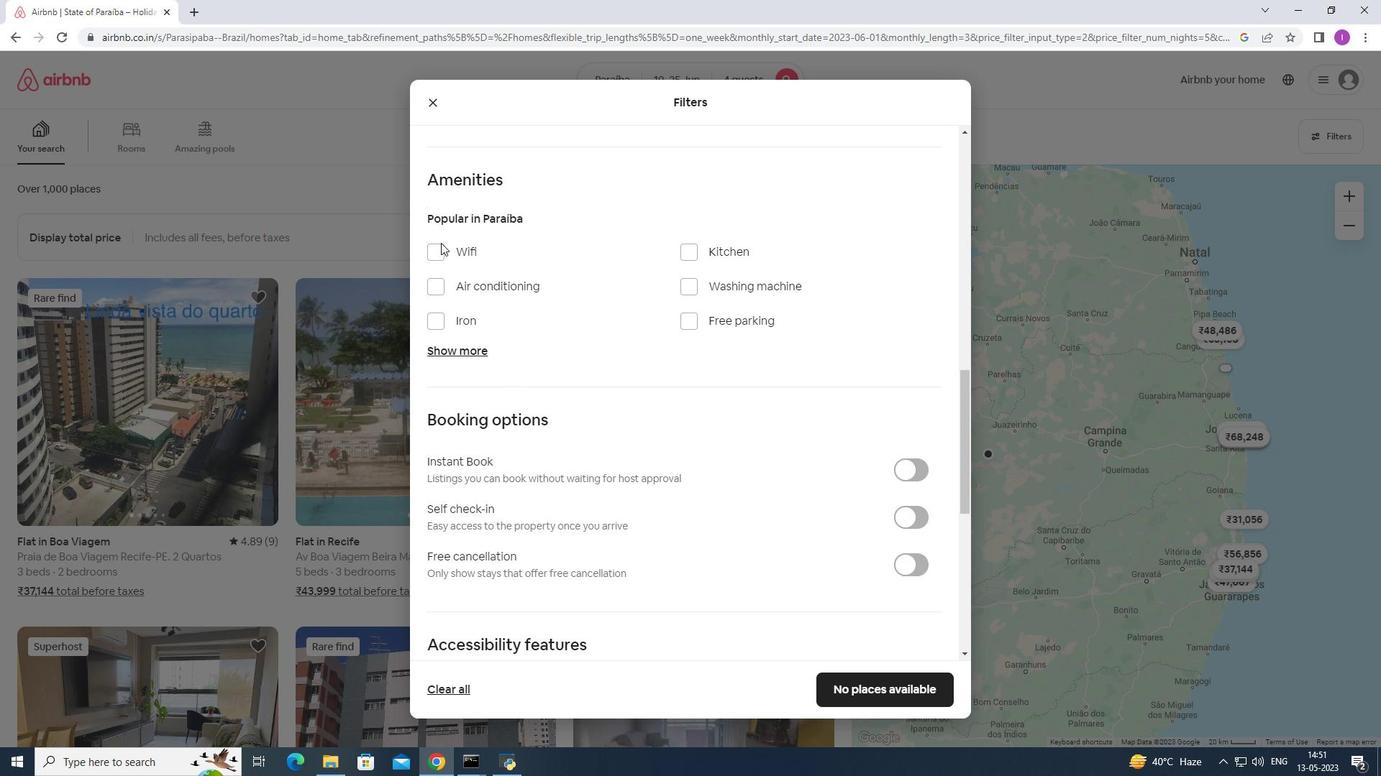 
Action: Mouse pressed left at (440, 248)
Screenshot: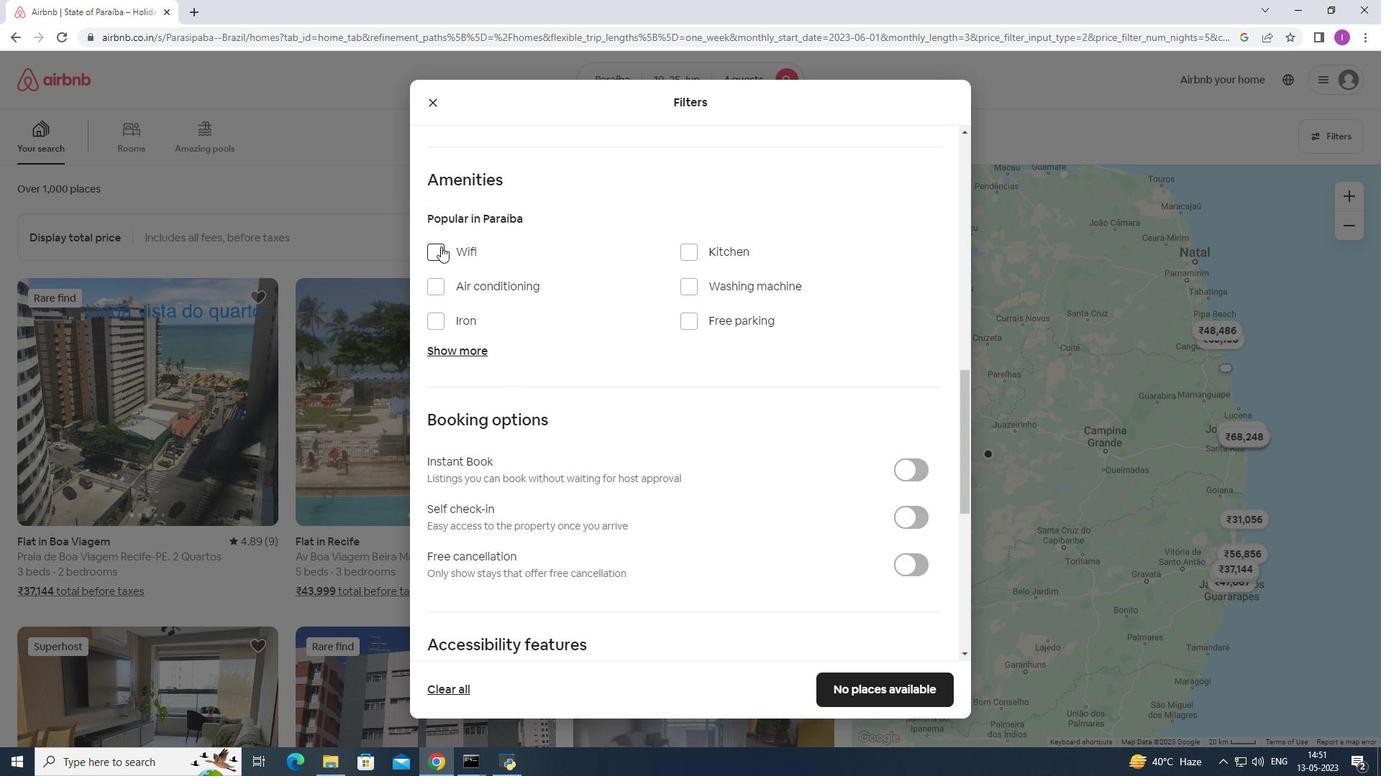 
Action: Mouse moved to (442, 337)
Screenshot: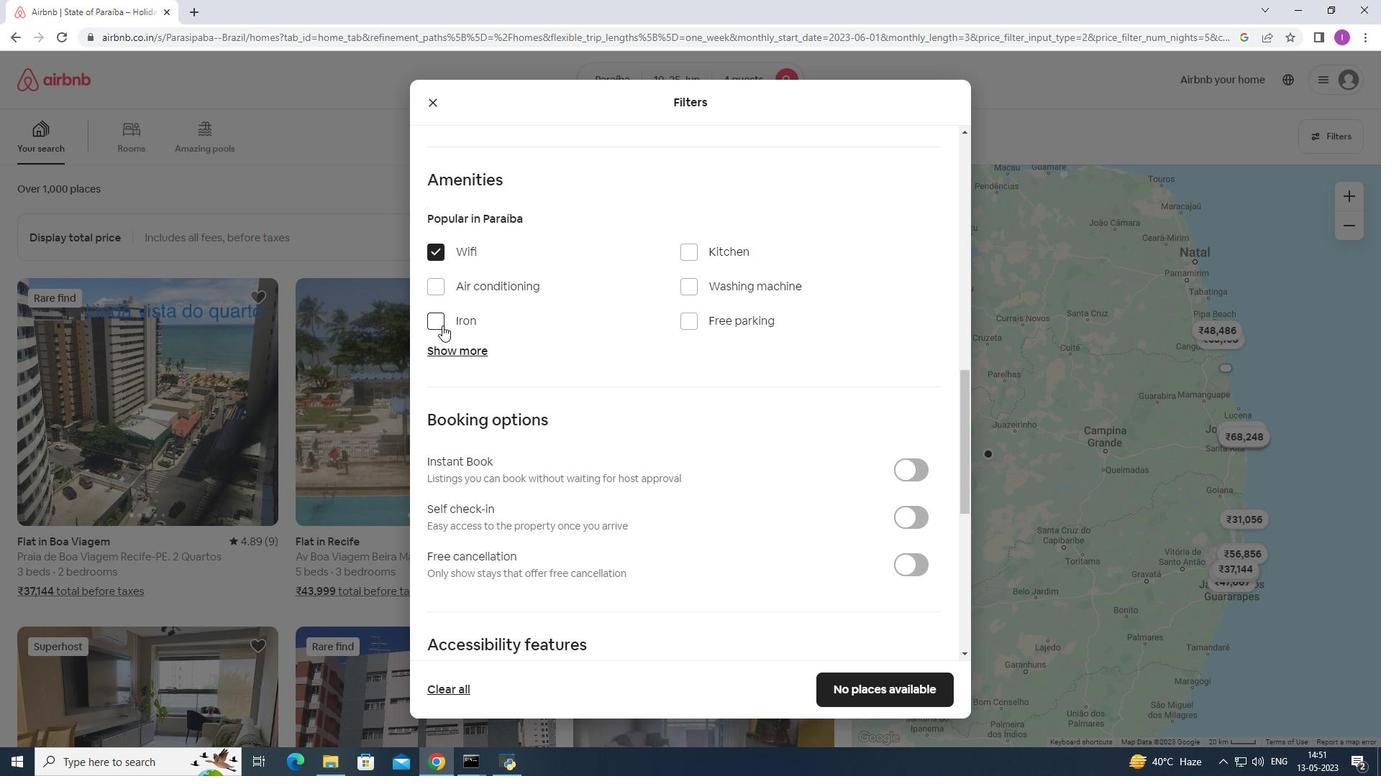 
Action: Mouse pressed left at (442, 337)
Screenshot: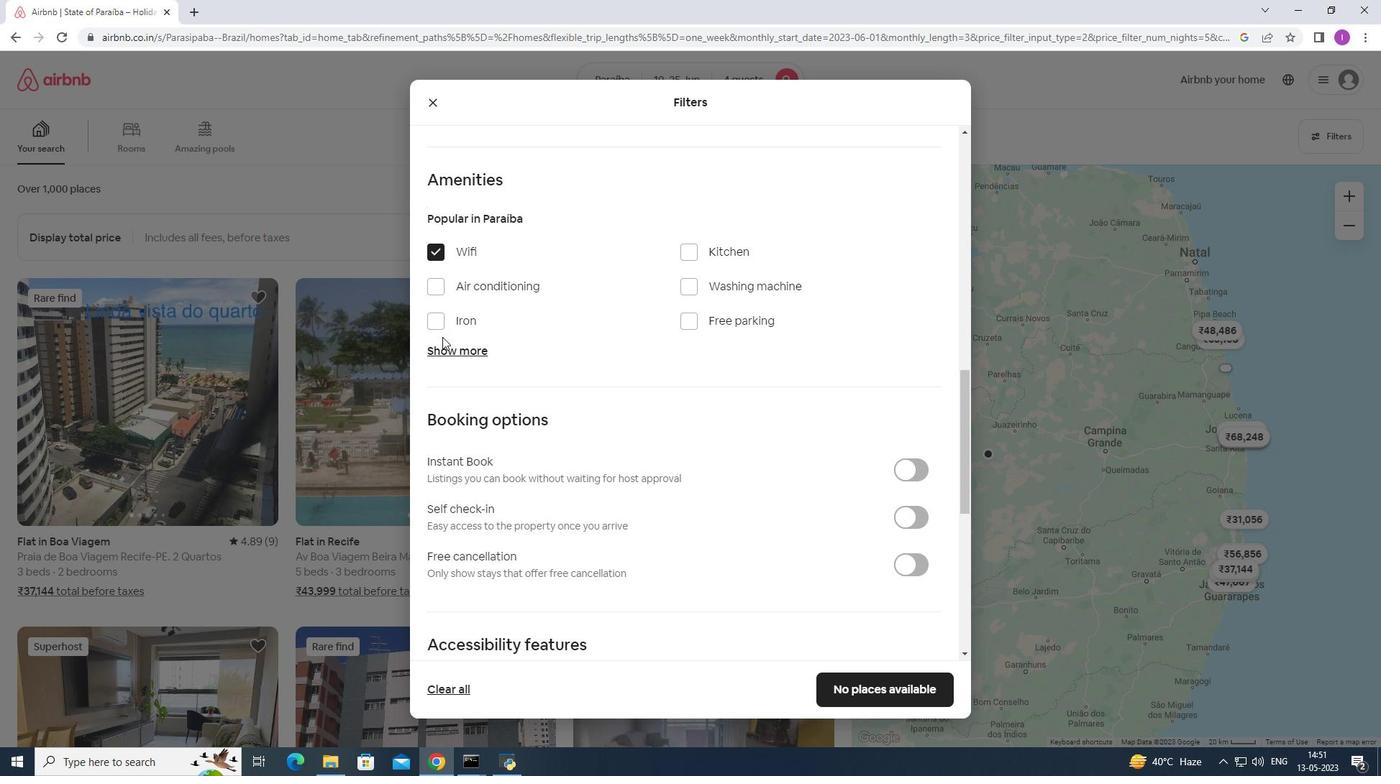 
Action: Mouse moved to (458, 351)
Screenshot: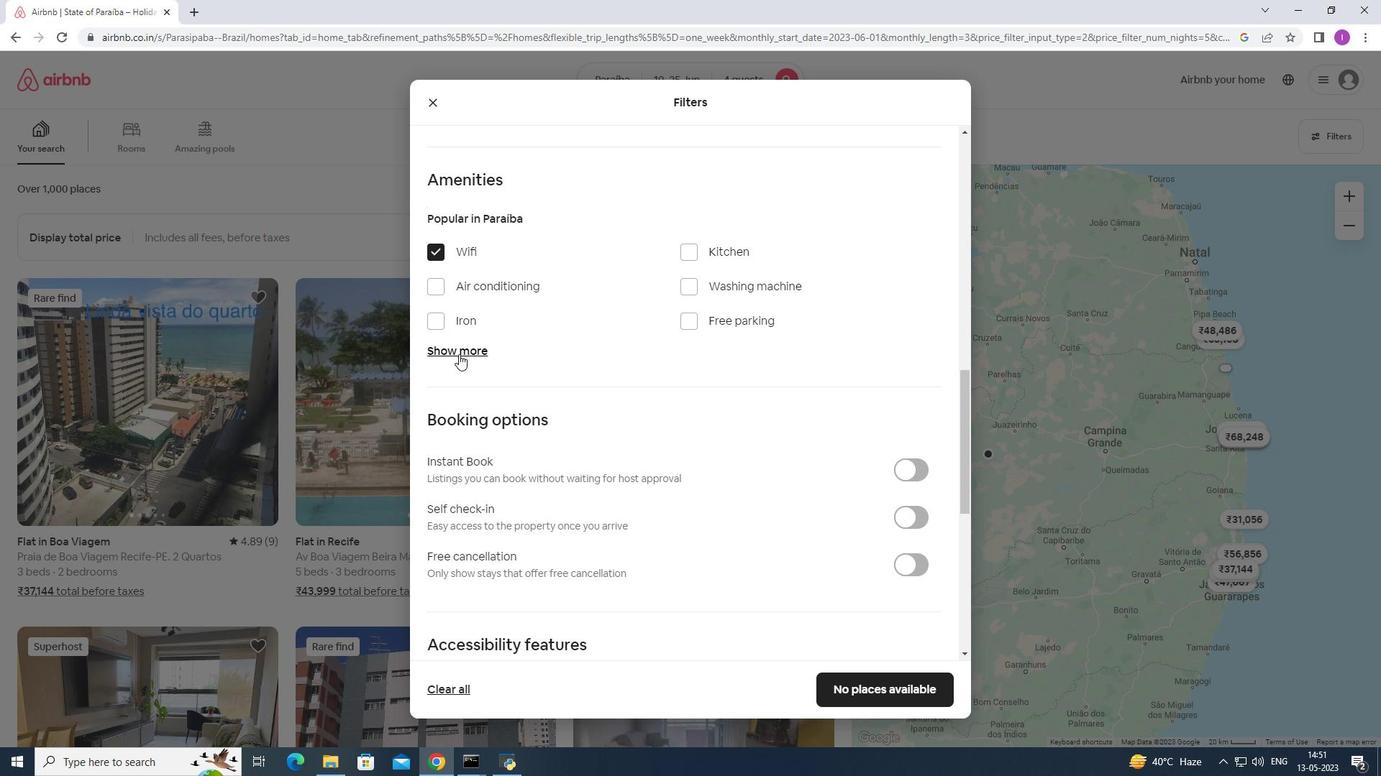 
Action: Mouse pressed left at (458, 351)
Screenshot: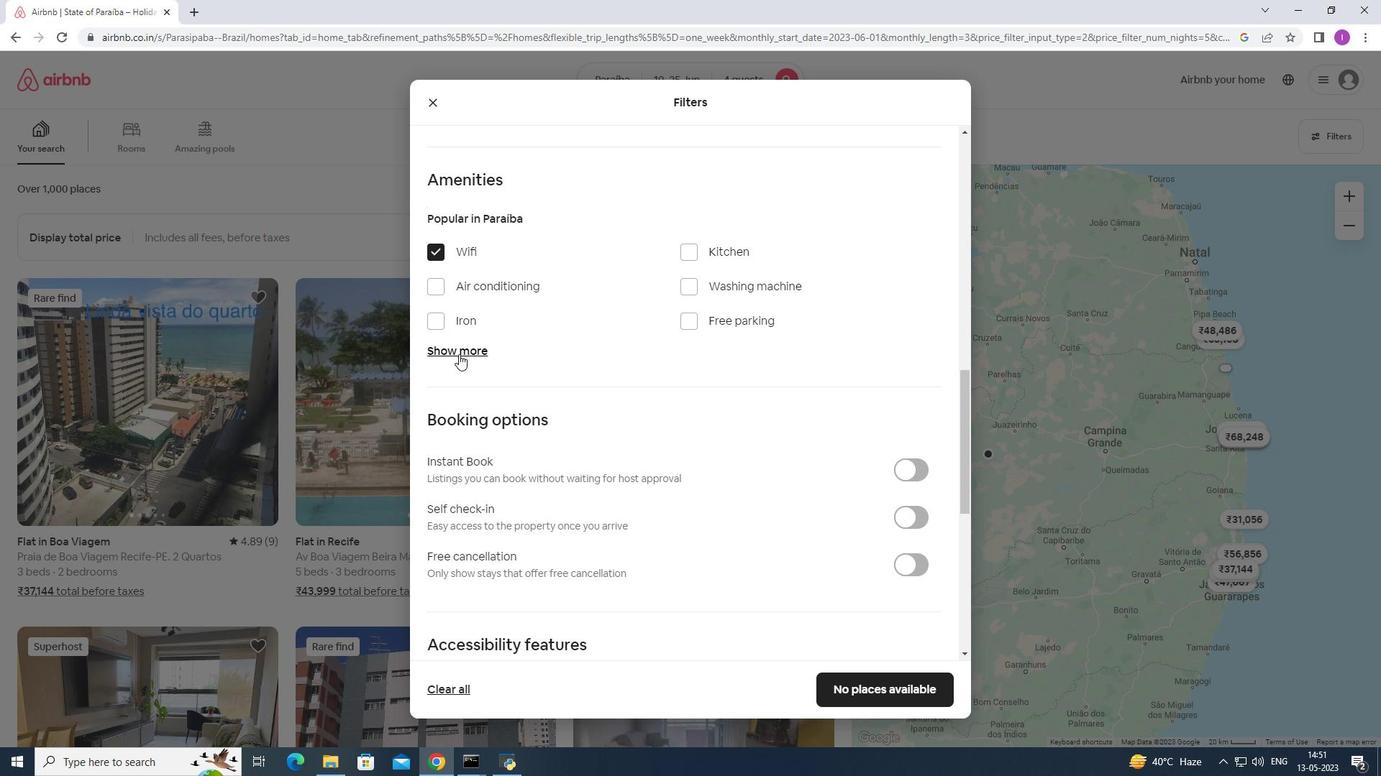 
Action: Mouse moved to (680, 322)
Screenshot: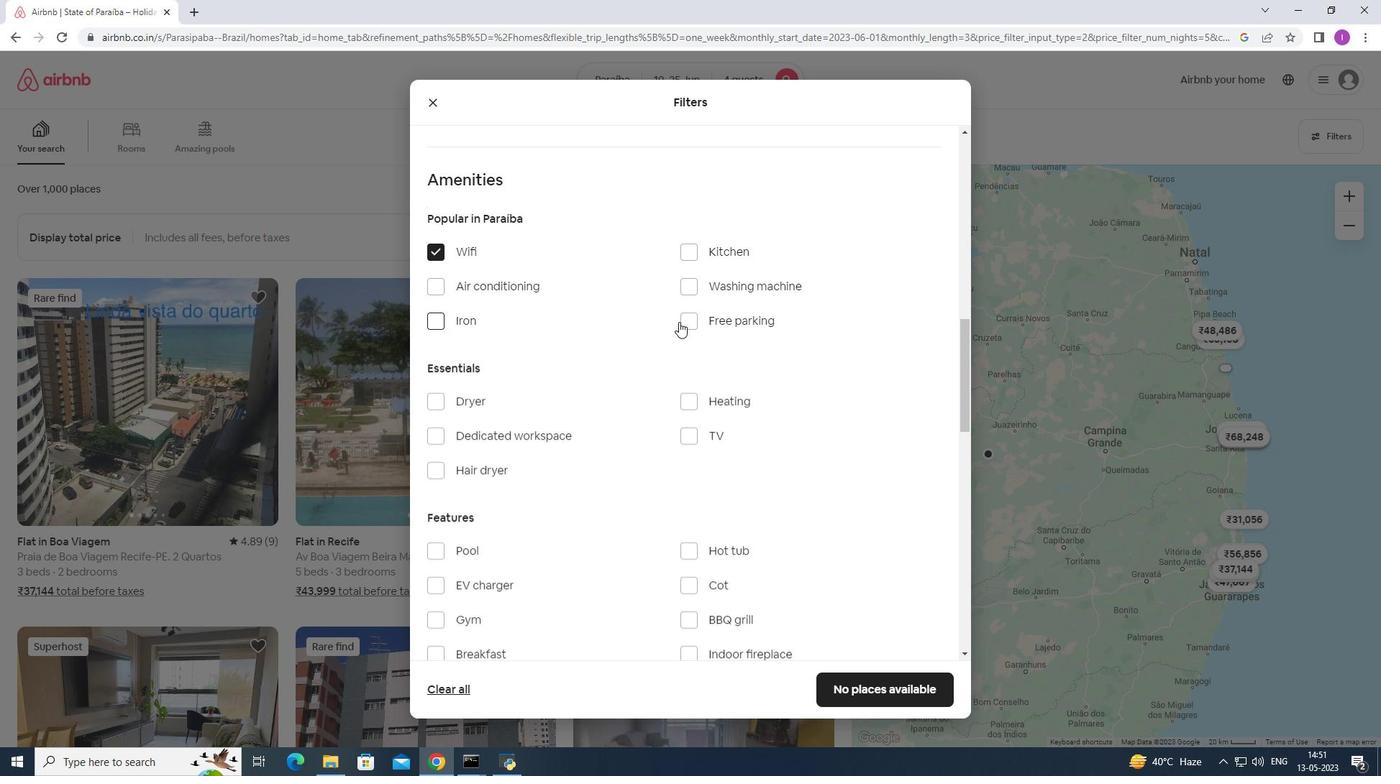 
Action: Mouse pressed left at (680, 322)
Screenshot: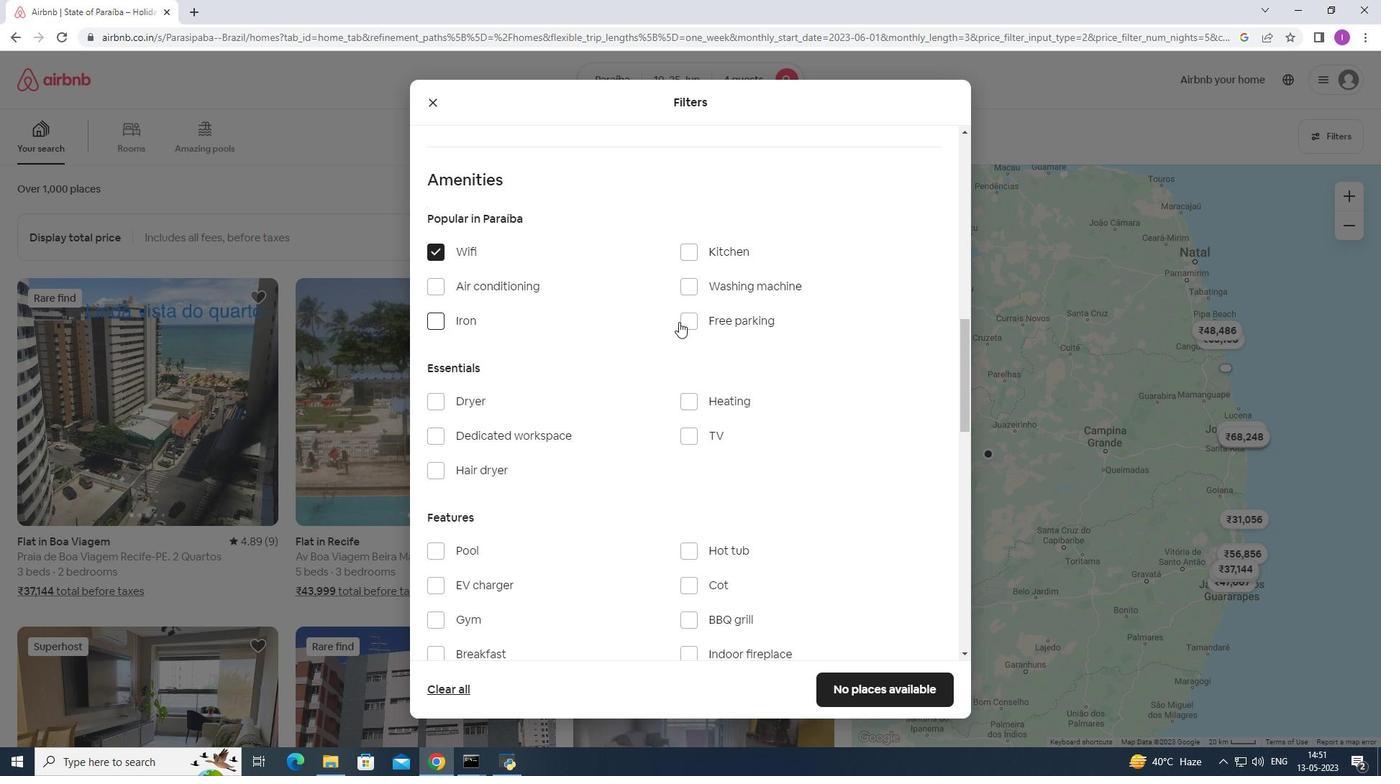 
Action: Mouse moved to (685, 429)
Screenshot: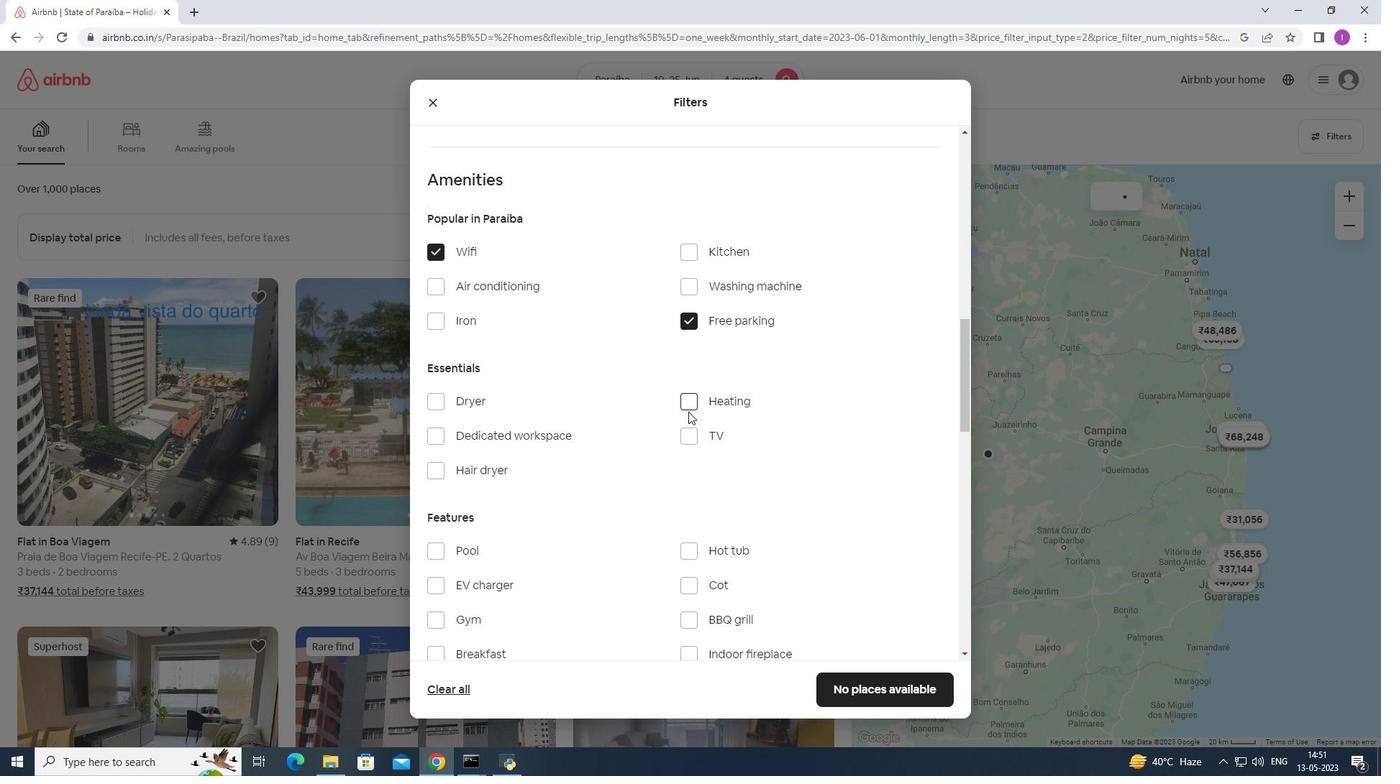 
Action: Mouse pressed left at (685, 429)
Screenshot: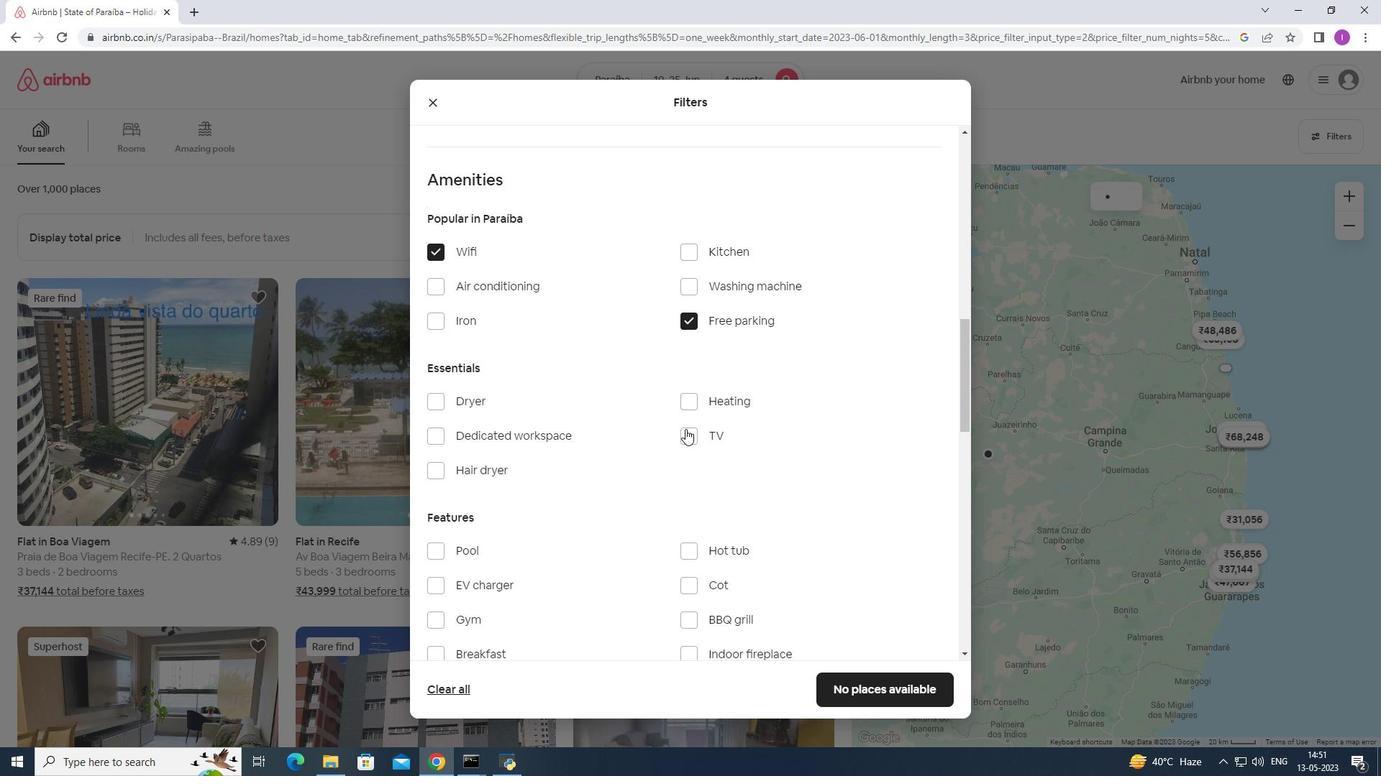 
Action: Mouse moved to (559, 465)
Screenshot: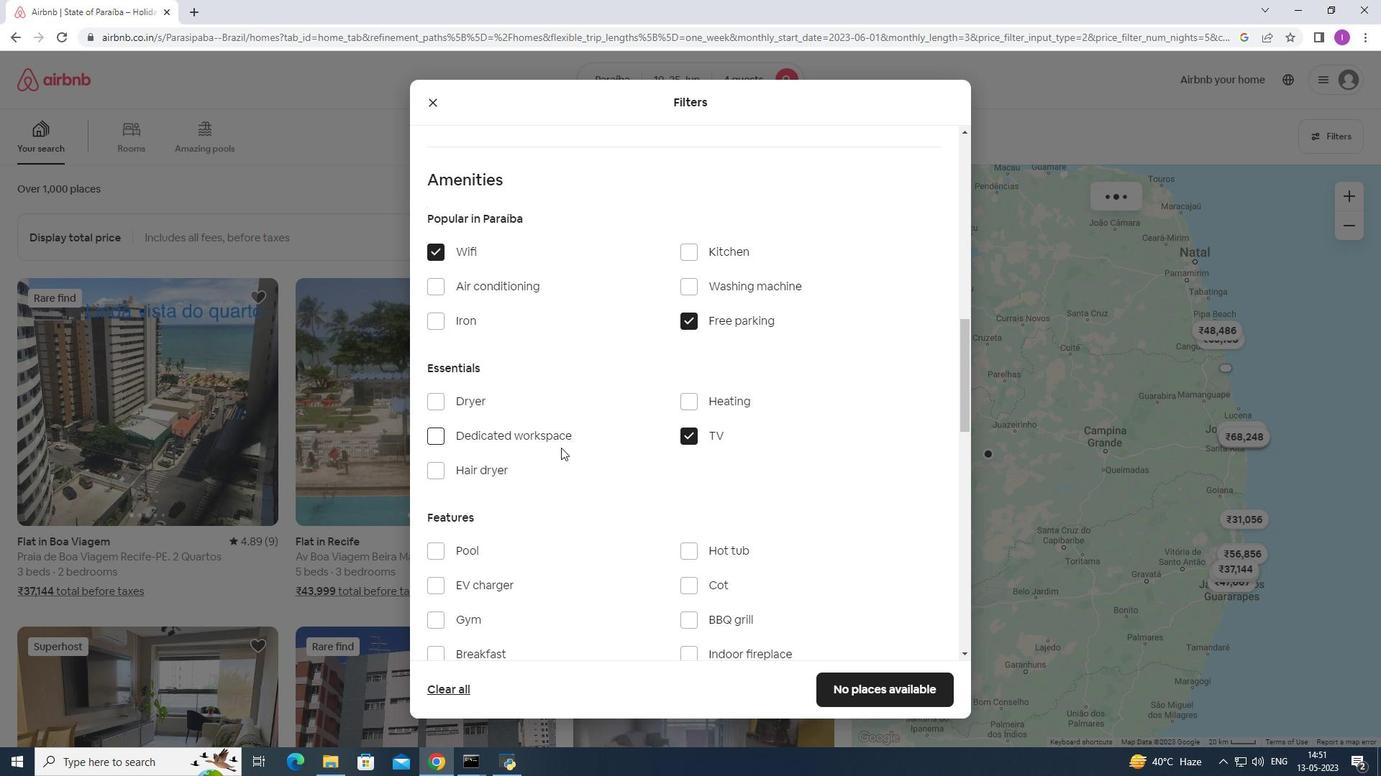 
Action: Mouse scrolled (559, 464) with delta (0, 0)
Screenshot: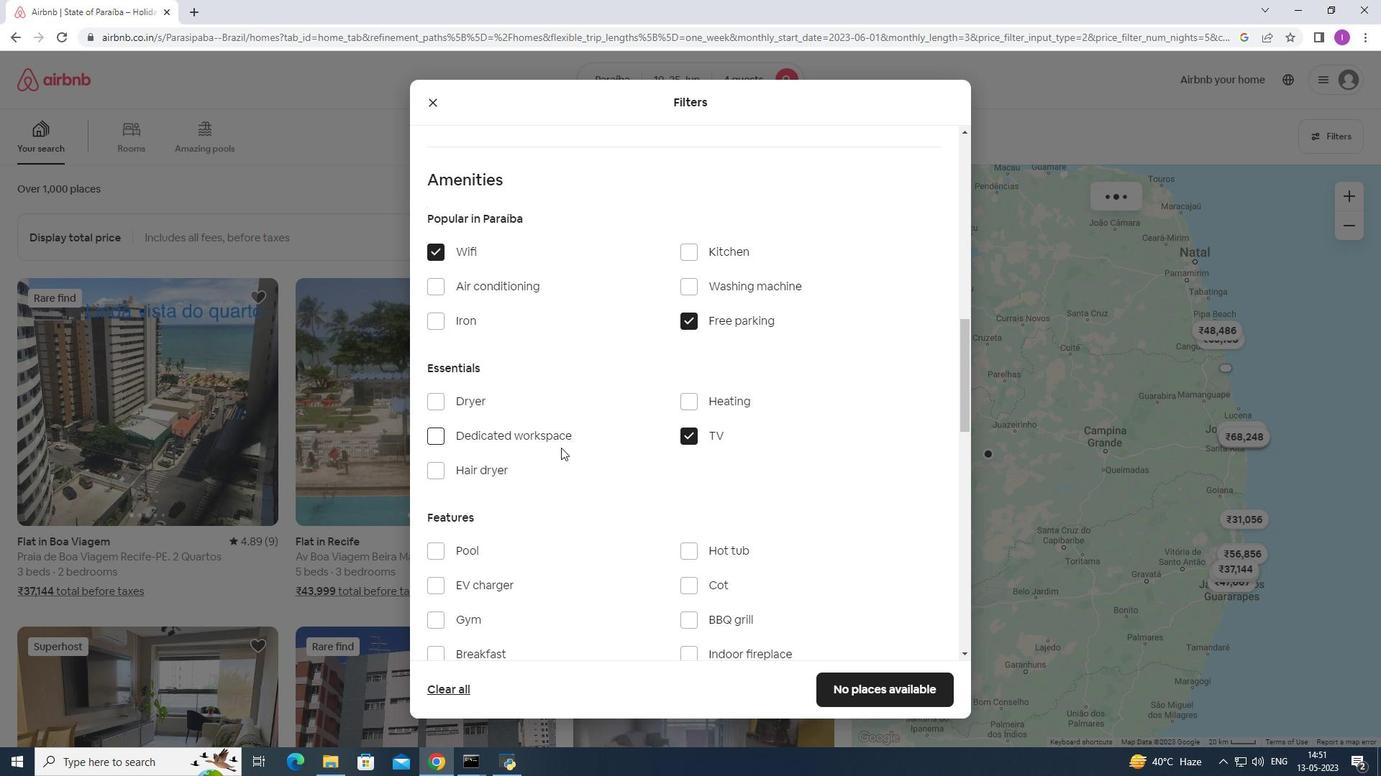 
Action: Mouse moved to (559, 469)
Screenshot: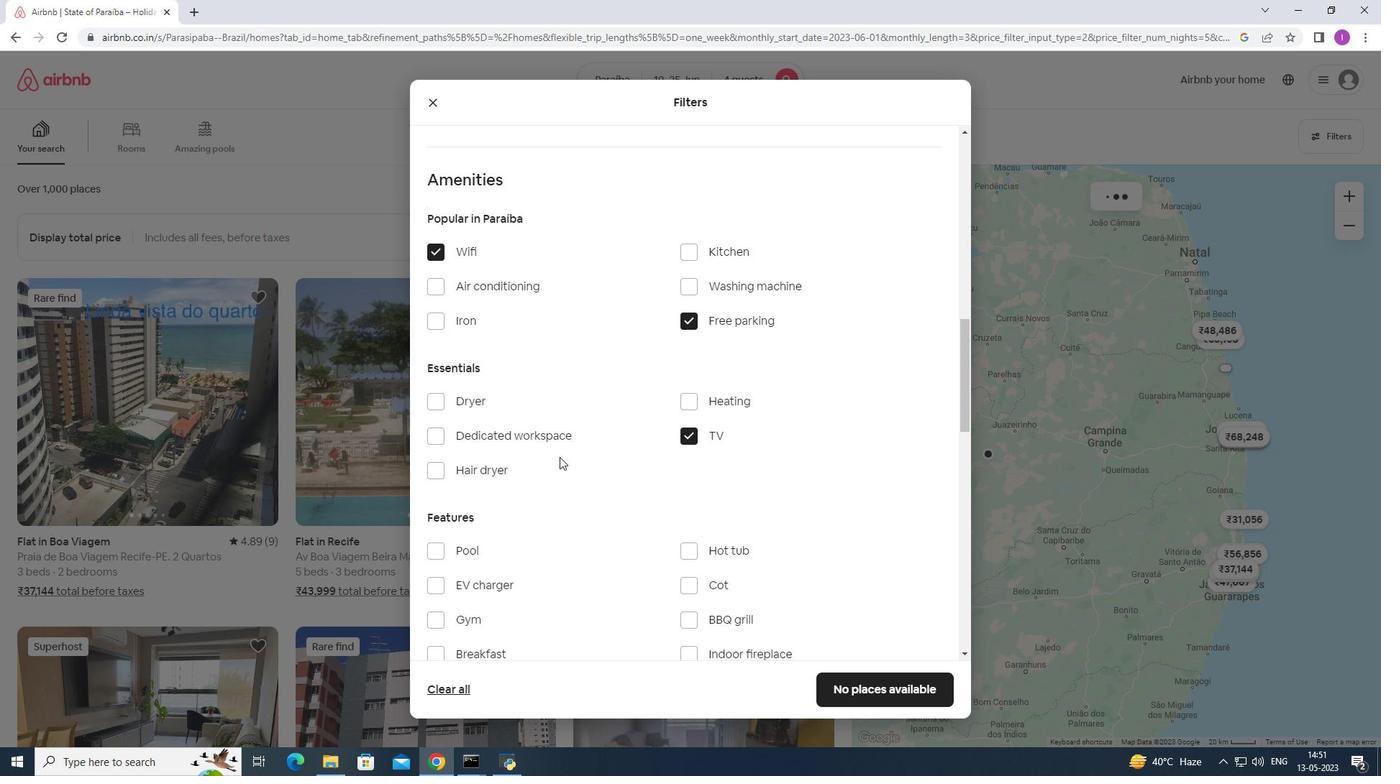 
Action: Mouse scrolled (559, 469) with delta (0, 0)
Screenshot: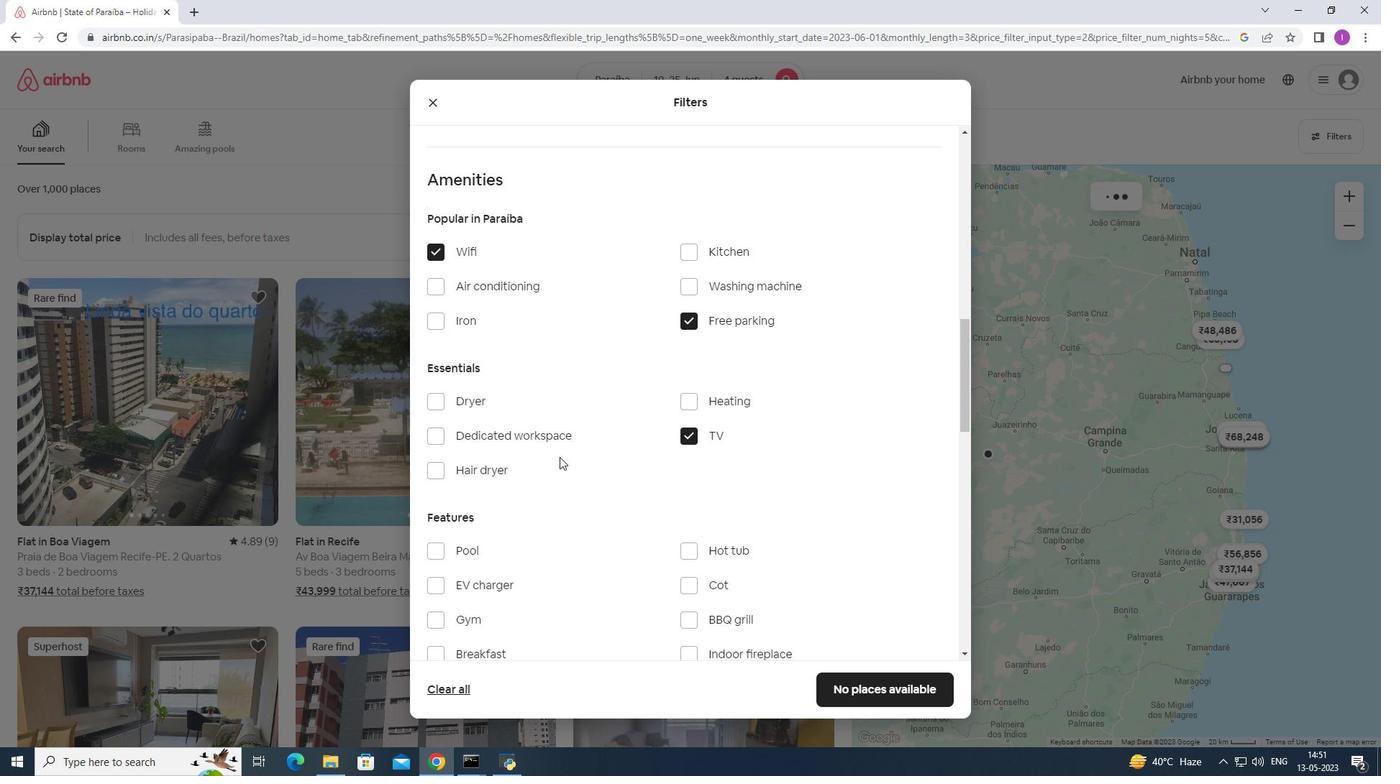 
Action: Mouse moved to (439, 477)
Screenshot: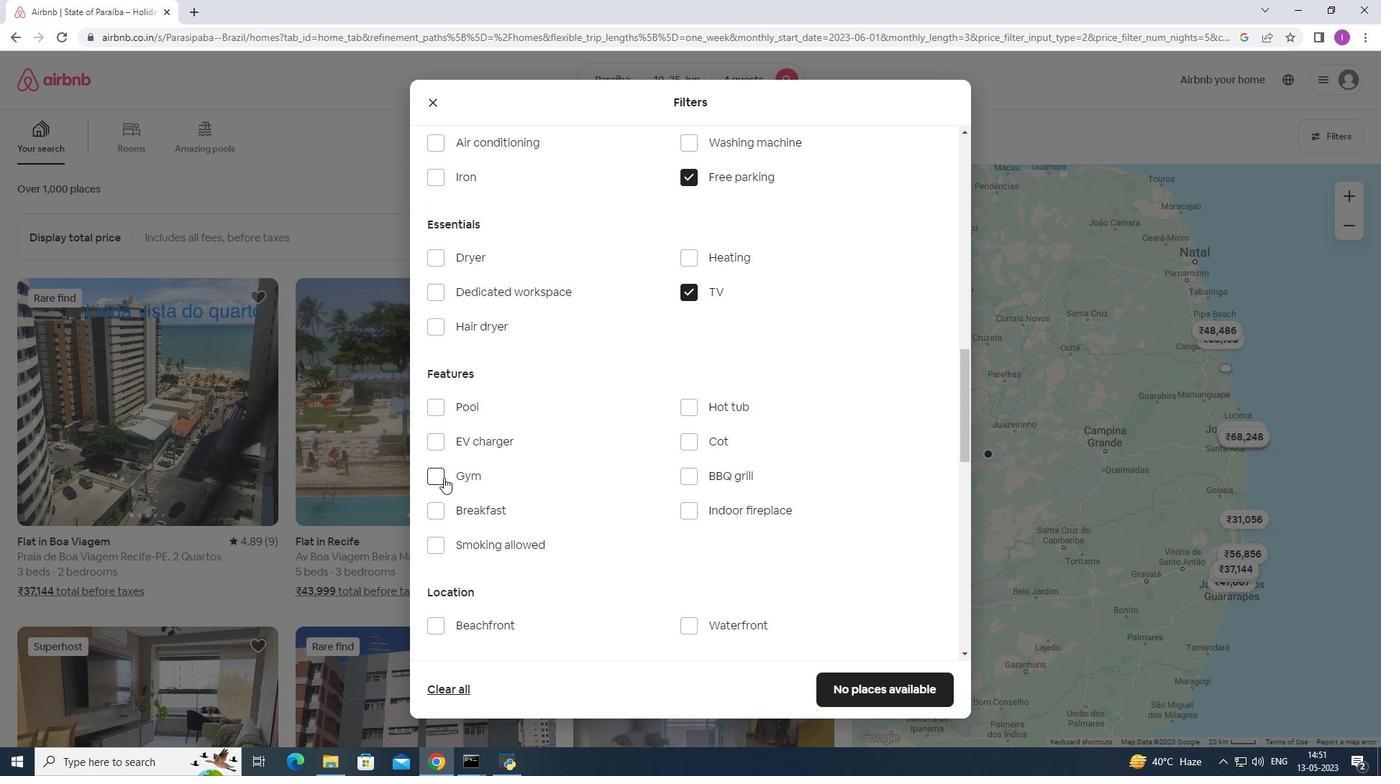 
Action: Mouse pressed left at (439, 477)
Screenshot: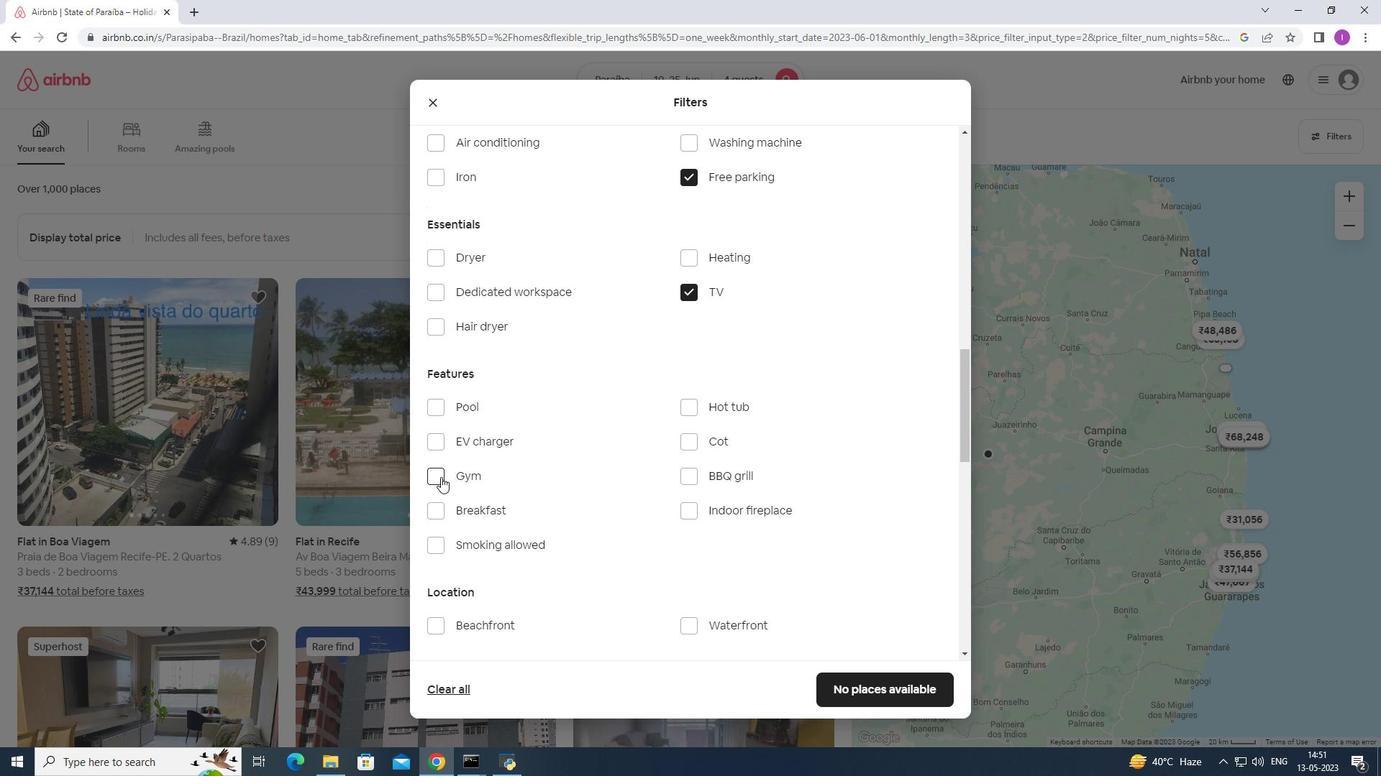 
Action: Mouse moved to (437, 510)
Screenshot: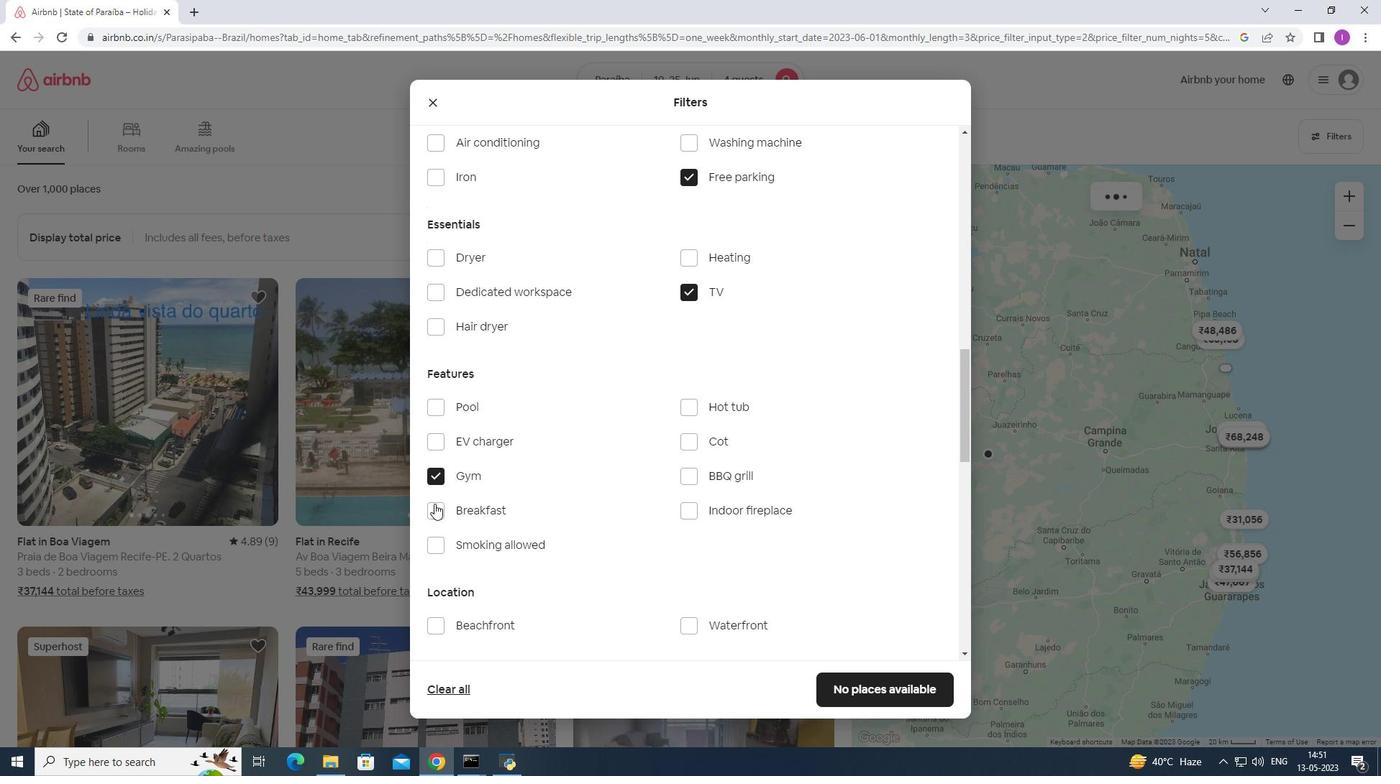 
Action: Mouse pressed left at (437, 510)
Screenshot: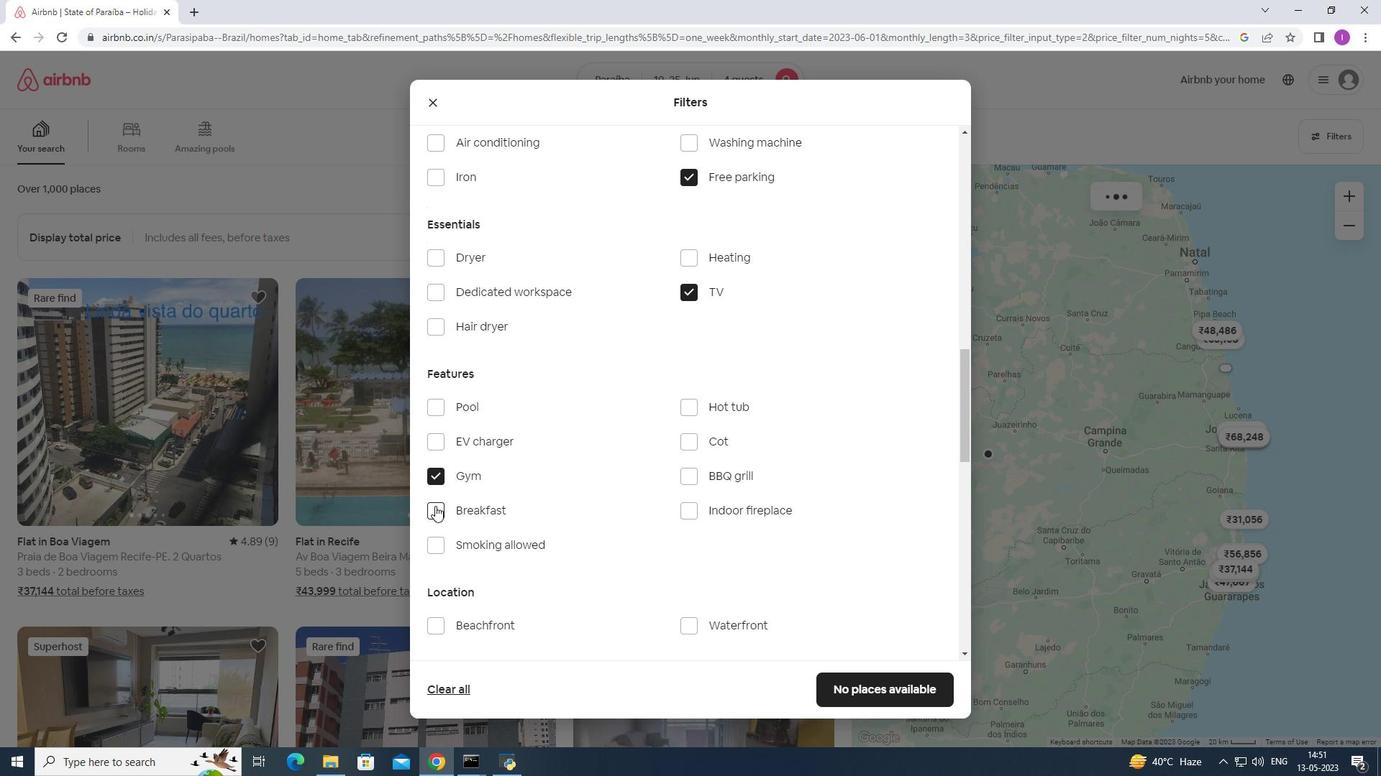 
Action: Mouse moved to (542, 520)
Screenshot: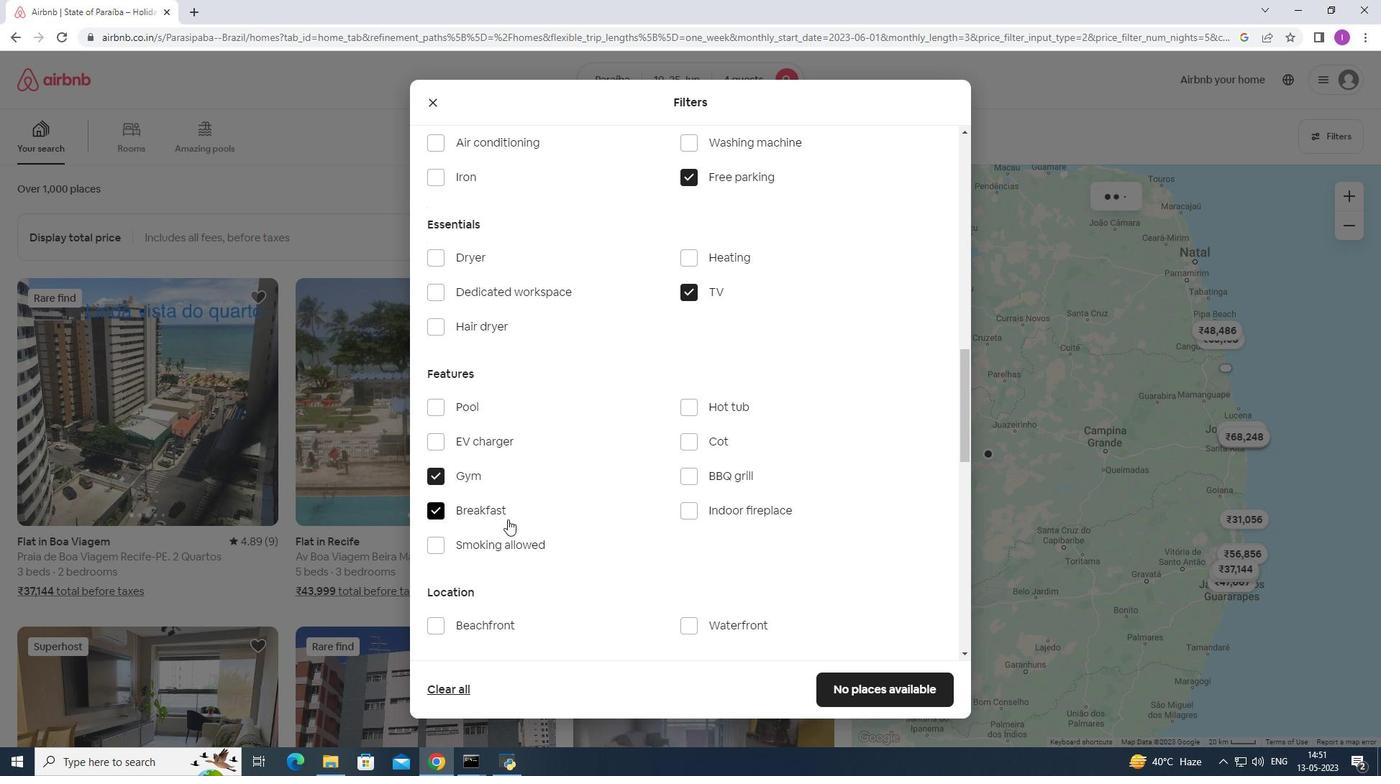 
Action: Mouse scrolled (542, 519) with delta (0, 0)
Screenshot: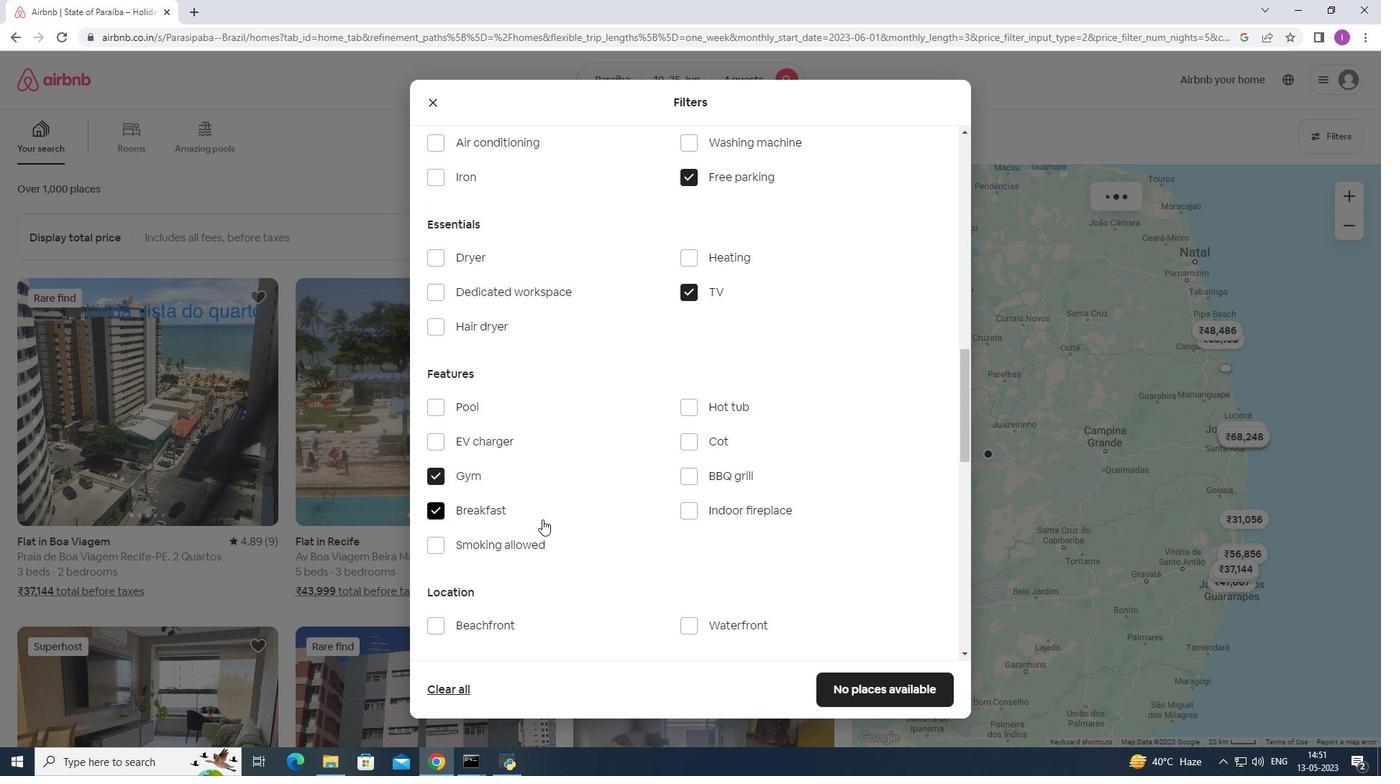 
Action: Mouse scrolled (542, 519) with delta (0, 0)
Screenshot: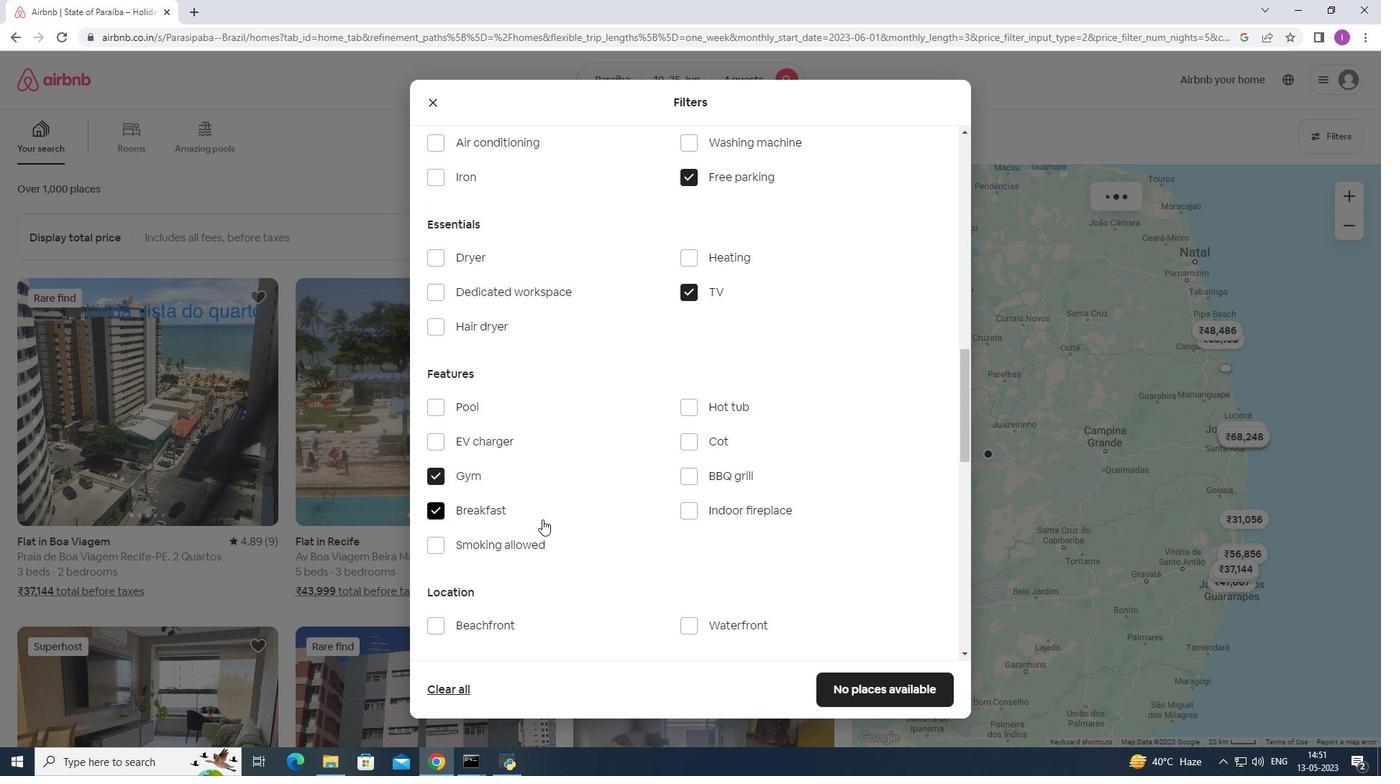
Action: Mouse scrolled (542, 519) with delta (0, 0)
Screenshot: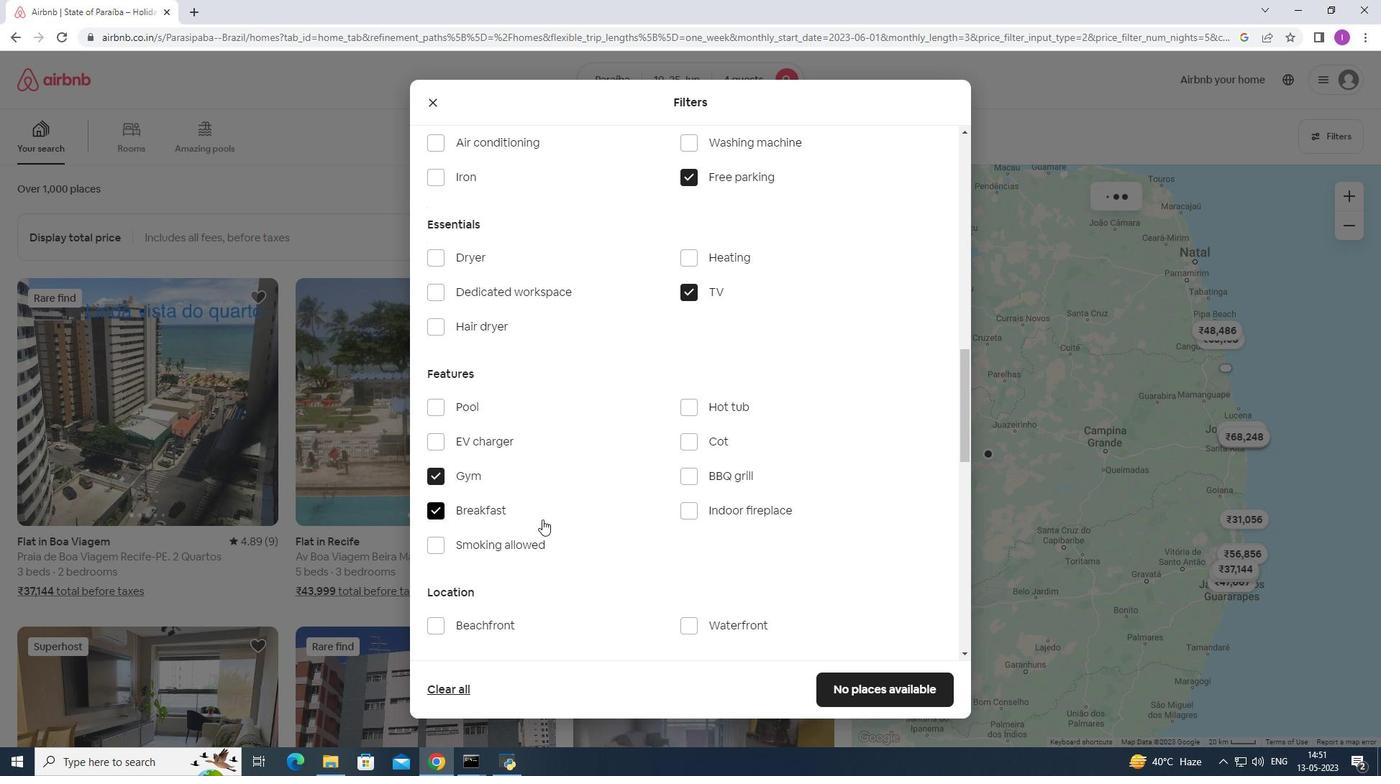
Action: Mouse scrolled (542, 519) with delta (0, 0)
Screenshot: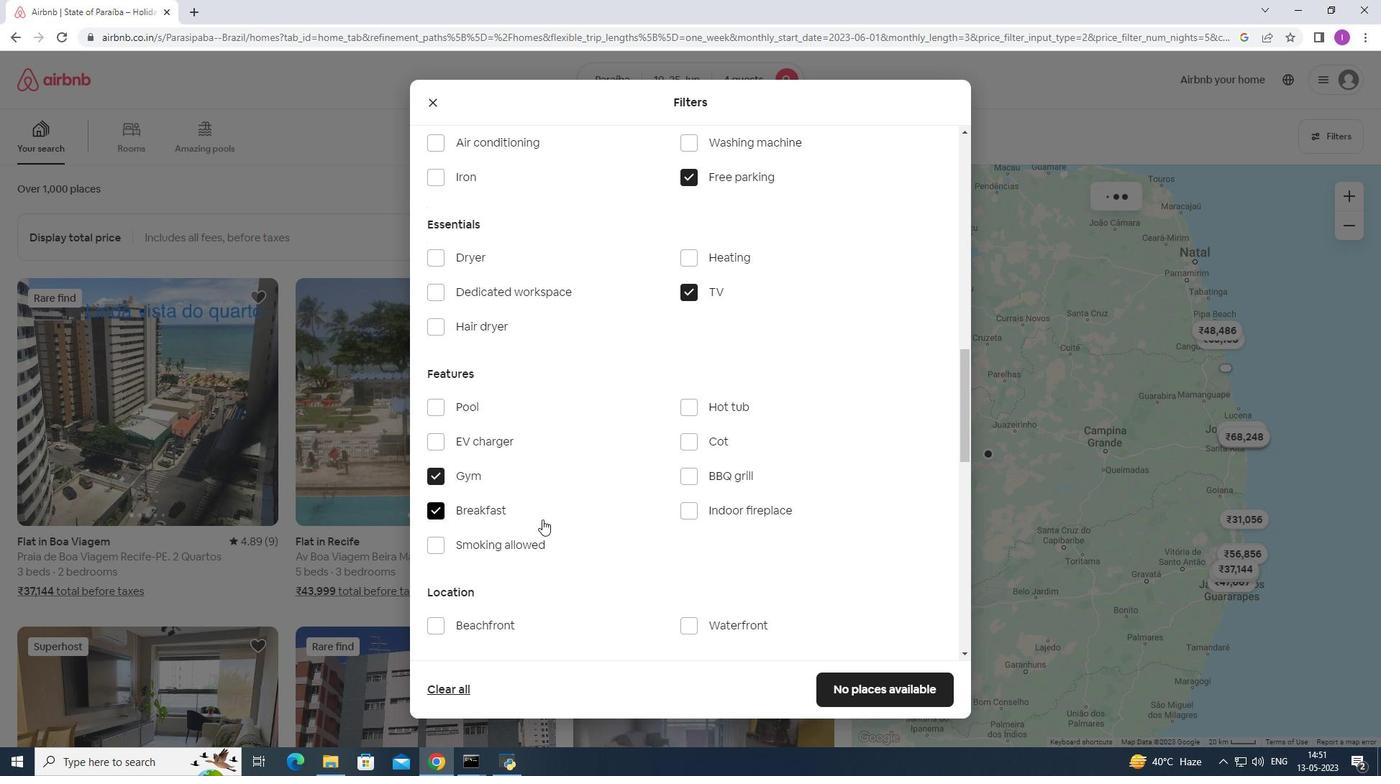 
Action: Mouse moved to (584, 499)
Screenshot: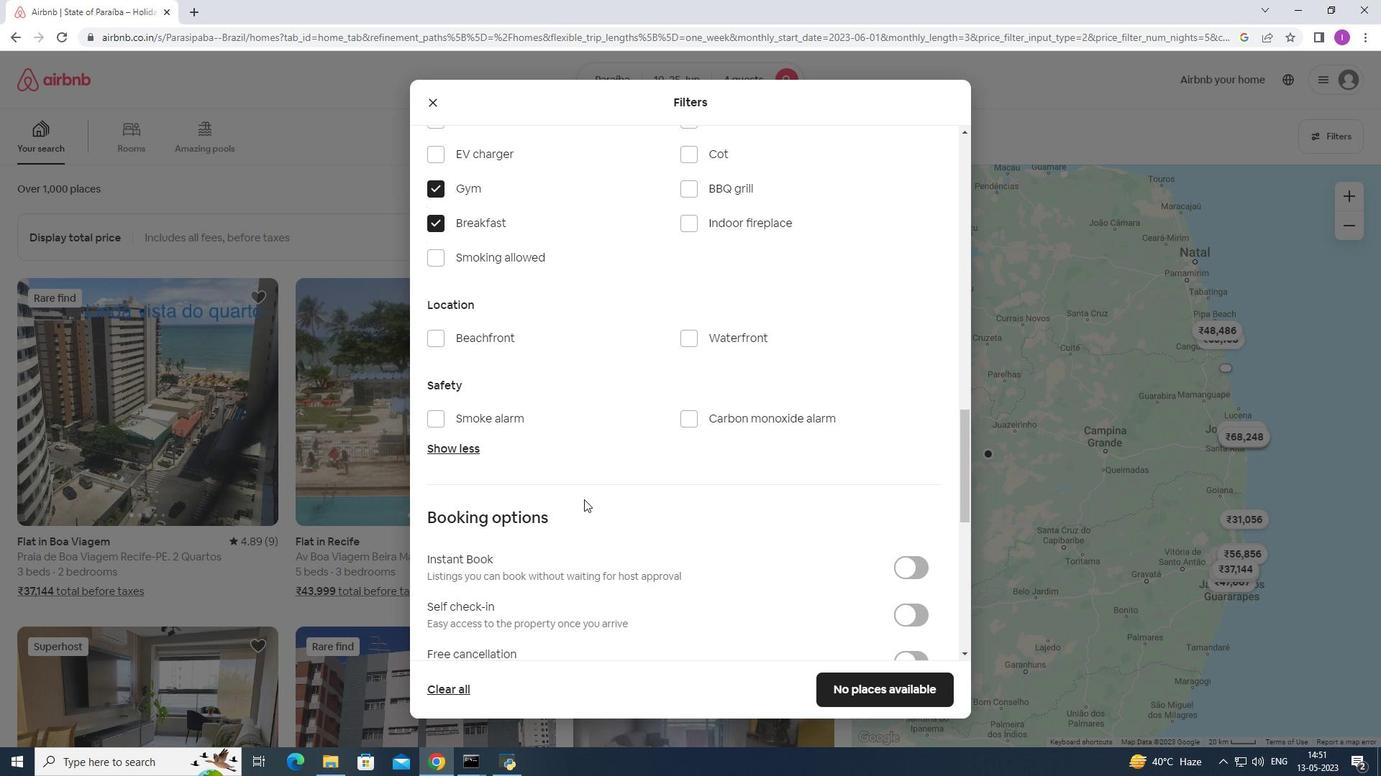 
Action: Mouse scrolled (584, 499) with delta (0, 0)
Screenshot: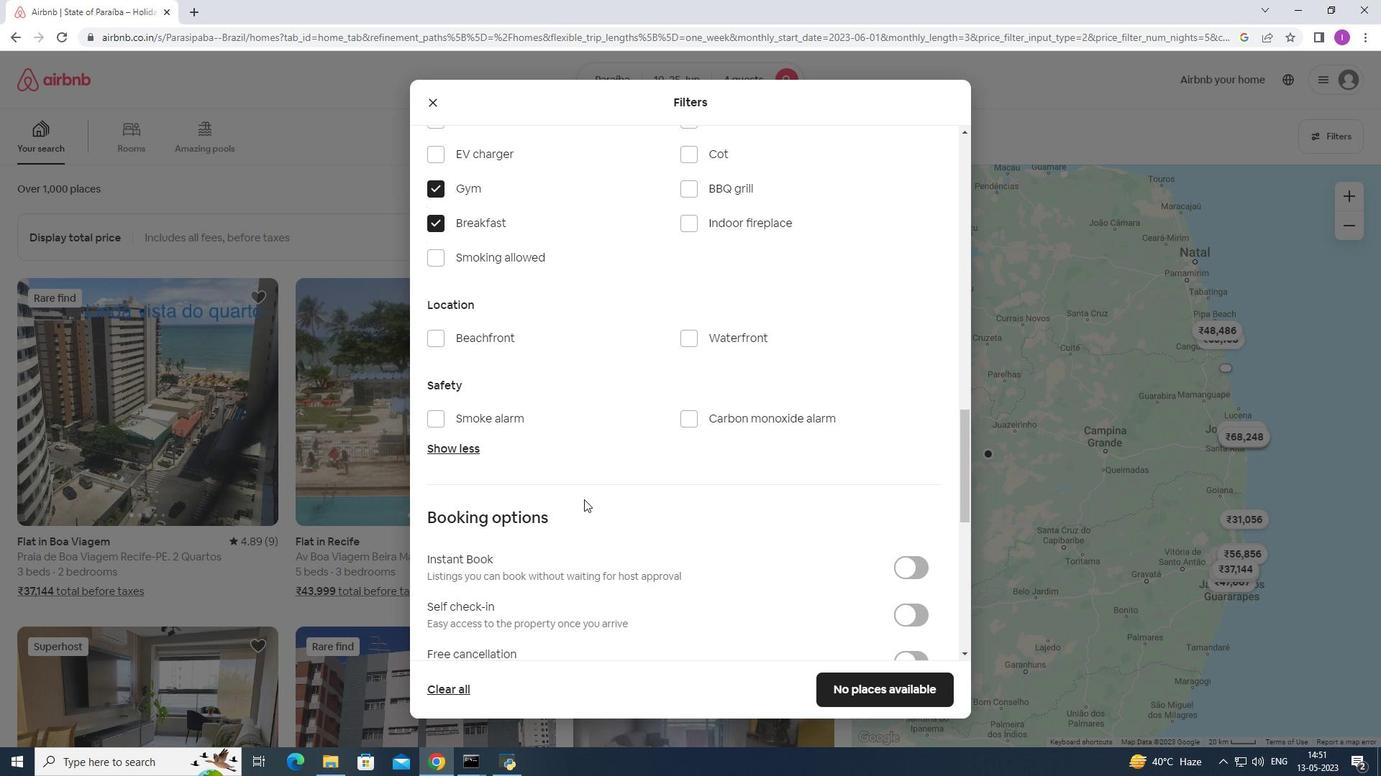 
Action: Mouse scrolled (584, 499) with delta (0, 0)
Screenshot: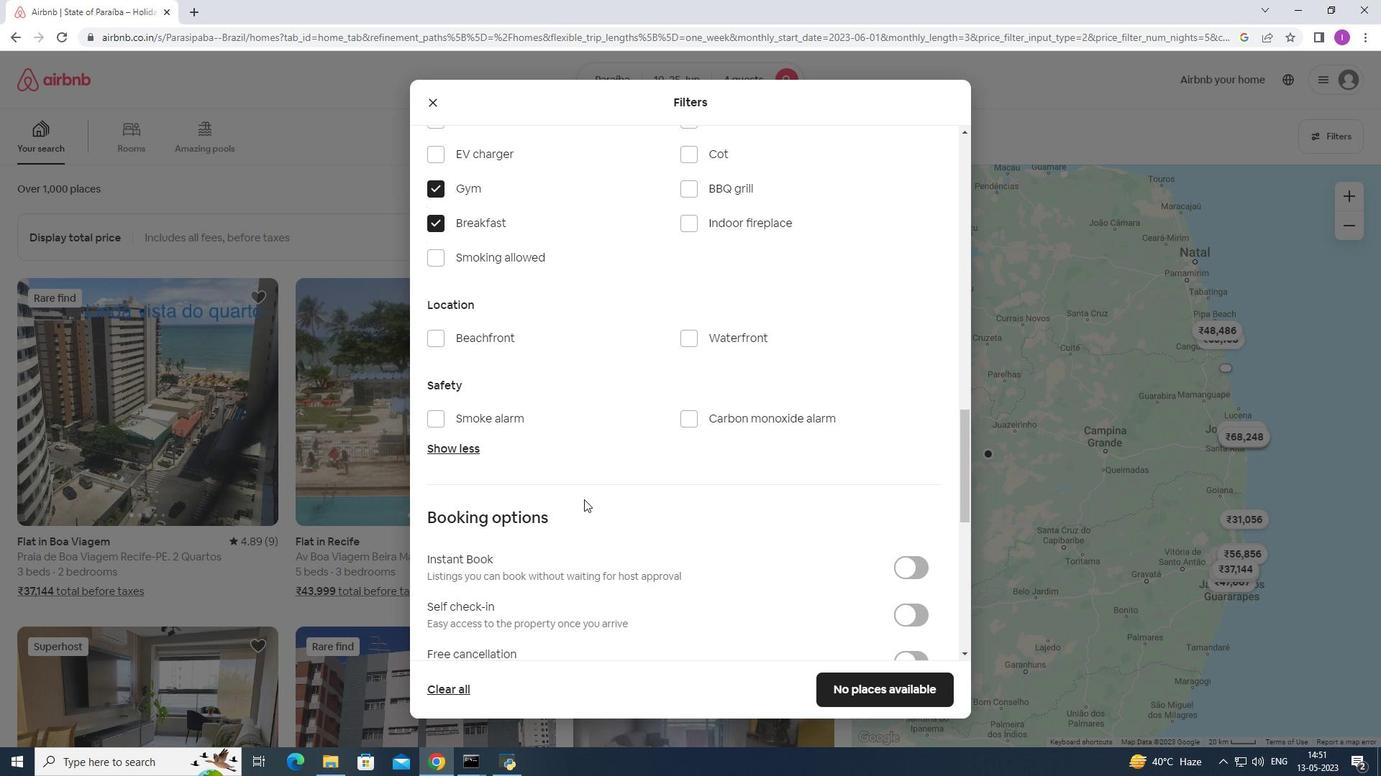 
Action: Mouse scrolled (584, 499) with delta (0, 0)
Screenshot: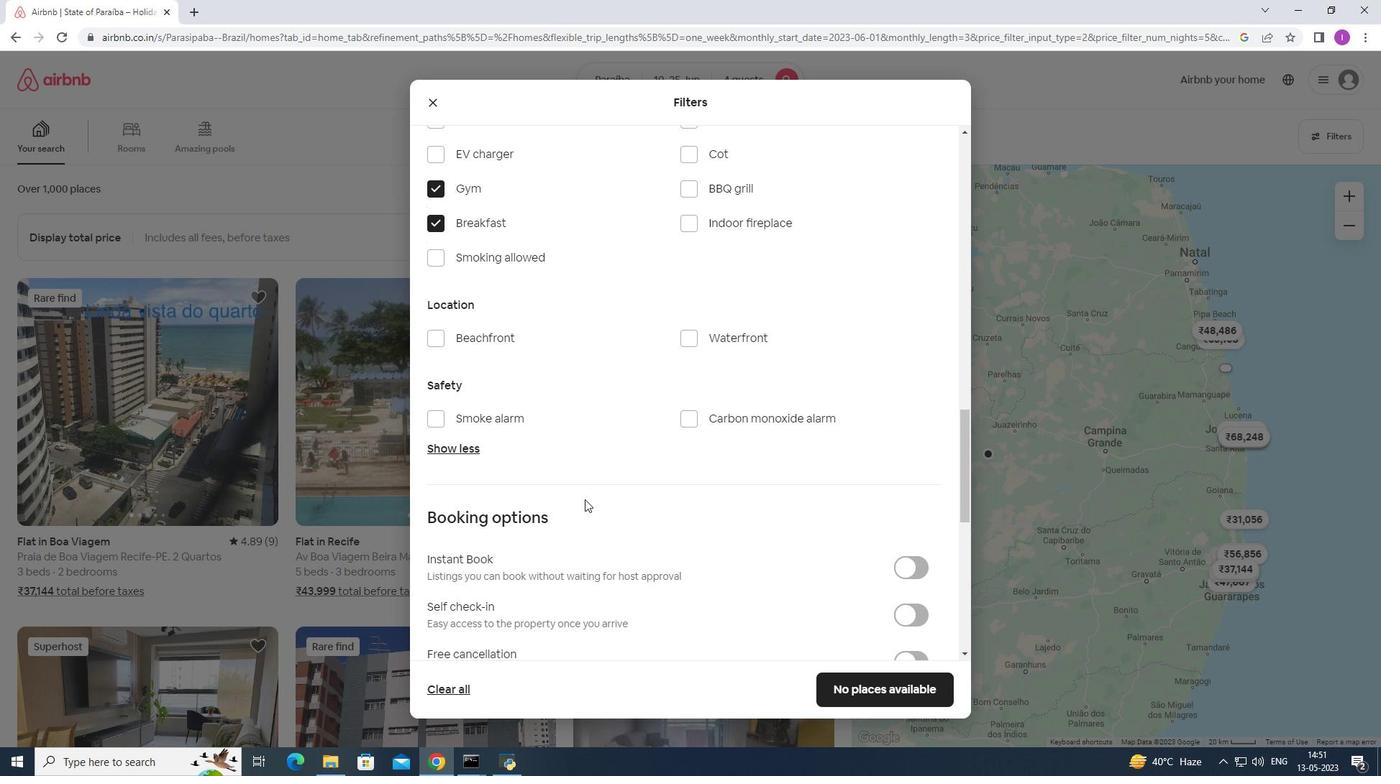 
Action: Mouse scrolled (584, 499) with delta (0, 0)
Screenshot: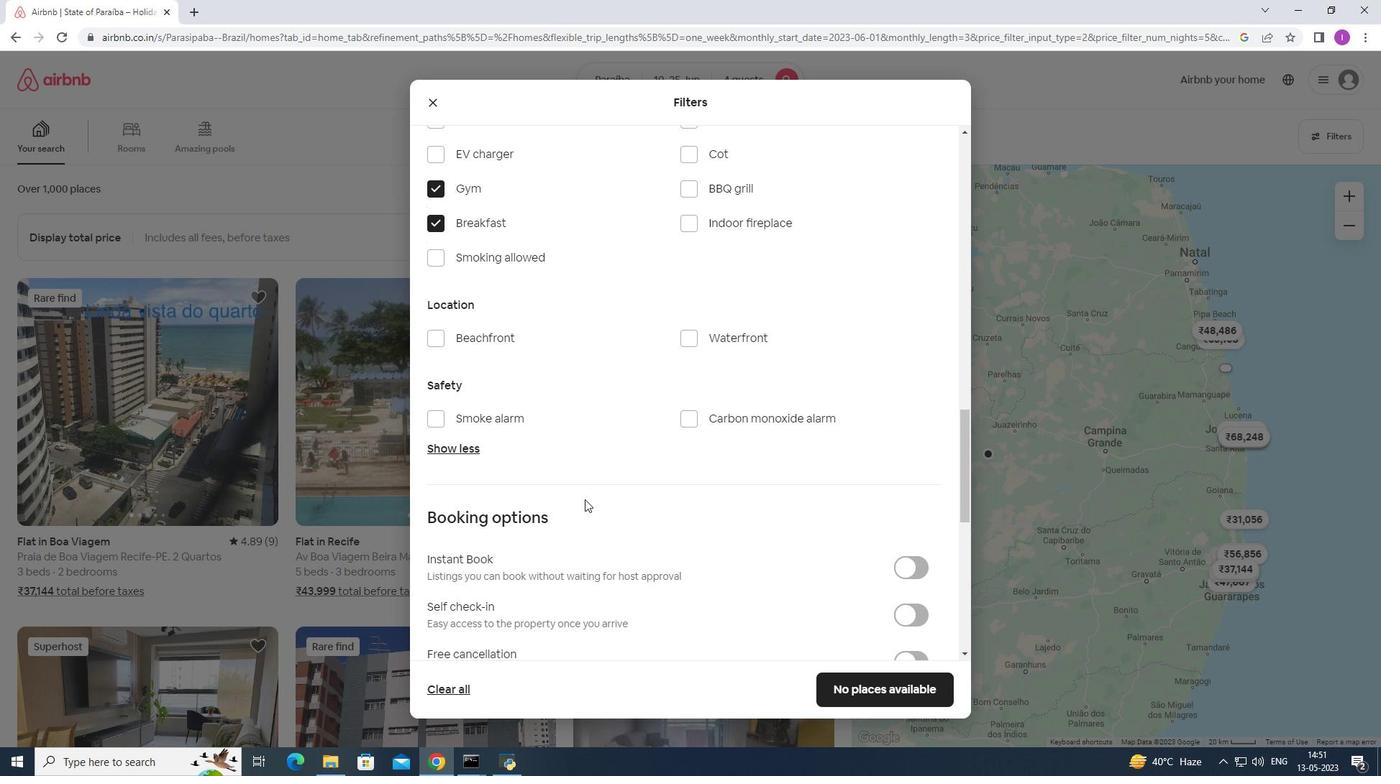 
Action: Mouse moved to (910, 330)
Screenshot: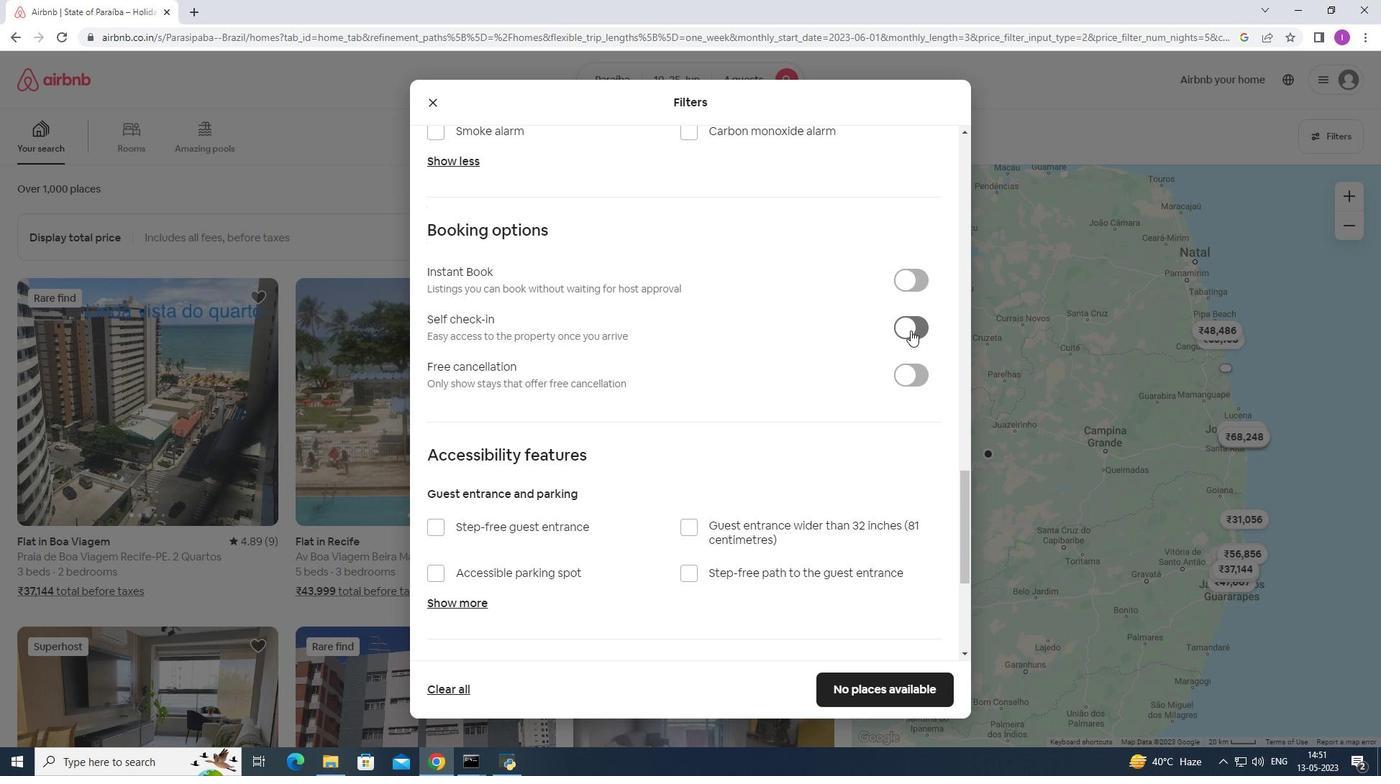
Action: Mouse pressed left at (910, 330)
Screenshot: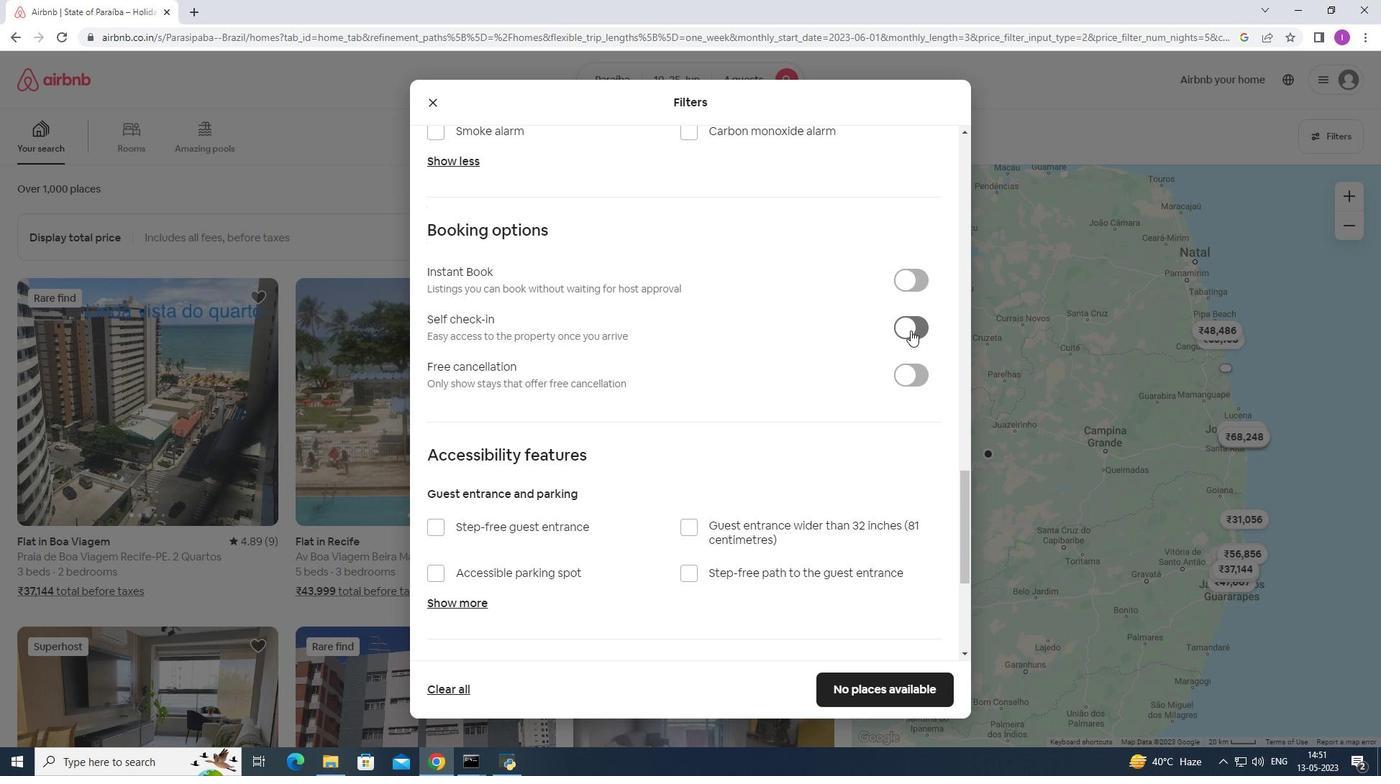 
Action: Mouse moved to (649, 461)
Screenshot: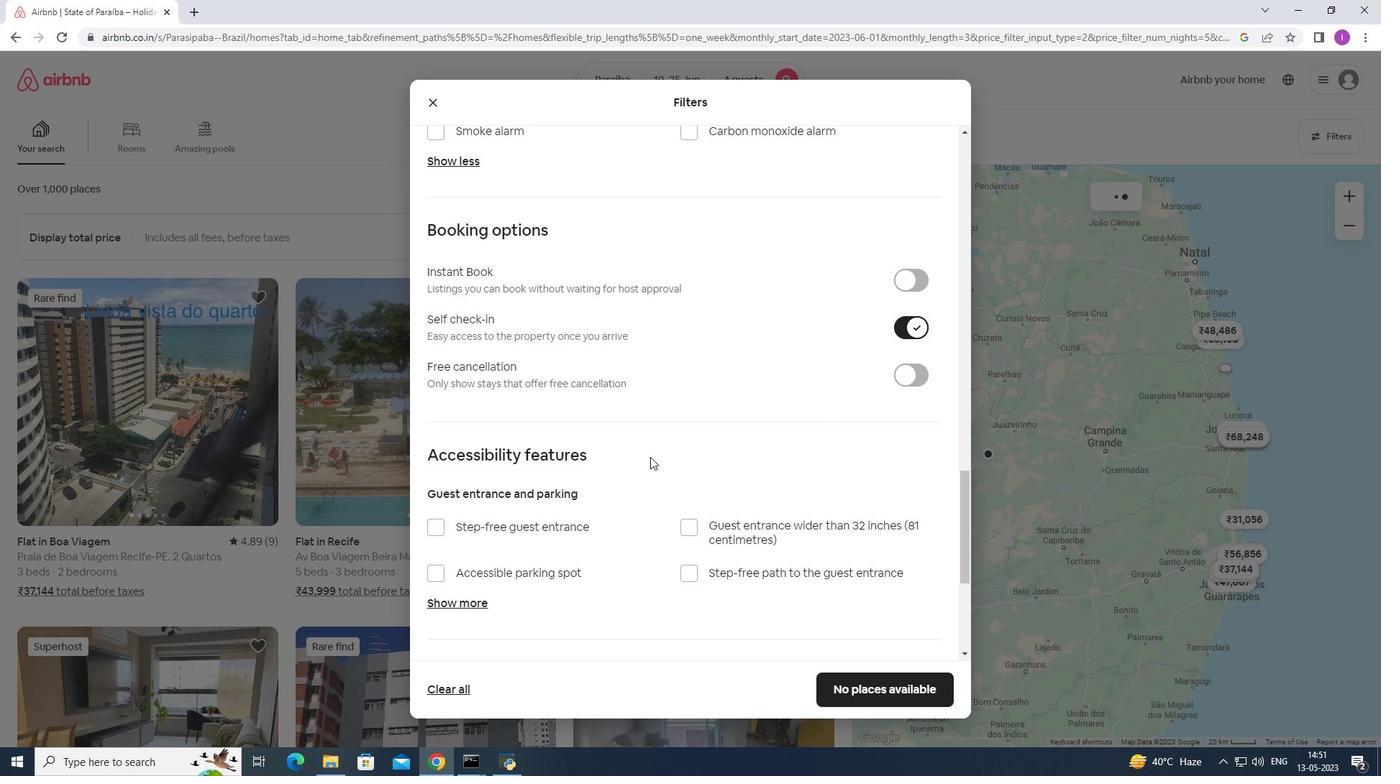 
Action: Mouse scrolled (649, 461) with delta (0, 0)
Screenshot: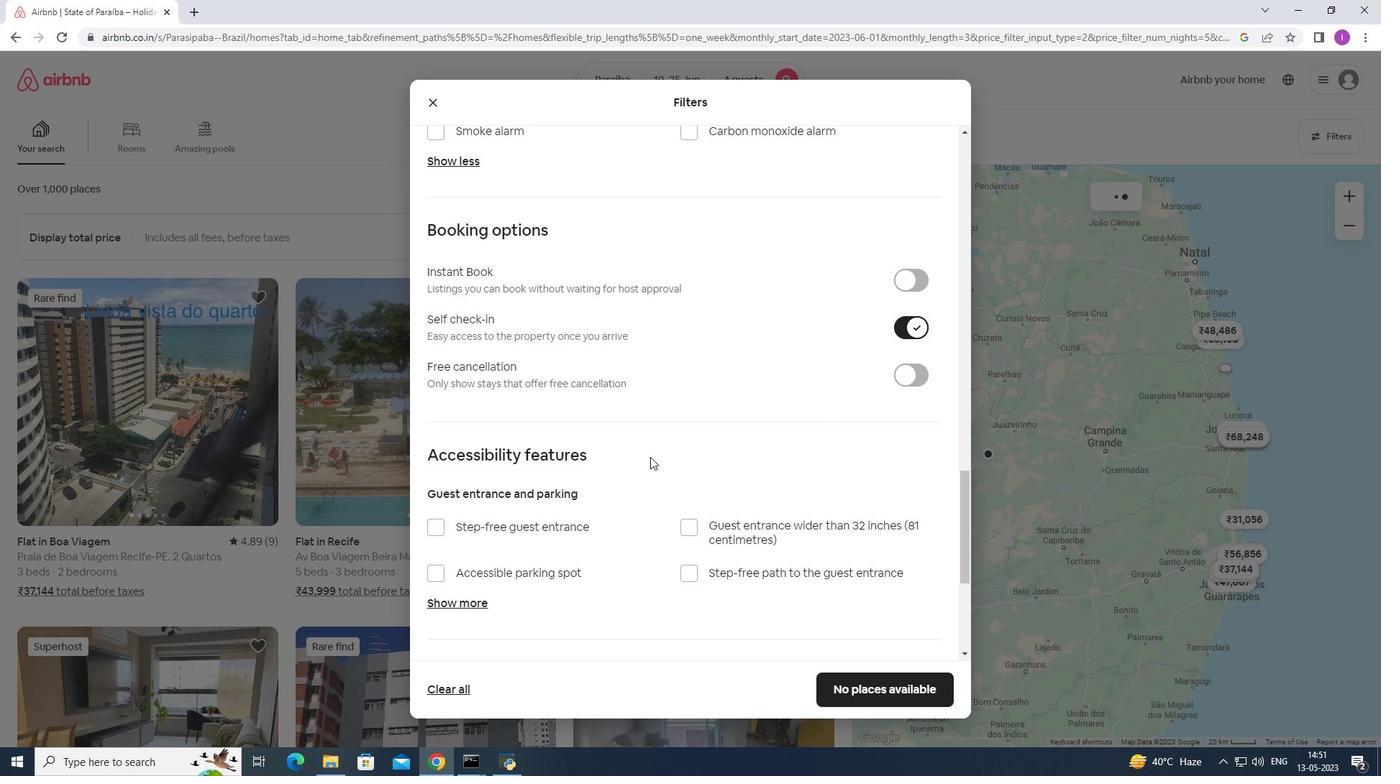 
Action: Mouse moved to (649, 464)
Screenshot: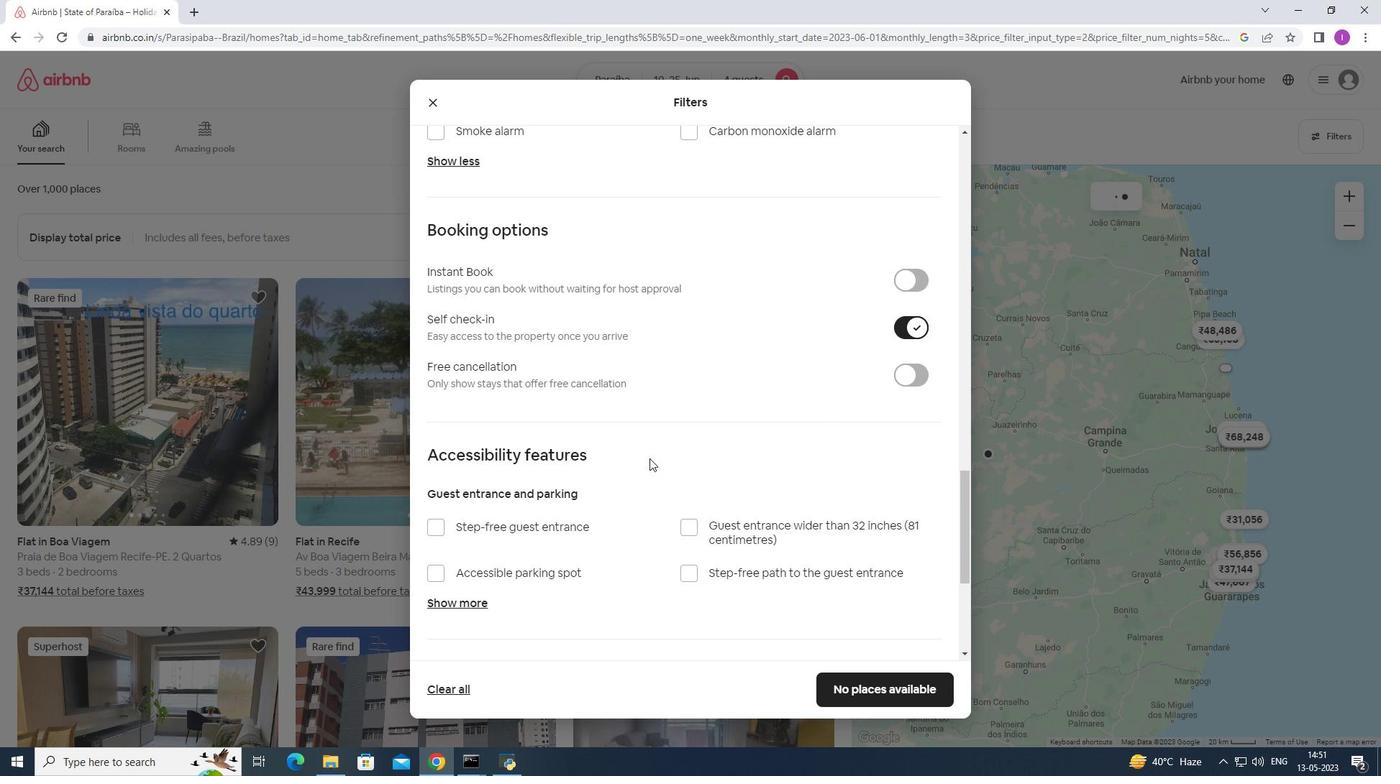
Action: Mouse scrolled (649, 465) with delta (0, 0)
Screenshot: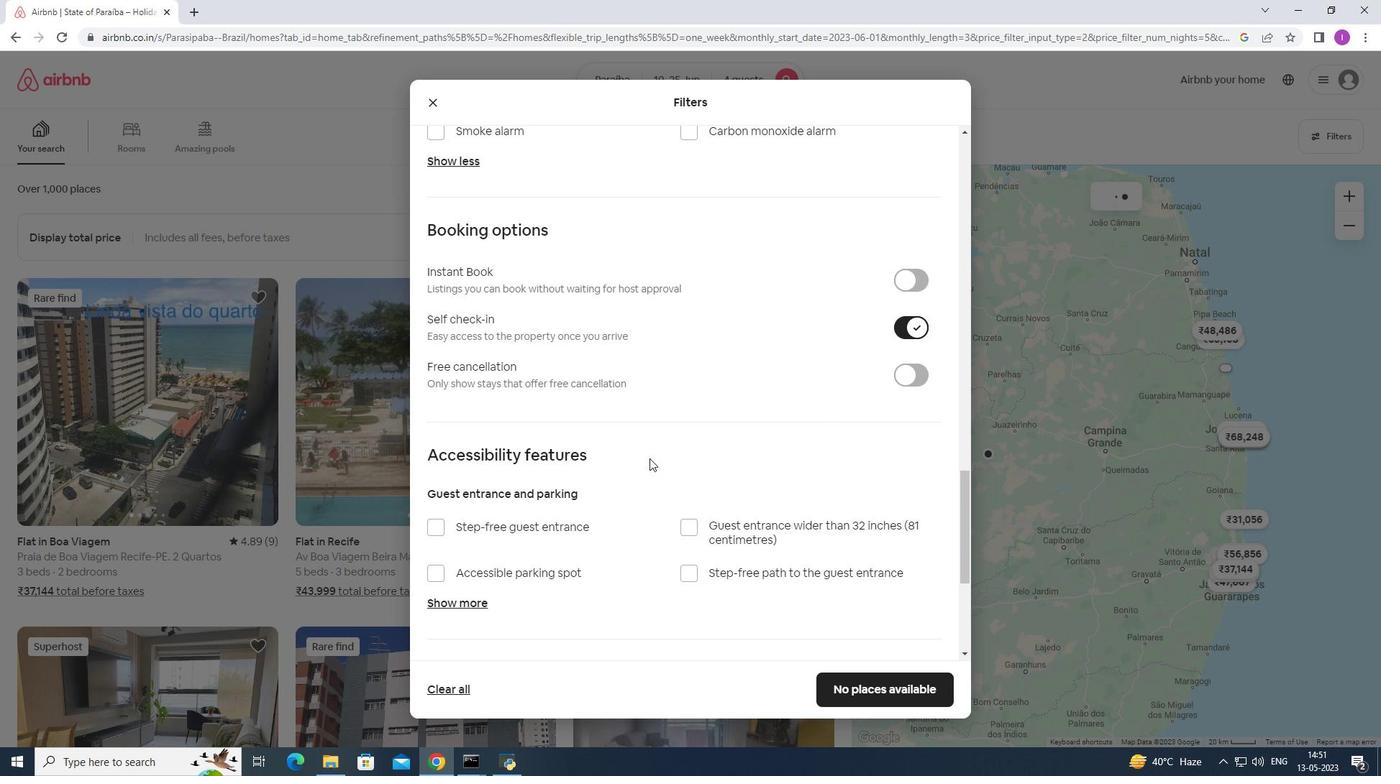 
Action: Mouse moved to (648, 471)
Screenshot: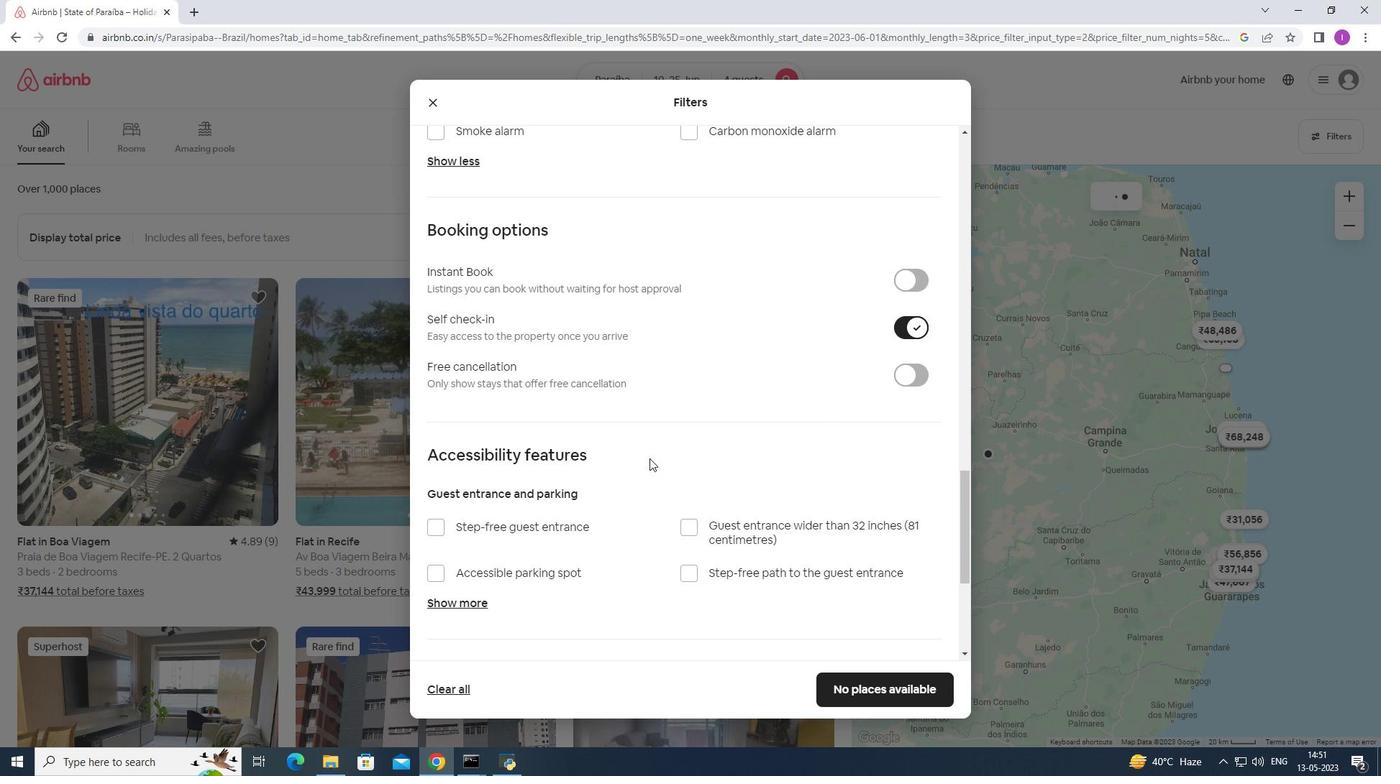 
Action: Mouse scrolled (648, 470) with delta (0, 0)
Screenshot: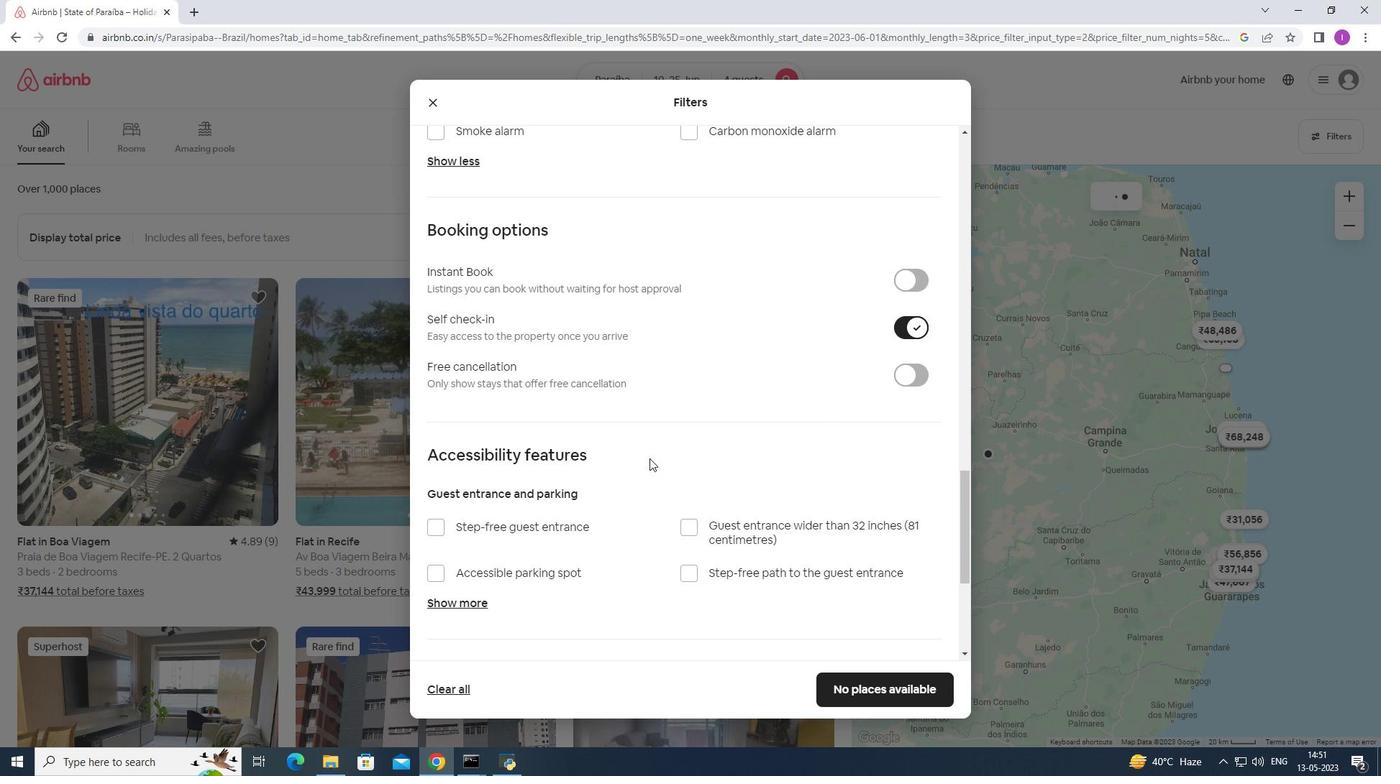
Action: Mouse moved to (648, 473)
Screenshot: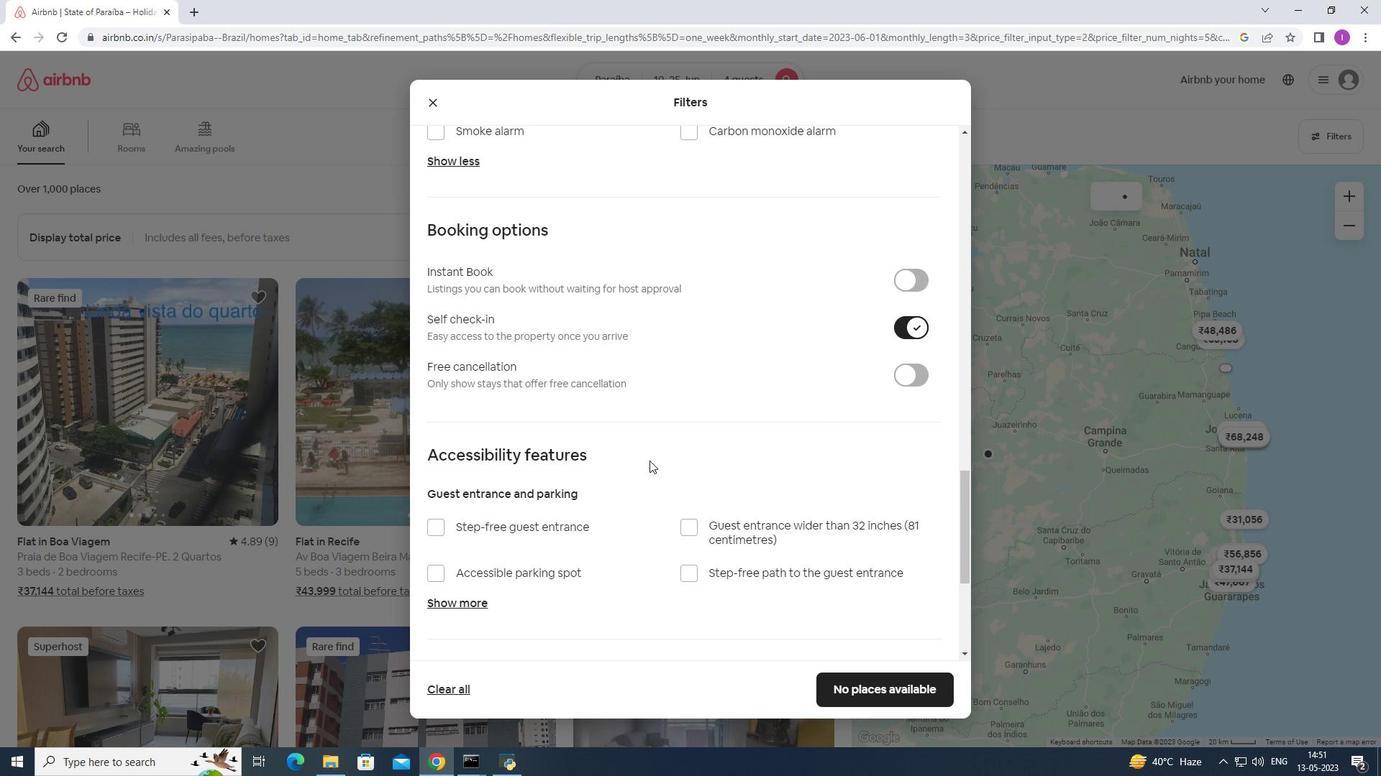 
Action: Mouse scrolled (648, 472) with delta (0, 0)
Screenshot: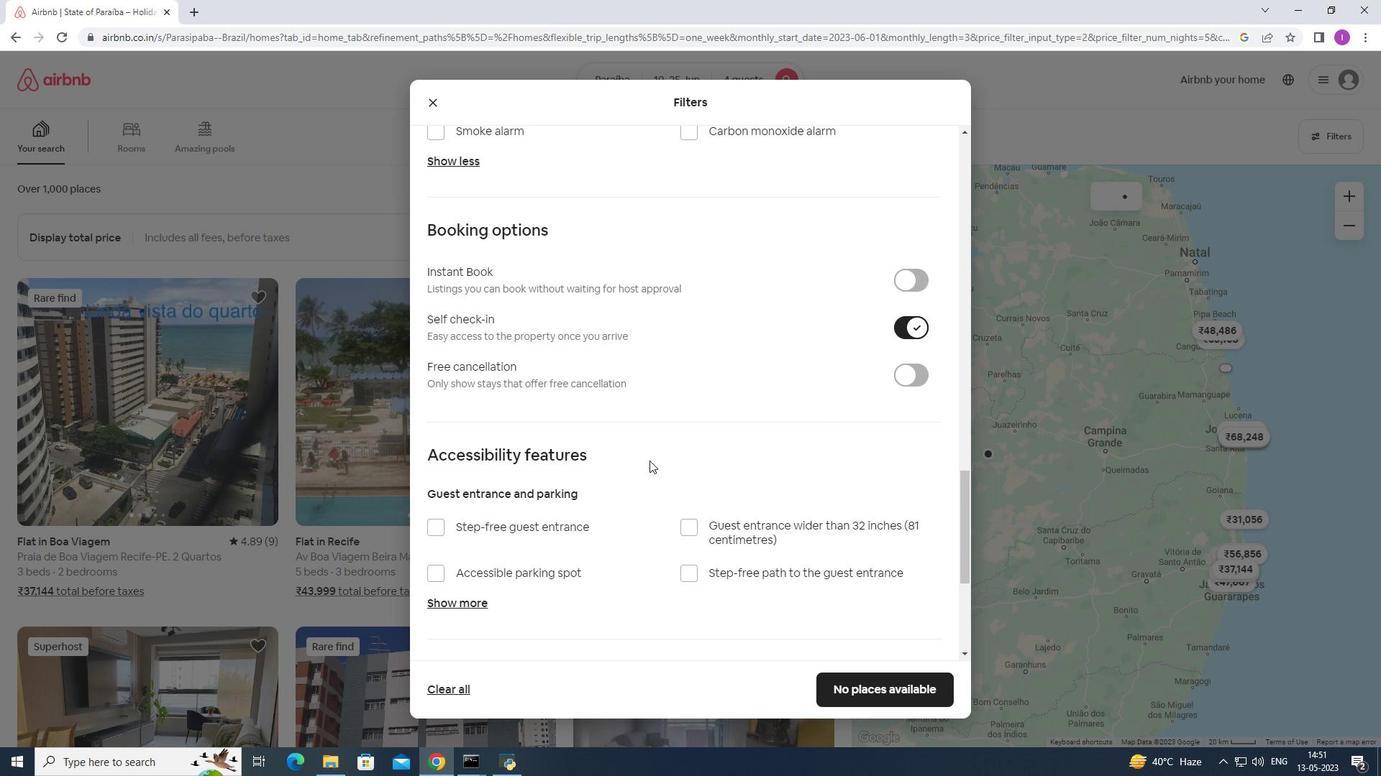 
Action: Mouse moved to (648, 481)
Screenshot: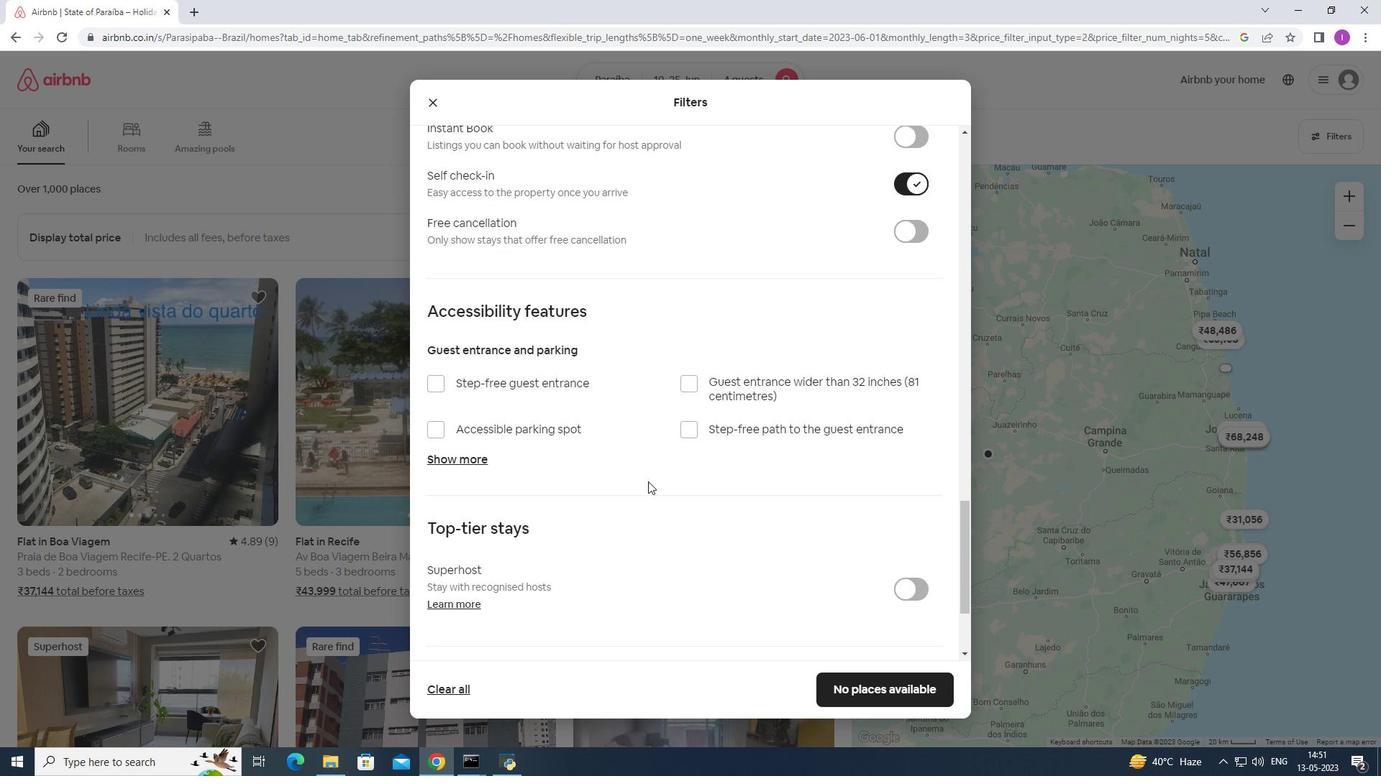 
Action: Mouse scrolled (648, 481) with delta (0, 0)
Screenshot: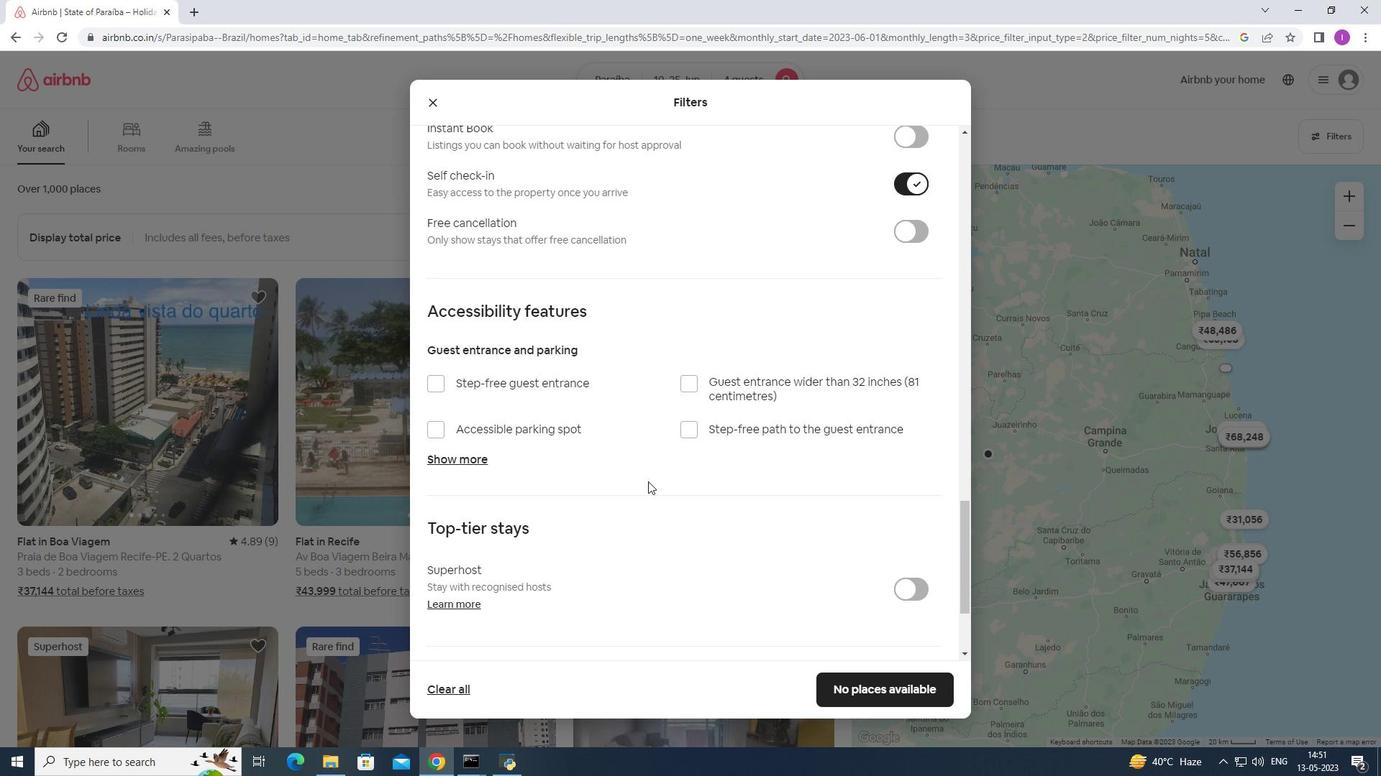 
Action: Mouse scrolled (648, 481) with delta (0, 0)
Screenshot: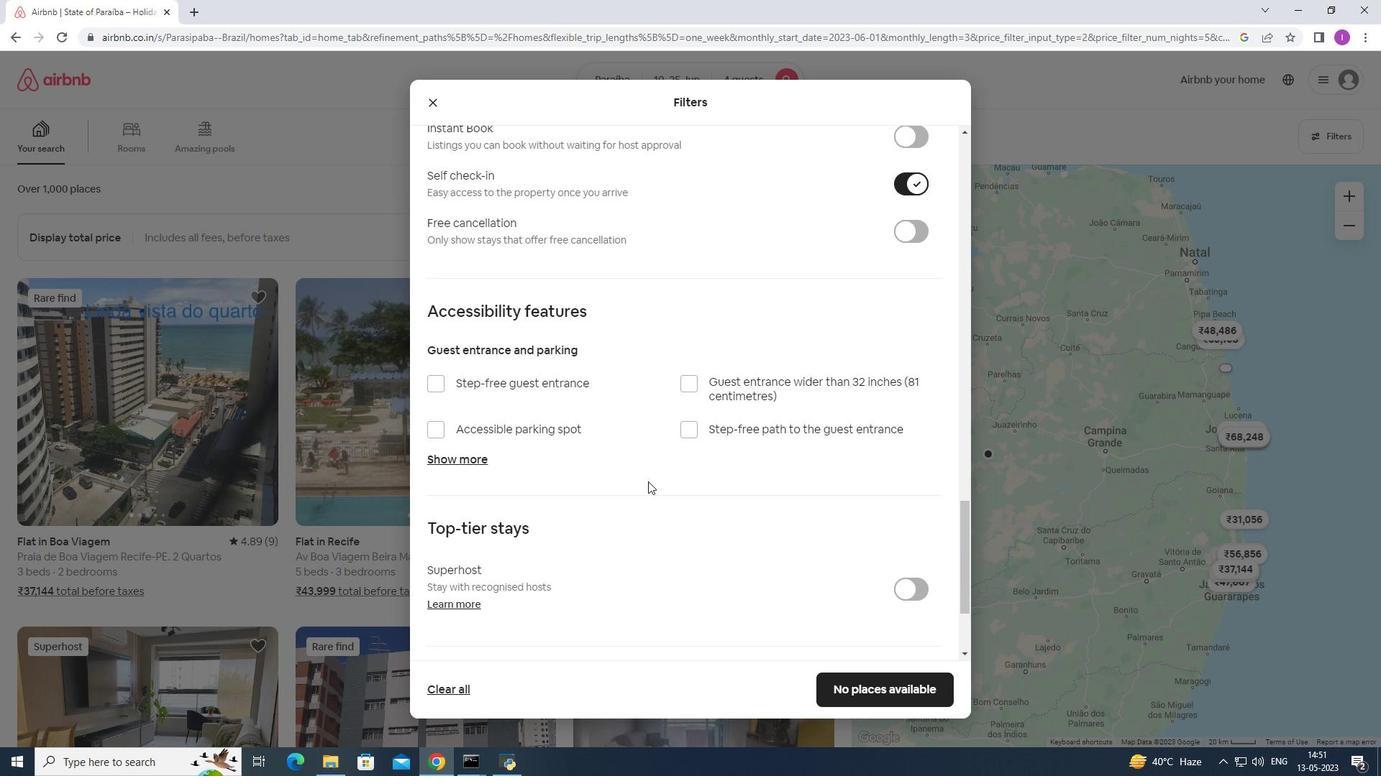 
Action: Mouse scrolled (648, 481) with delta (0, 0)
Screenshot: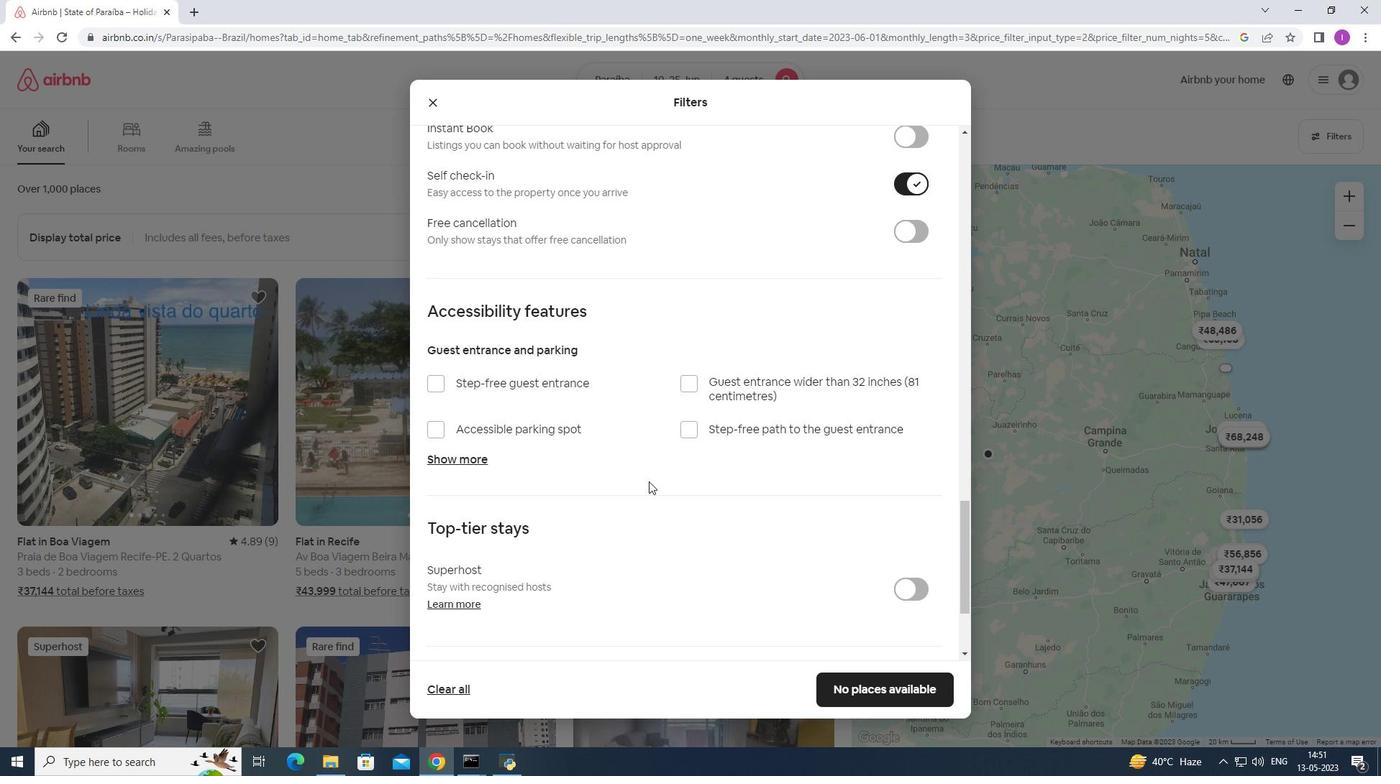 
Action: Mouse scrolled (648, 481) with delta (0, 0)
Screenshot: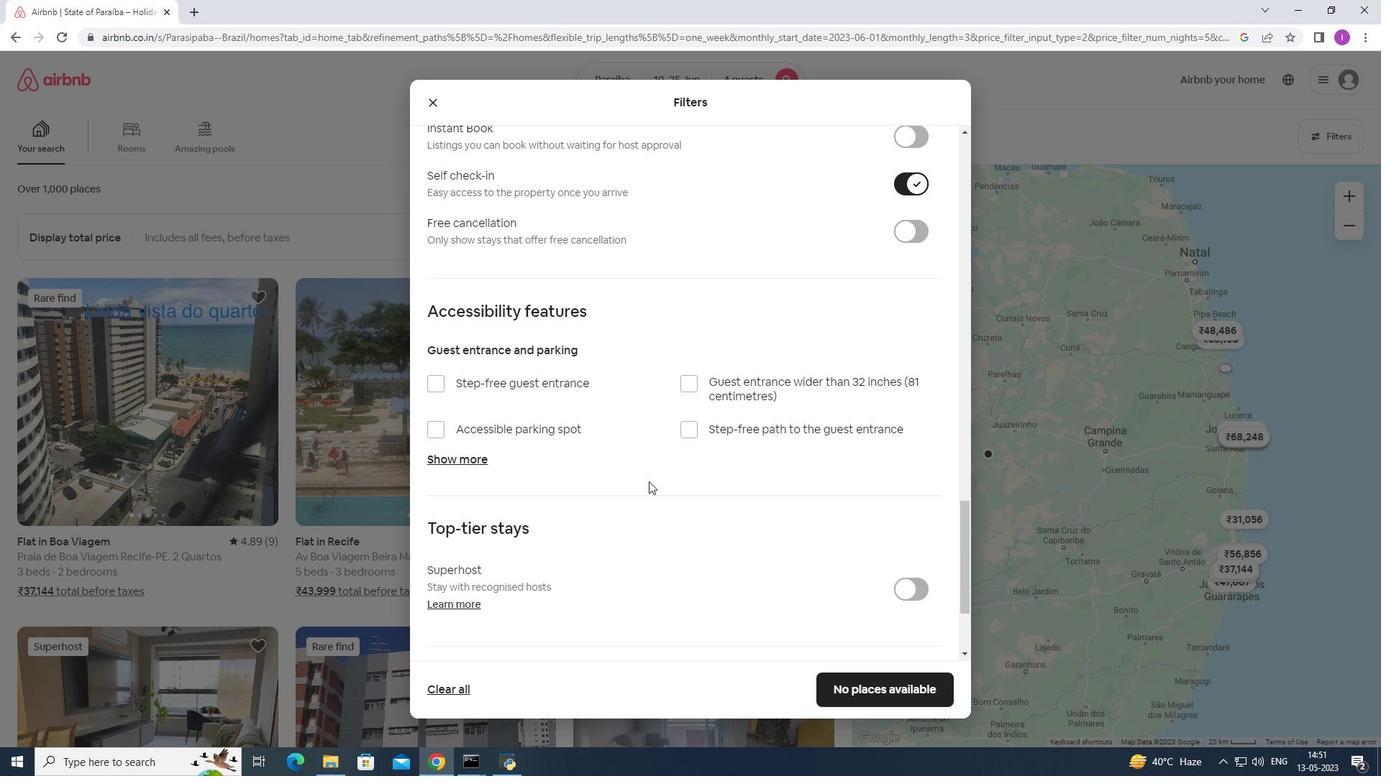 
Action: Mouse moved to (651, 485)
Screenshot: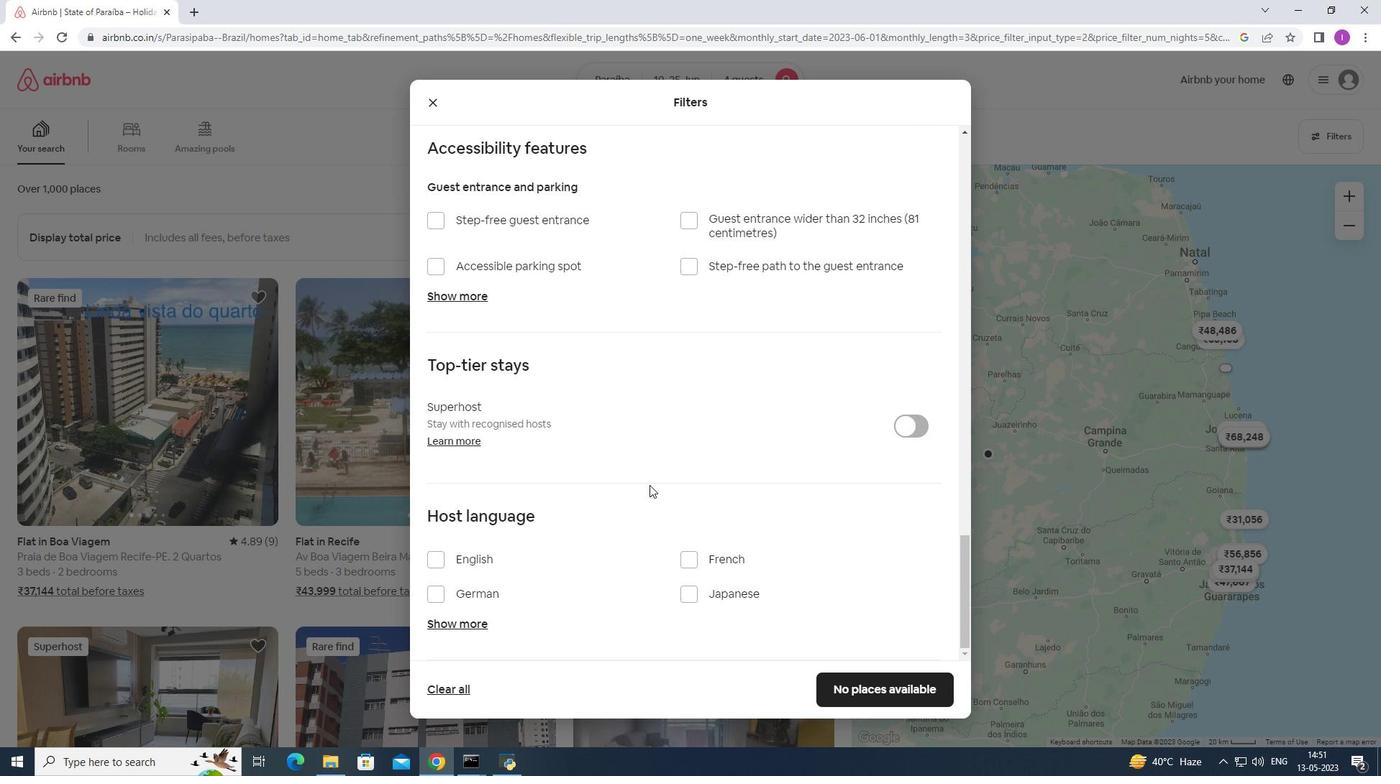 
Action: Mouse scrolled (651, 484) with delta (0, 0)
Screenshot: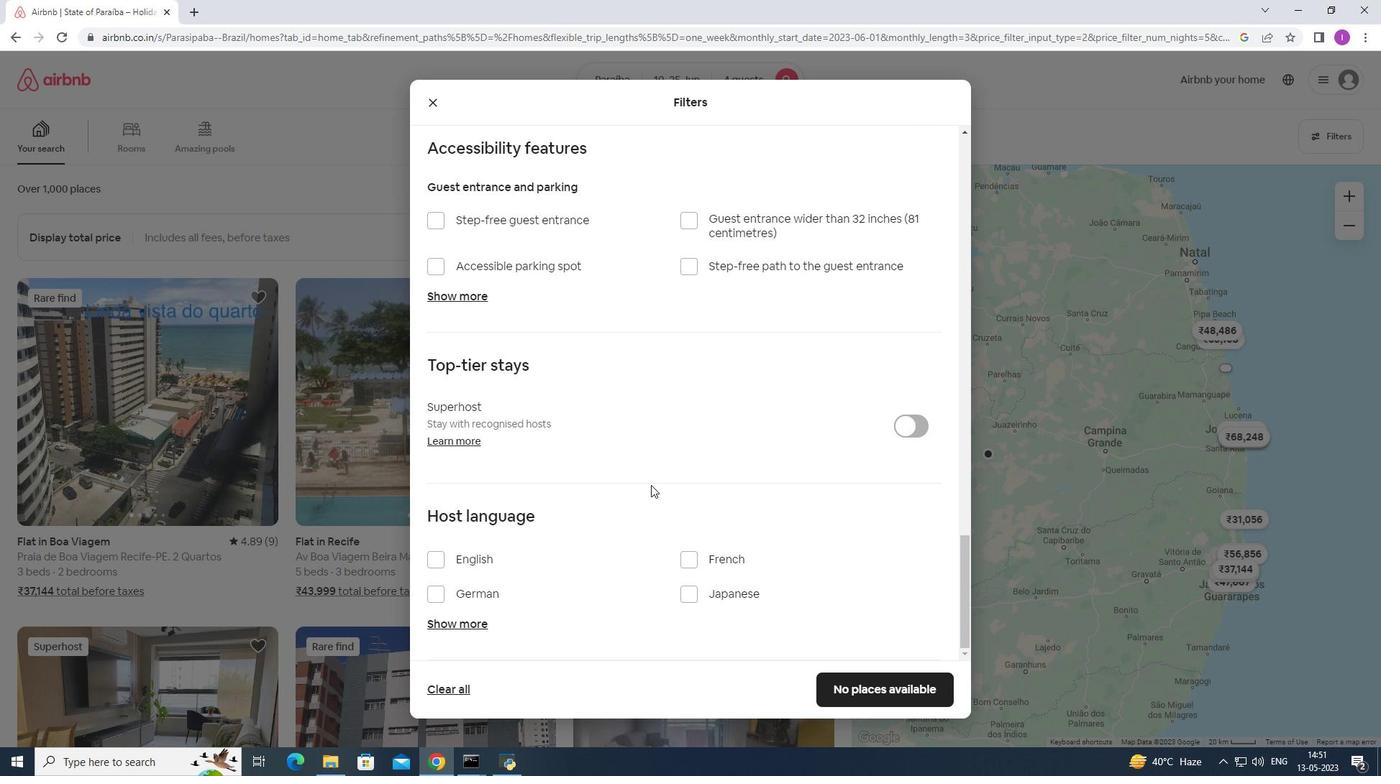 
Action: Mouse scrolled (651, 484) with delta (0, 0)
Screenshot: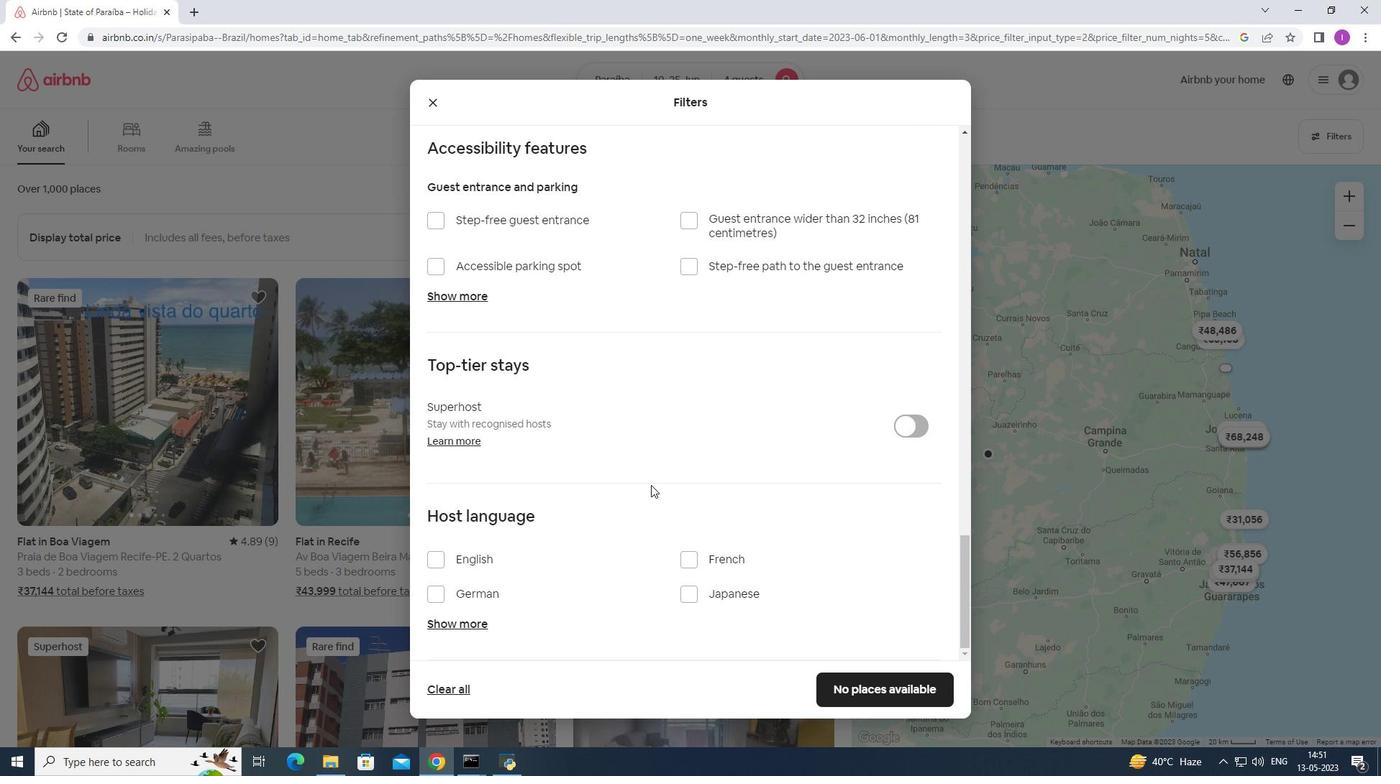 
Action: Mouse scrolled (651, 484) with delta (0, 0)
Screenshot: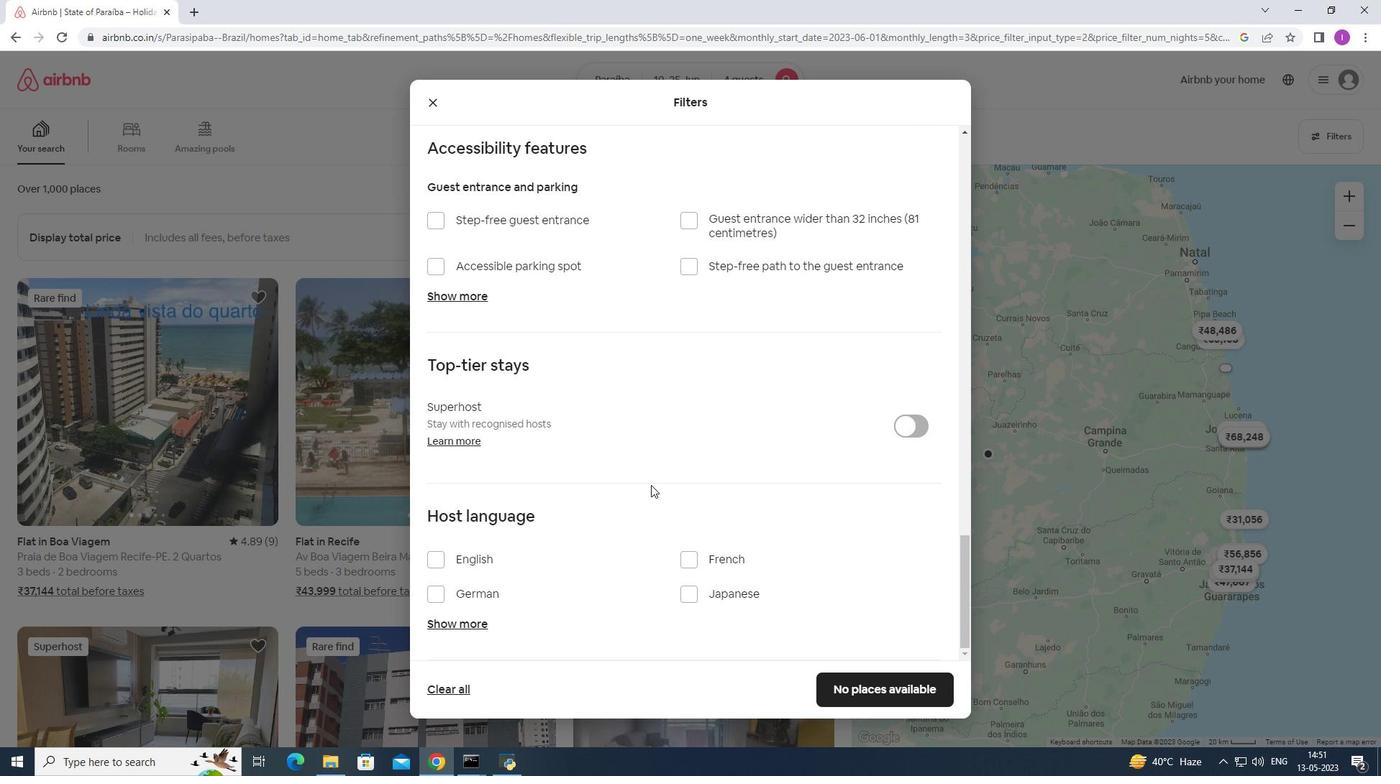 
Action: Mouse scrolled (651, 484) with delta (0, 0)
Screenshot: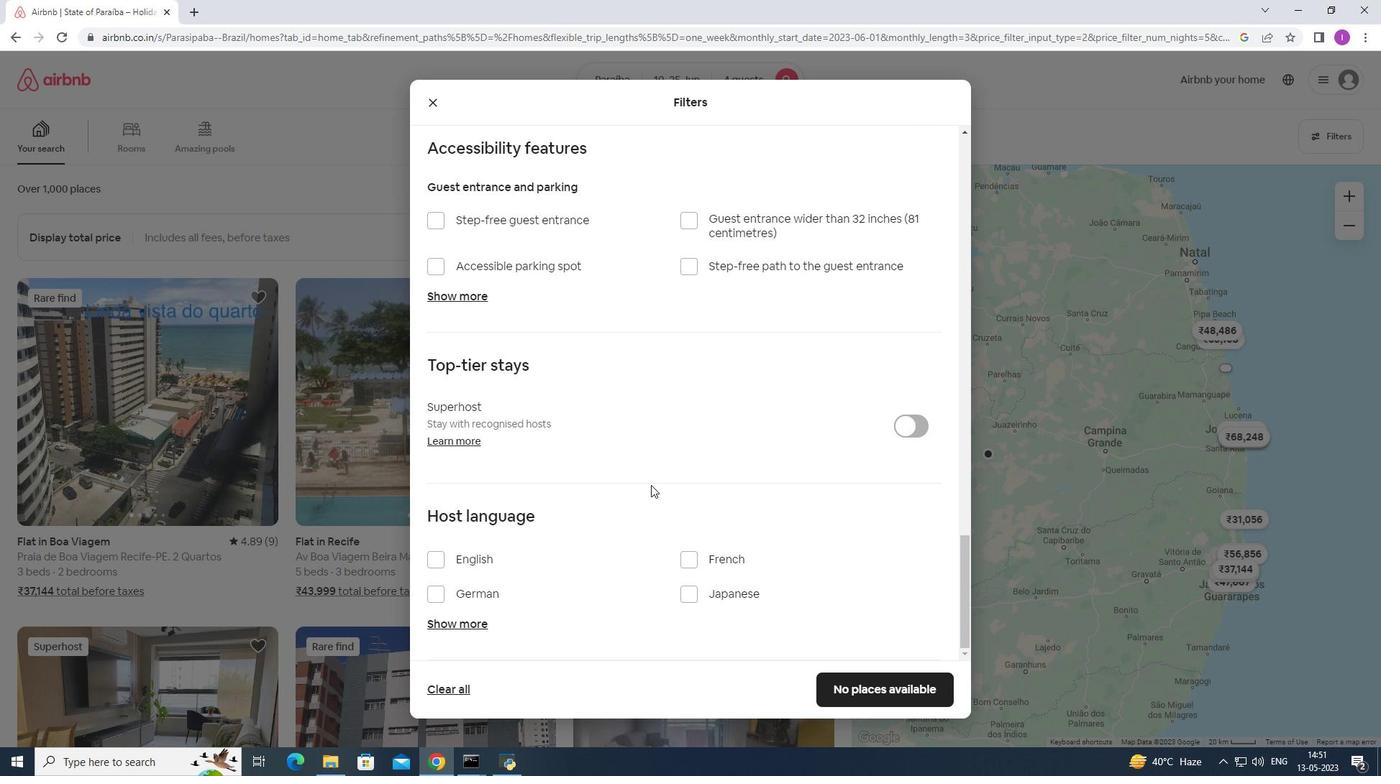 
Action: Mouse scrolled (651, 484) with delta (0, 0)
Screenshot: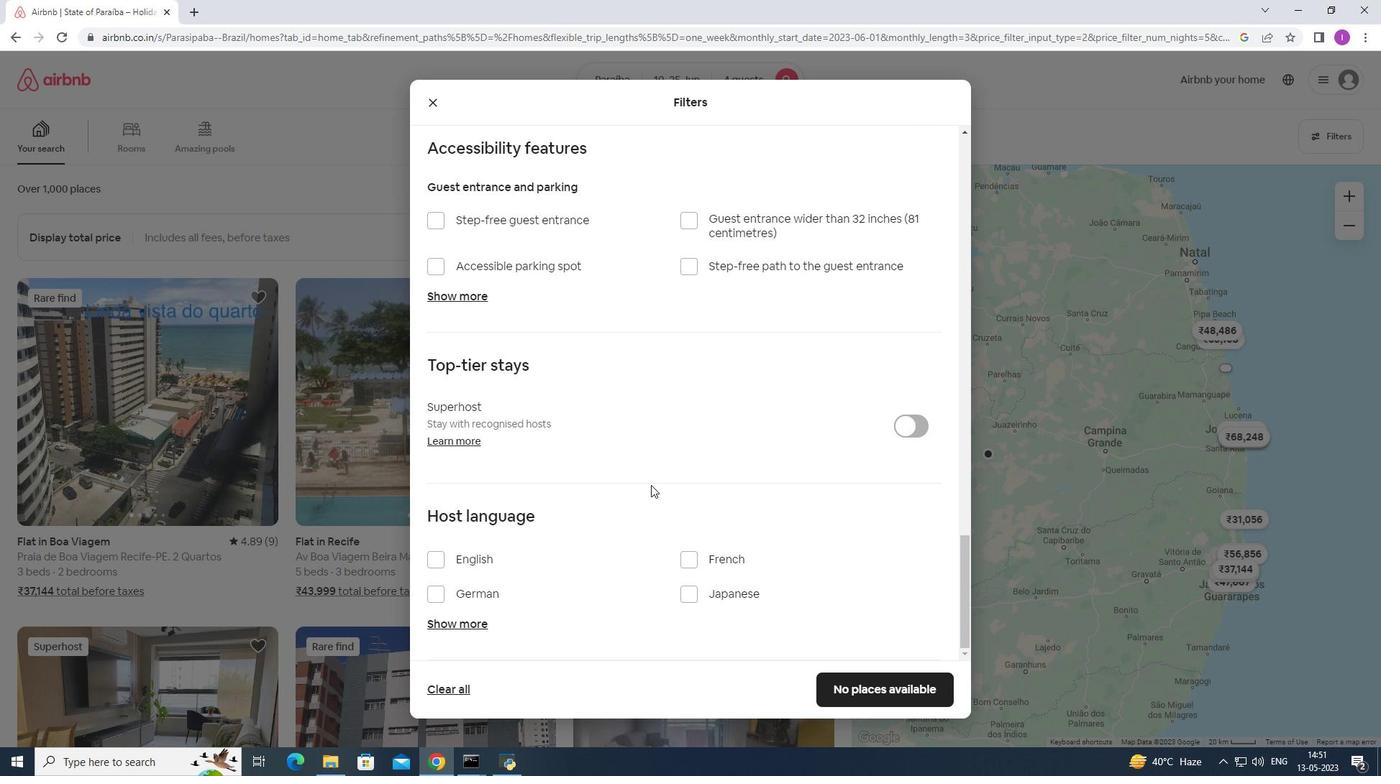 
Action: Mouse moved to (436, 559)
Screenshot: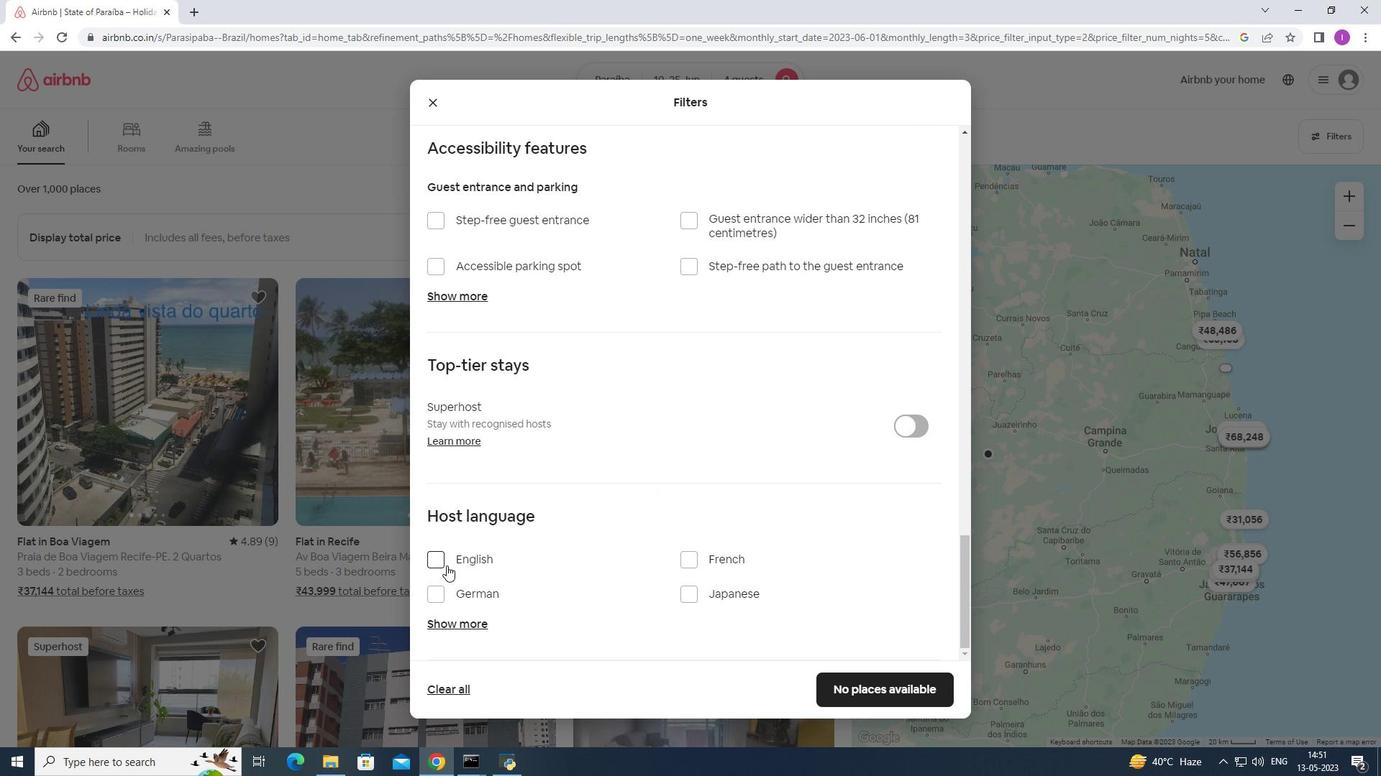 
Action: Mouse pressed left at (436, 559)
Screenshot: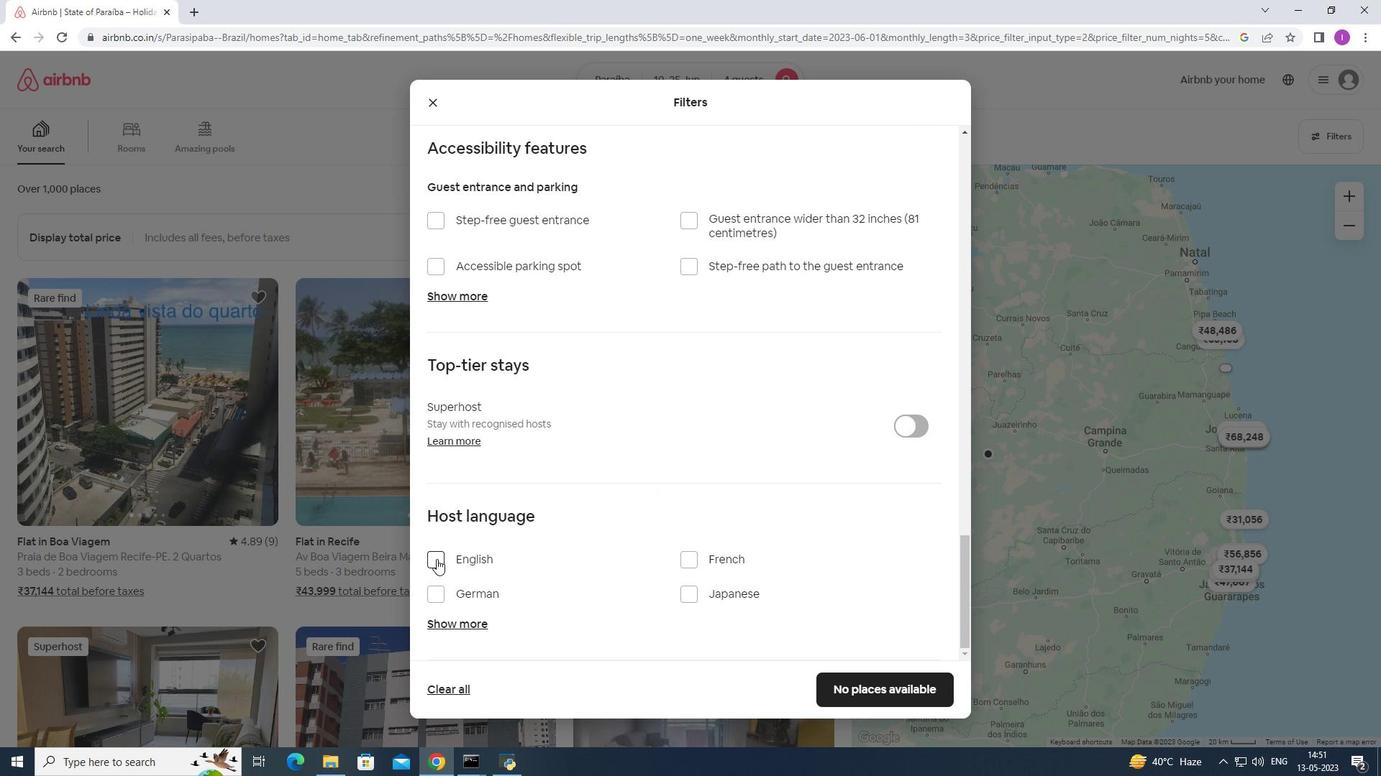 
Action: Mouse moved to (879, 686)
Screenshot: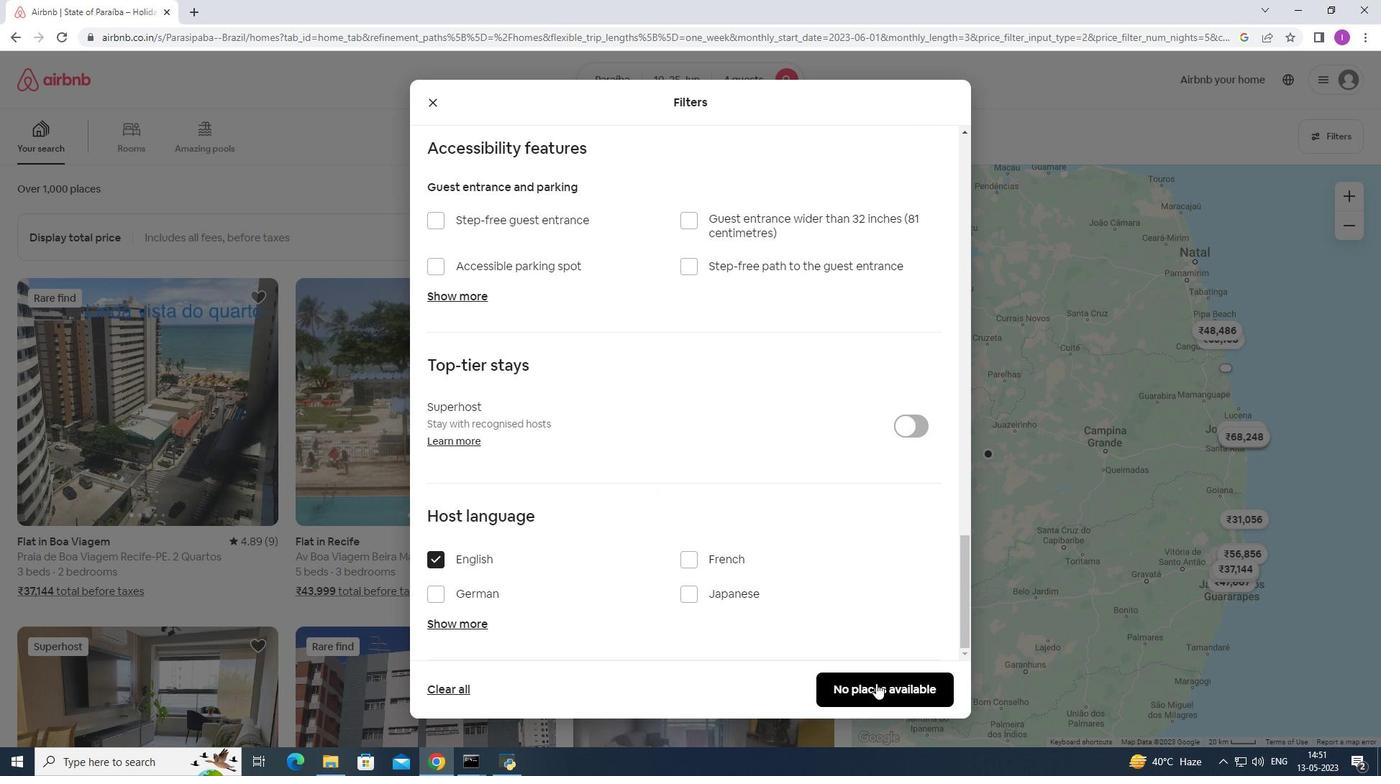 
Action: Mouse pressed left at (879, 686)
Screenshot: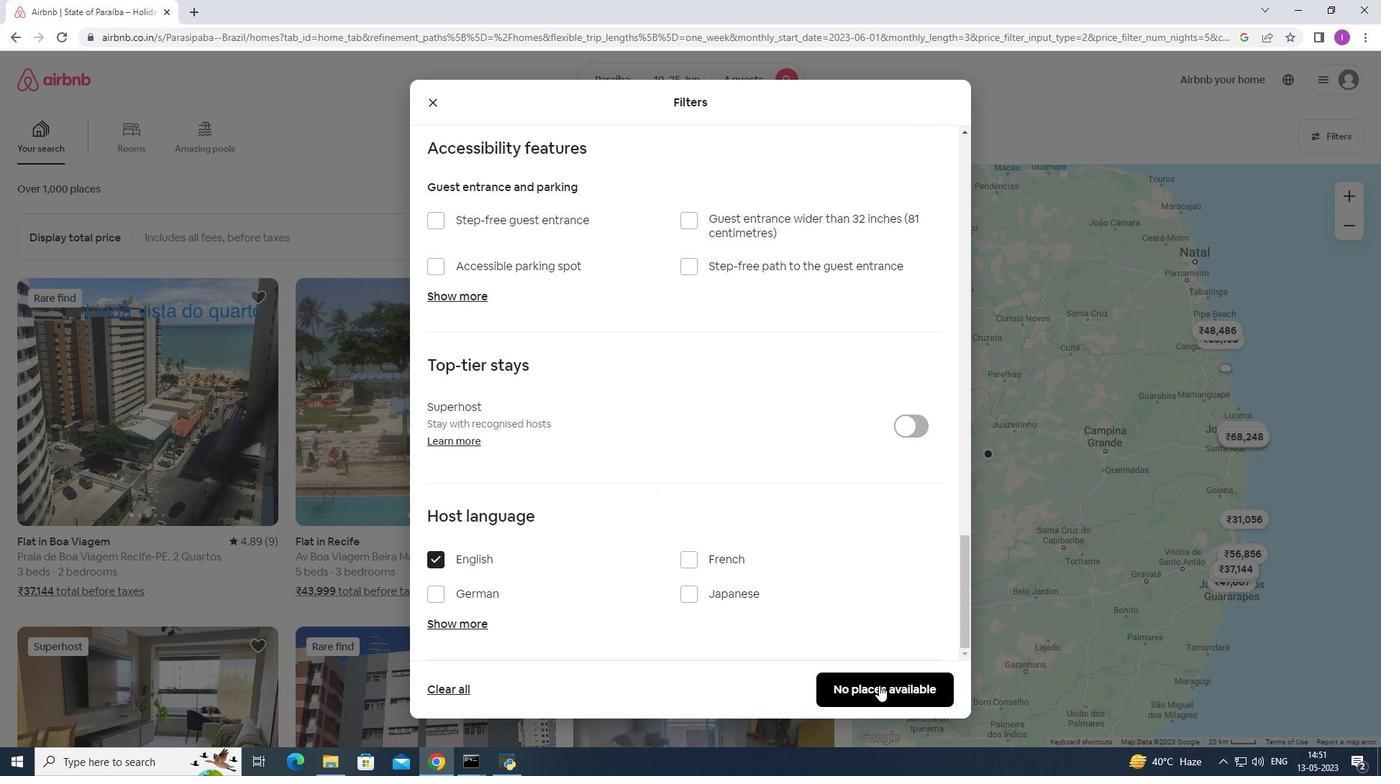 
Action: Mouse moved to (868, 675)
Screenshot: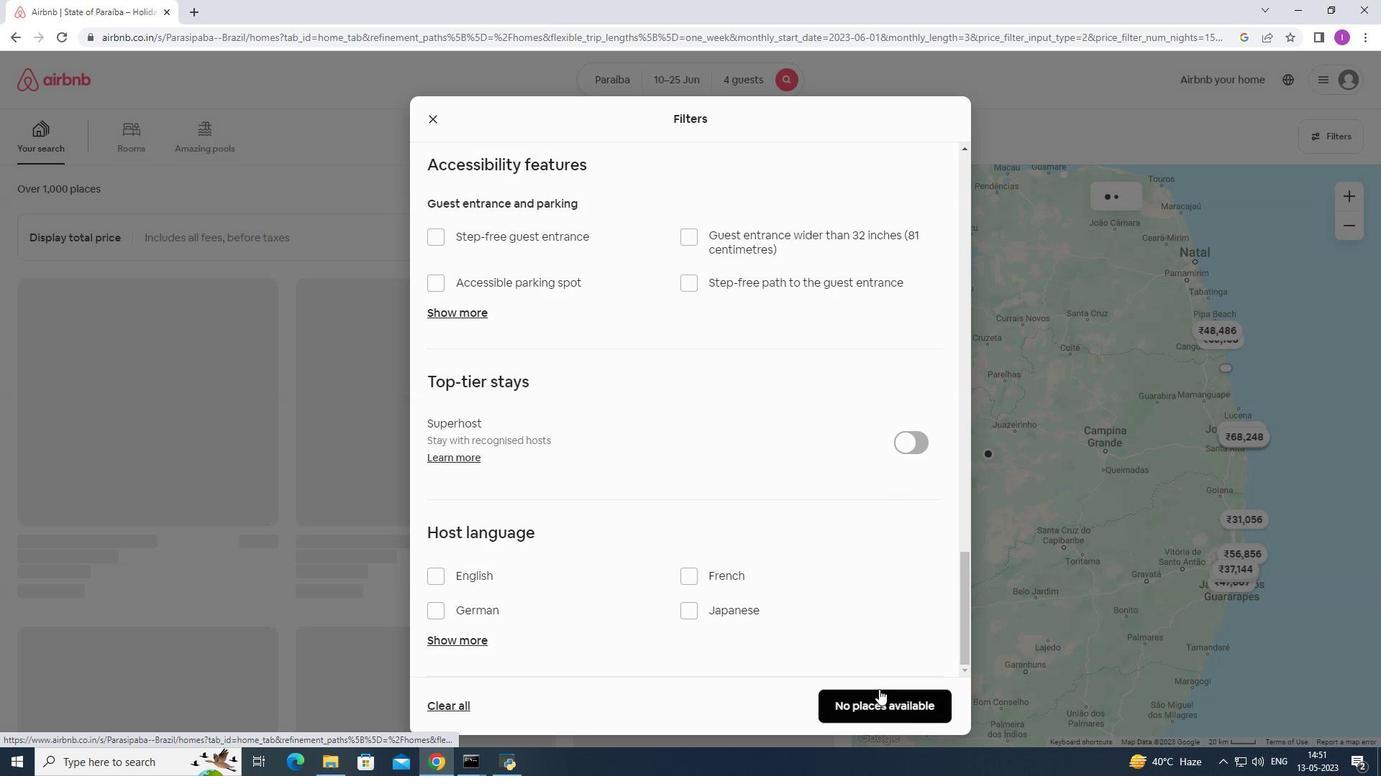 
